 Task: Look for space in Kadi, India from 10th August, 2023 to 18th August, 2023 for 2 adults in price range Rs.10000 to Rs.14000. Place can be private room with 1  bedroom having 1 bed and 1 bathroom. Property type can be house, flat, guest house. Amenities needed are: wifi, TV, free parkinig on premises, gym, breakfast. Booking option can be shelf check-in. Required host language is English.
Action: Mouse pressed left at (578, 124)
Screenshot: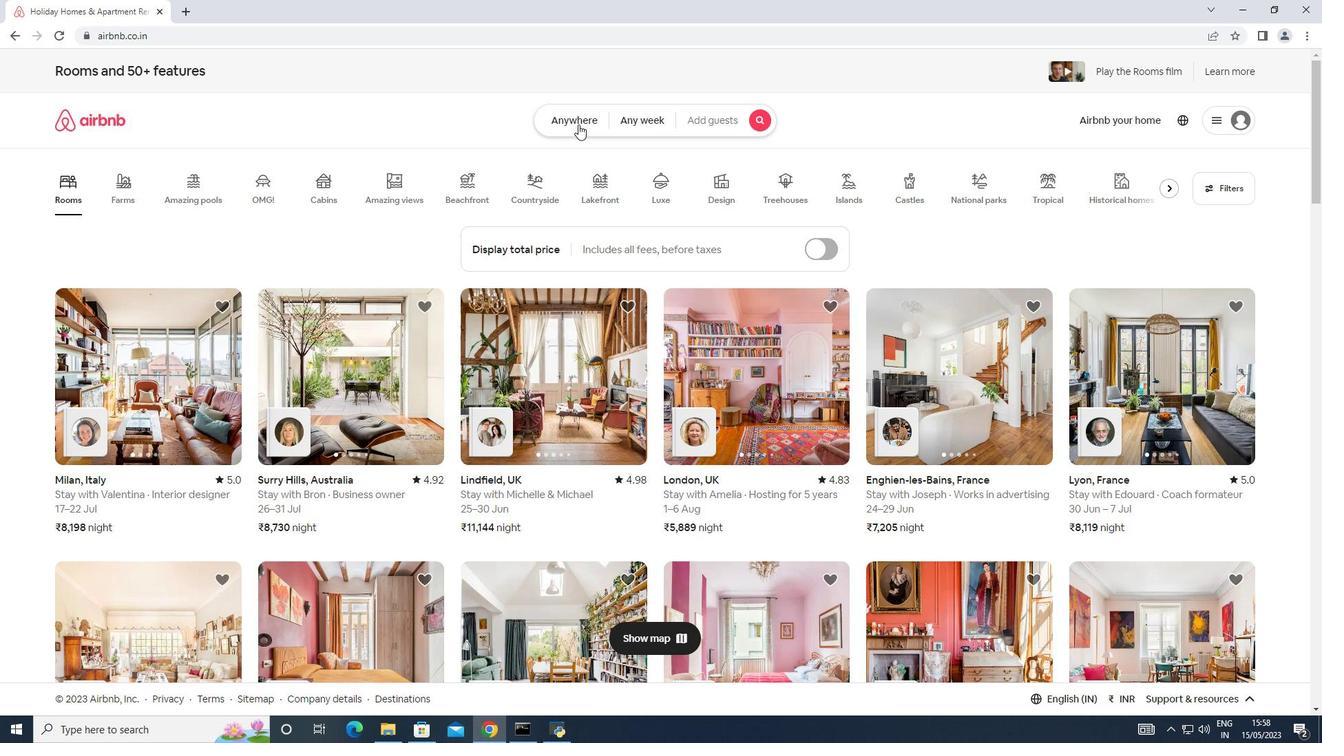 
Action: Mouse moved to (438, 170)
Screenshot: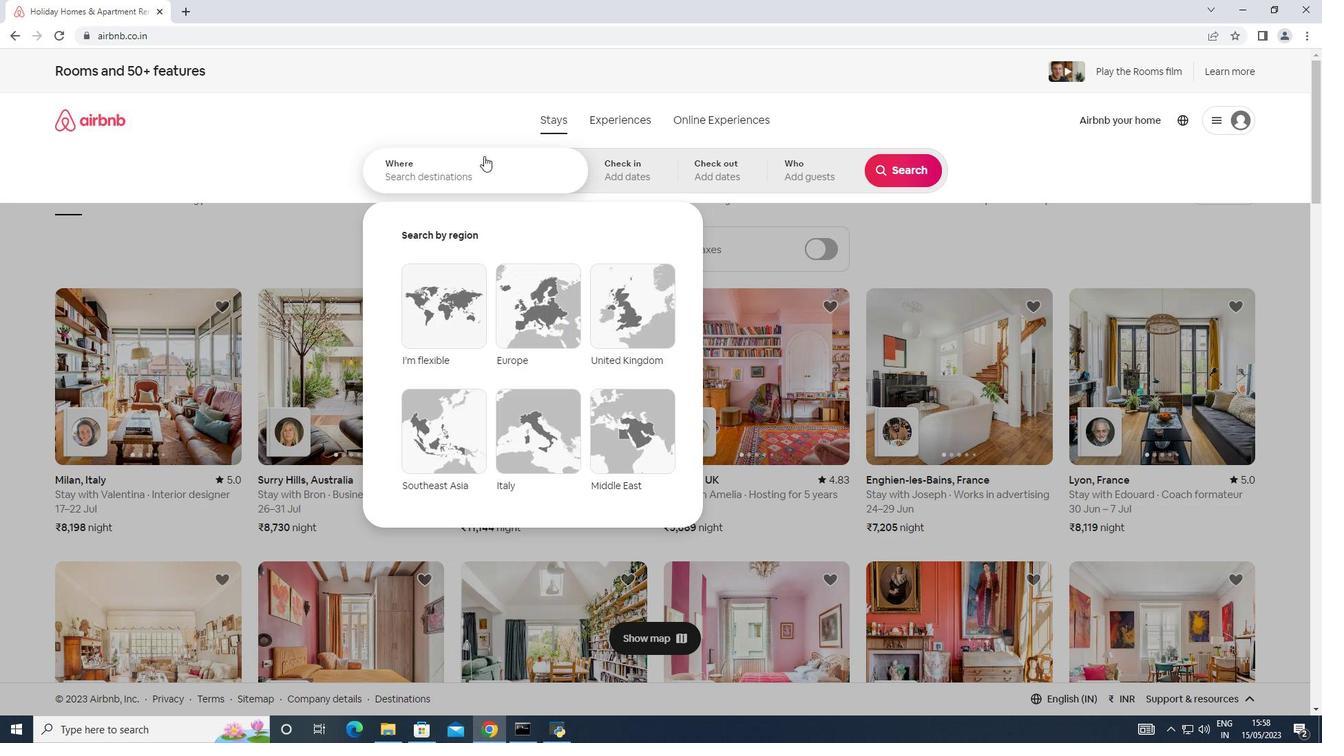 
Action: Mouse pressed left at (438, 170)
Screenshot: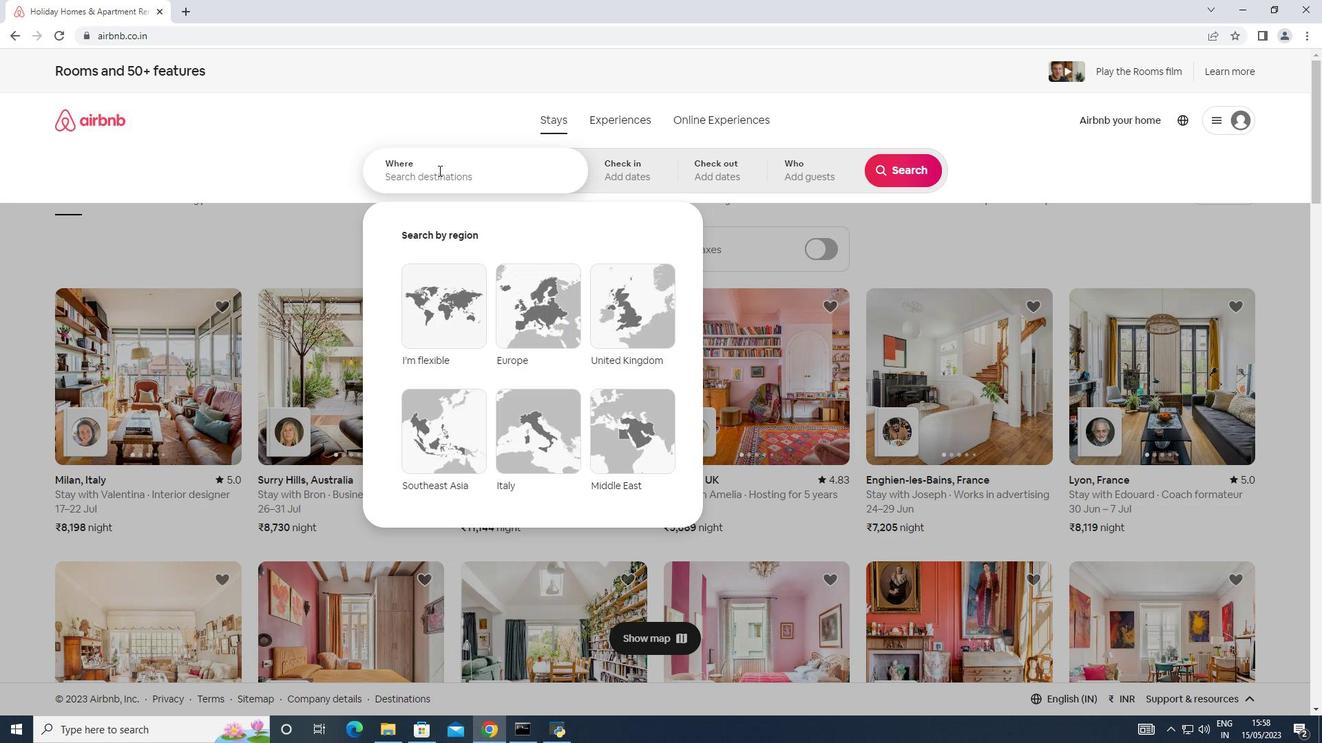 
Action: Key pressed <Key.shift><Key.shift><Key.shift><Key.shift><Key.shift>Kadi,<Key.shift><Key.shift><Key.shift>India
Screenshot: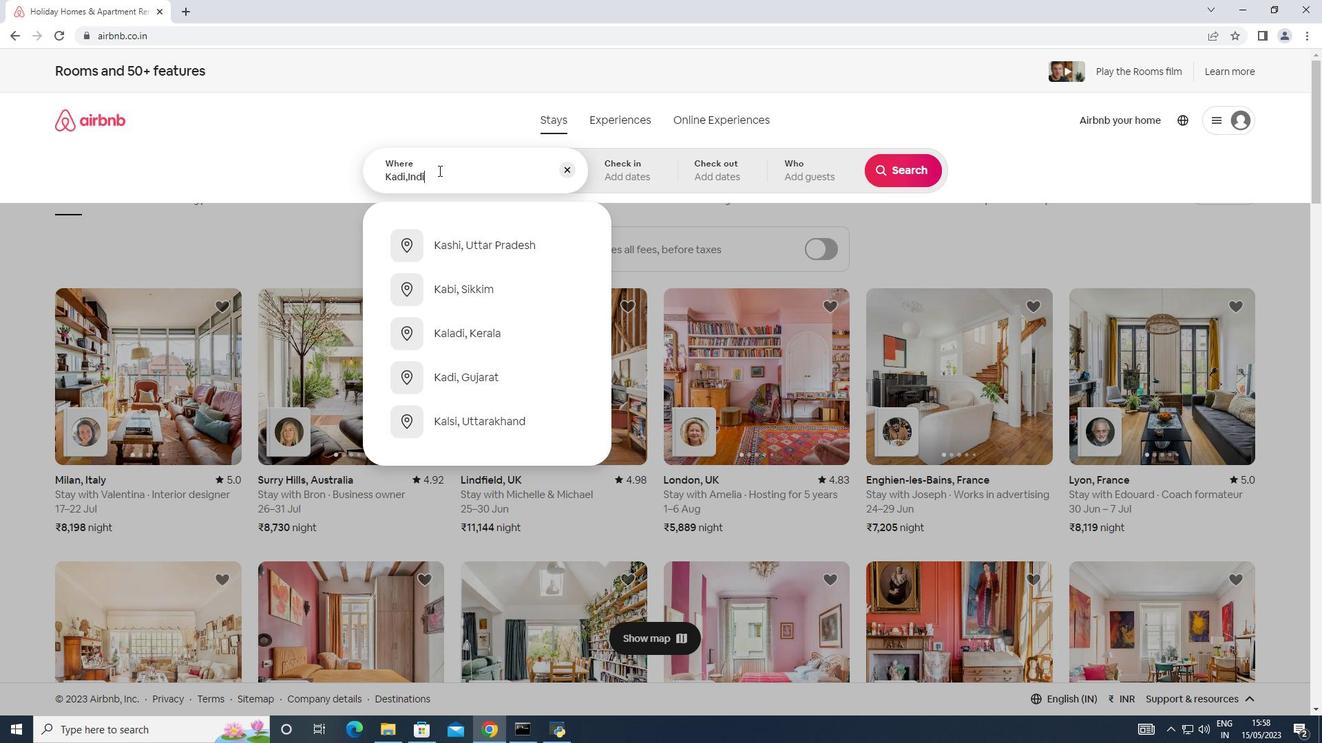 
Action: Mouse moved to (613, 160)
Screenshot: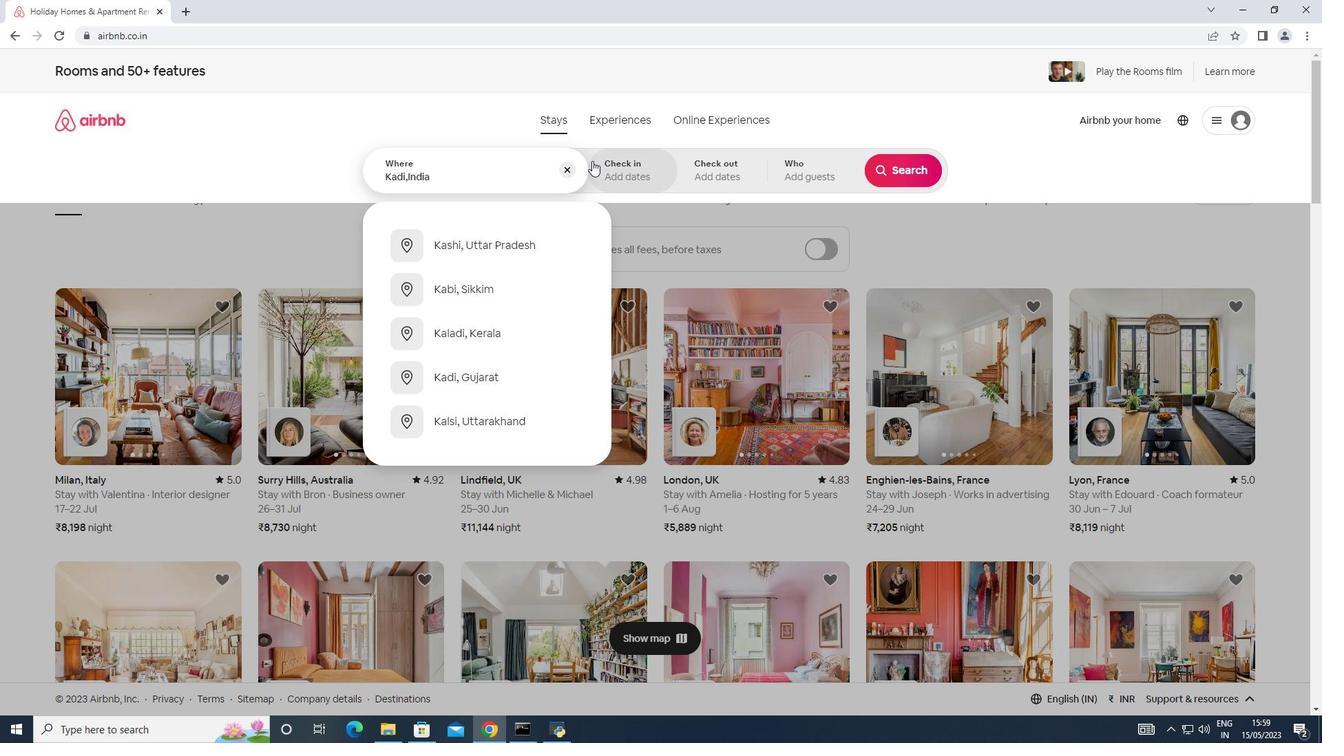 
Action: Mouse pressed left at (613, 160)
Screenshot: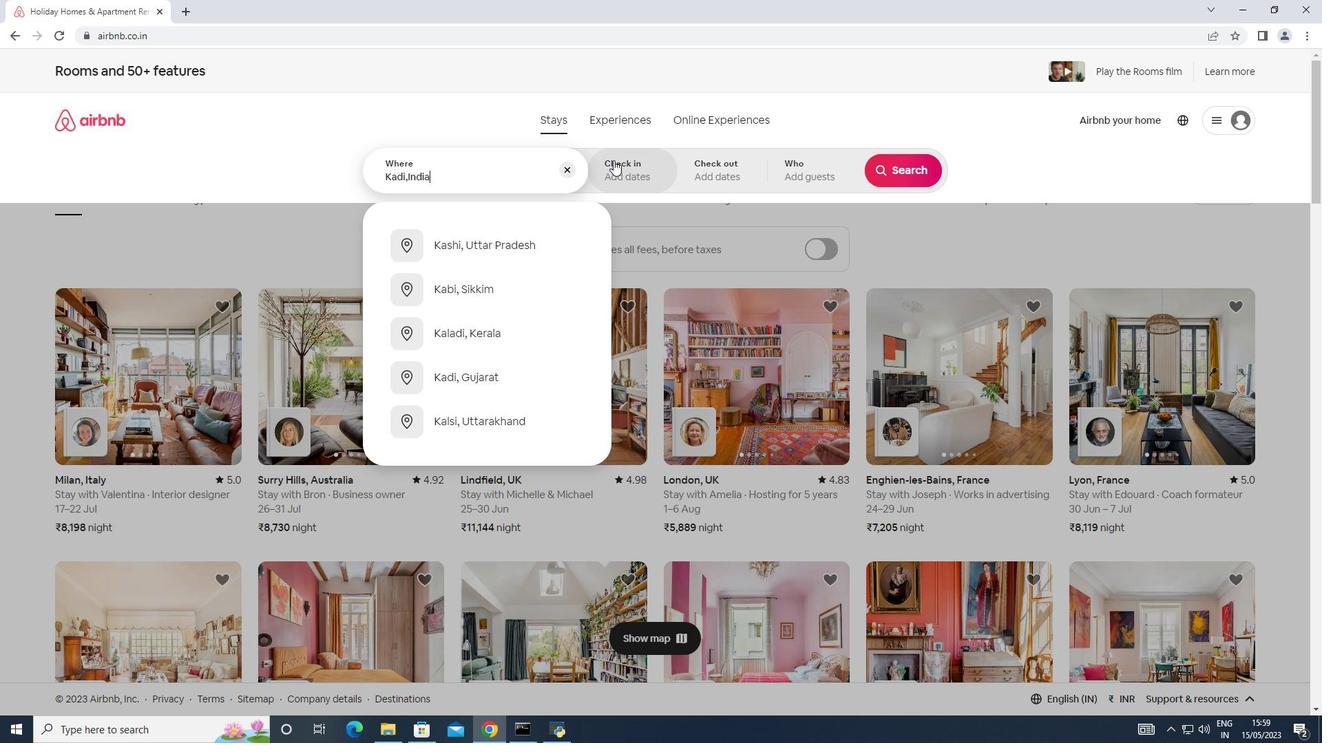 
Action: Mouse moved to (899, 282)
Screenshot: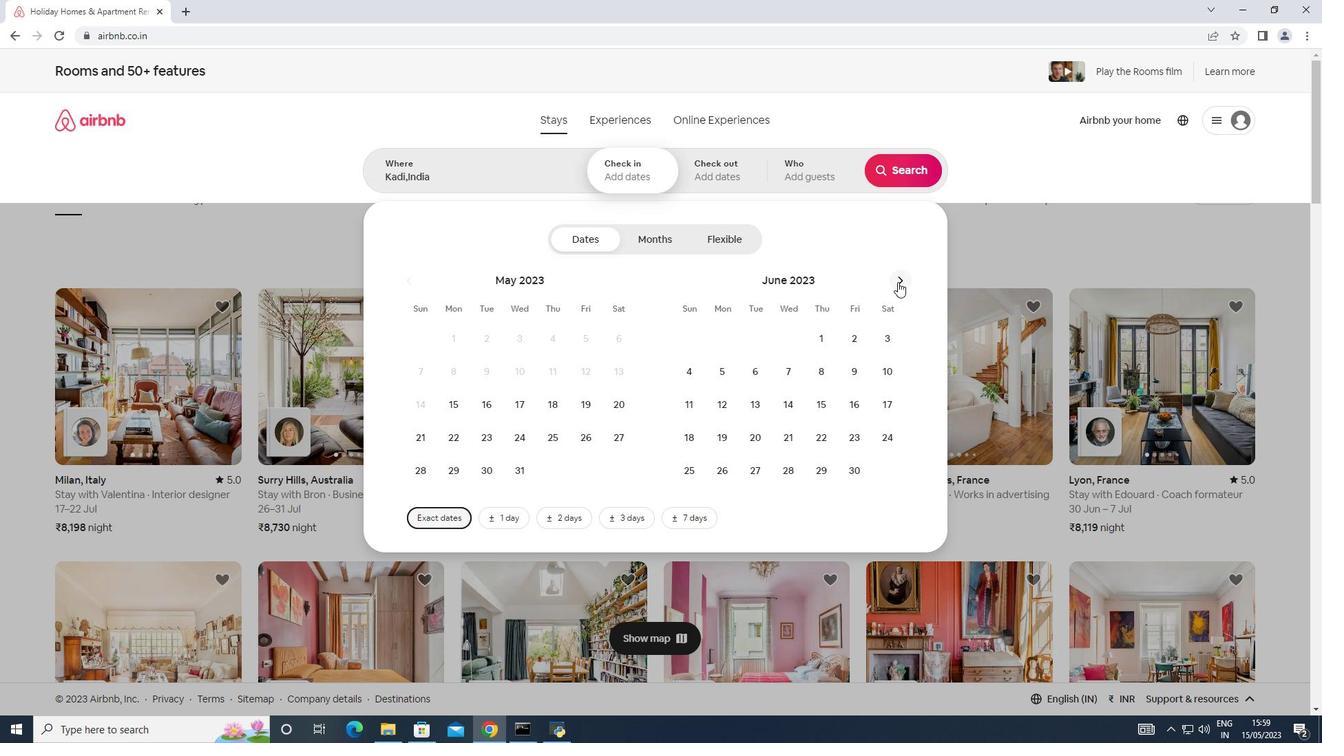 
Action: Mouse pressed left at (899, 282)
Screenshot: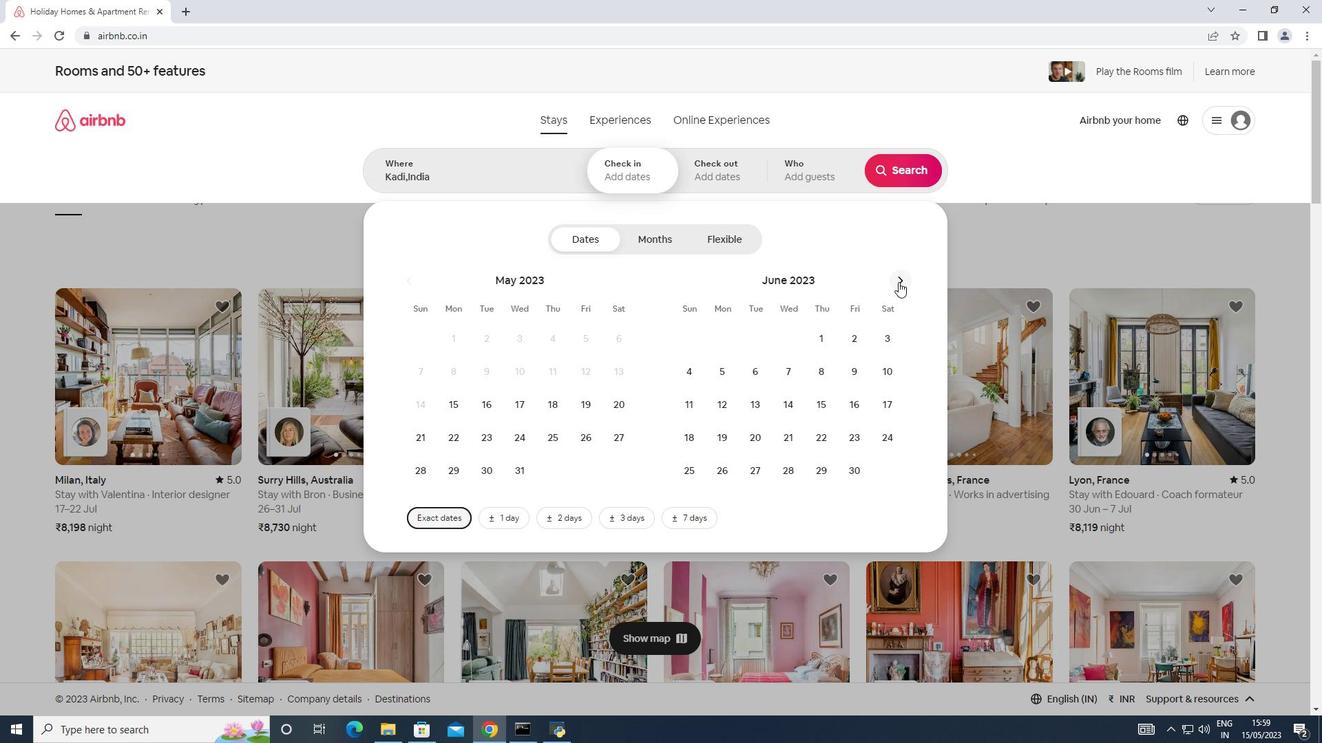 
Action: Mouse pressed left at (899, 282)
Screenshot: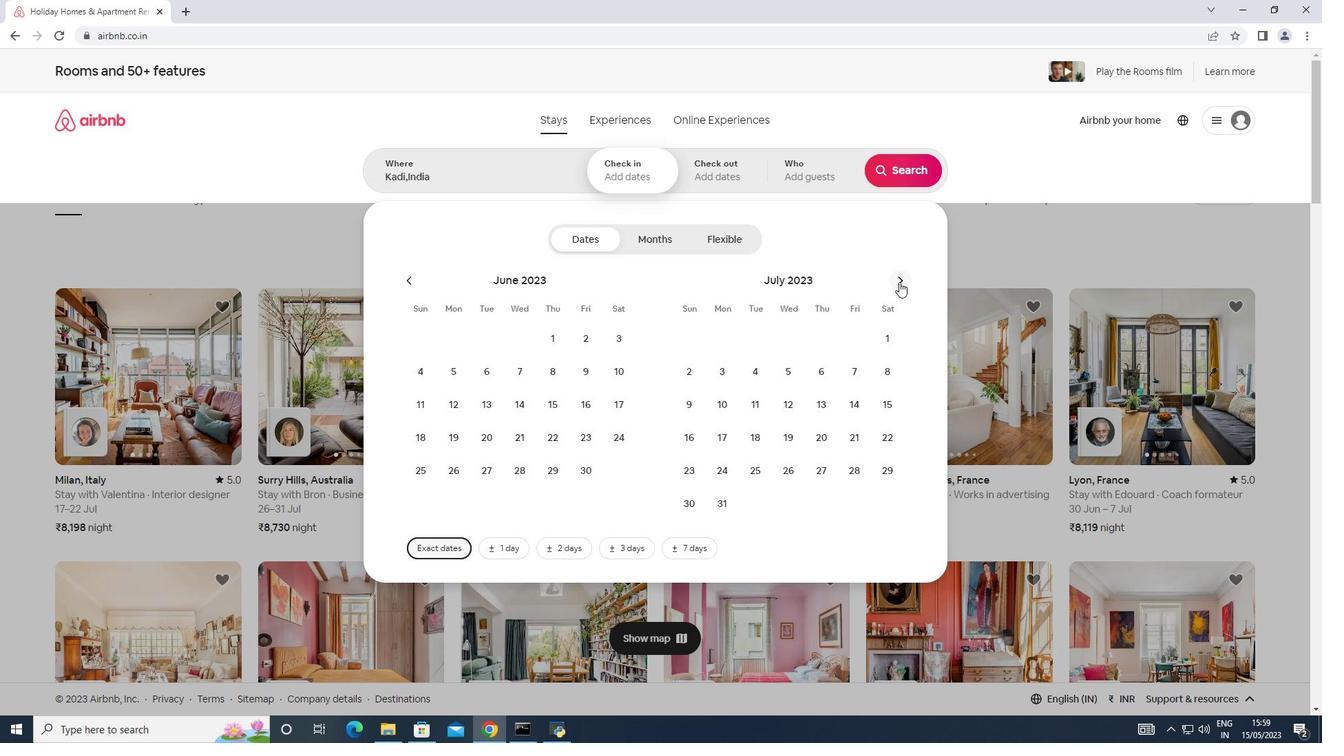 
Action: Mouse moved to (821, 370)
Screenshot: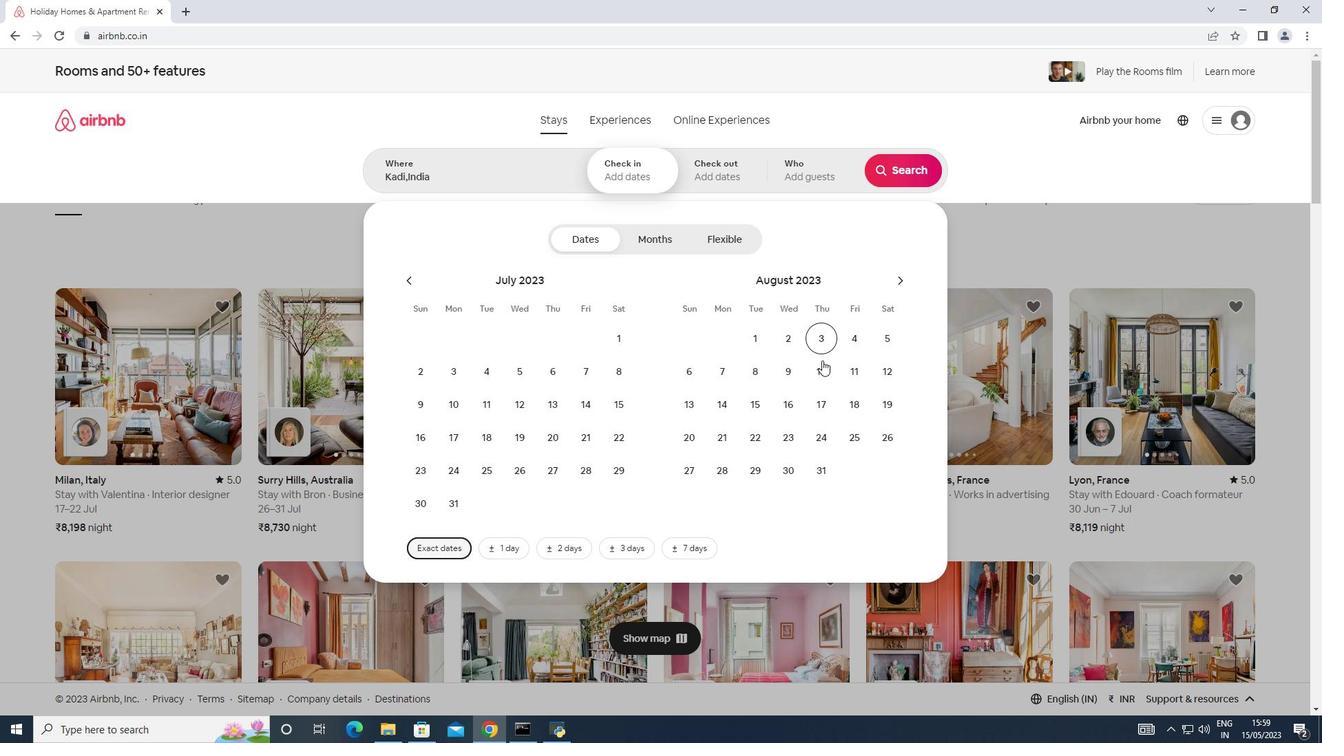 
Action: Mouse pressed left at (821, 370)
Screenshot: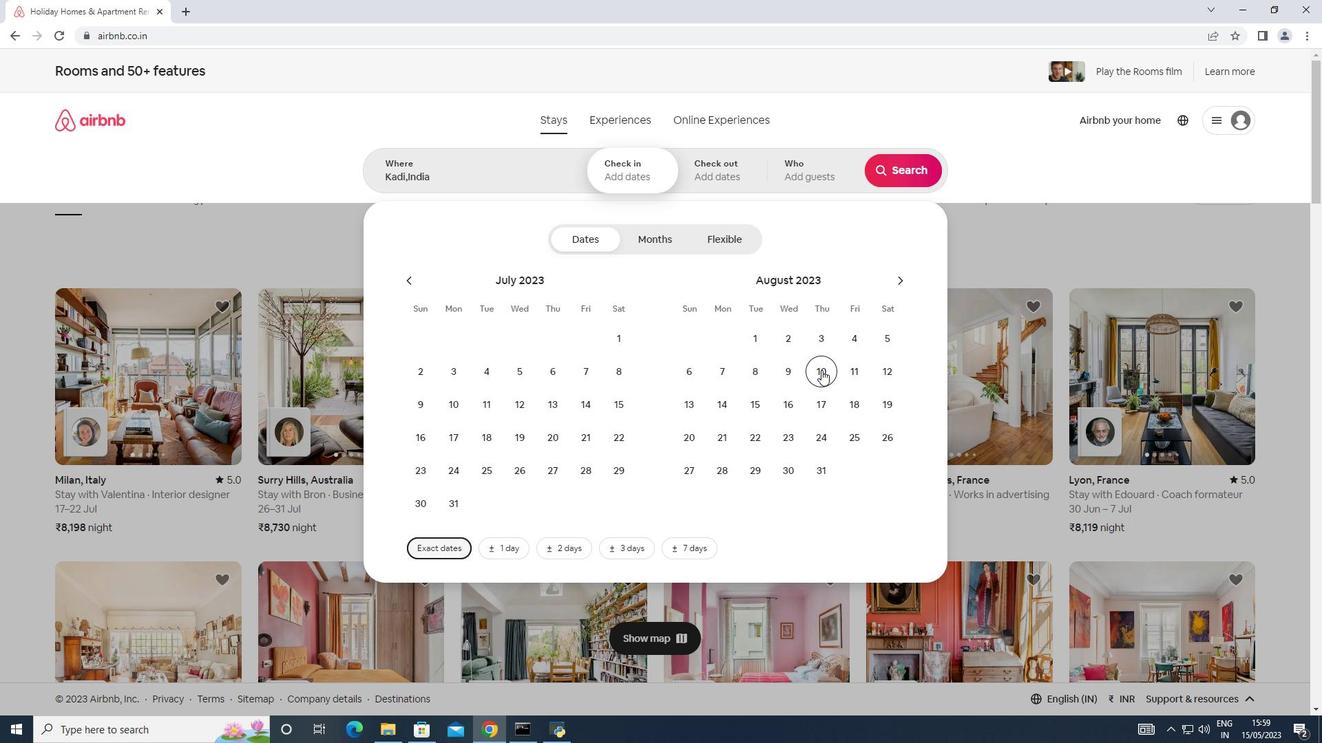 
Action: Mouse moved to (856, 400)
Screenshot: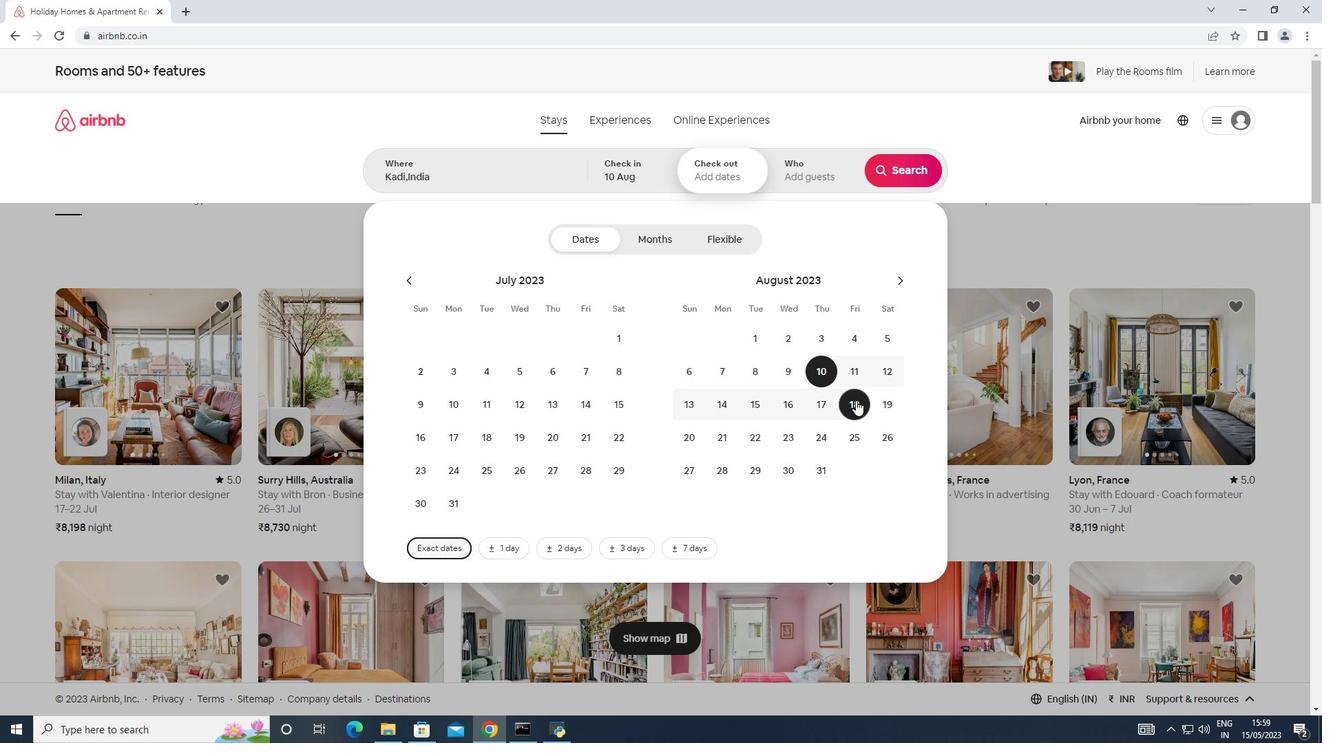 
Action: Mouse pressed left at (856, 400)
Screenshot: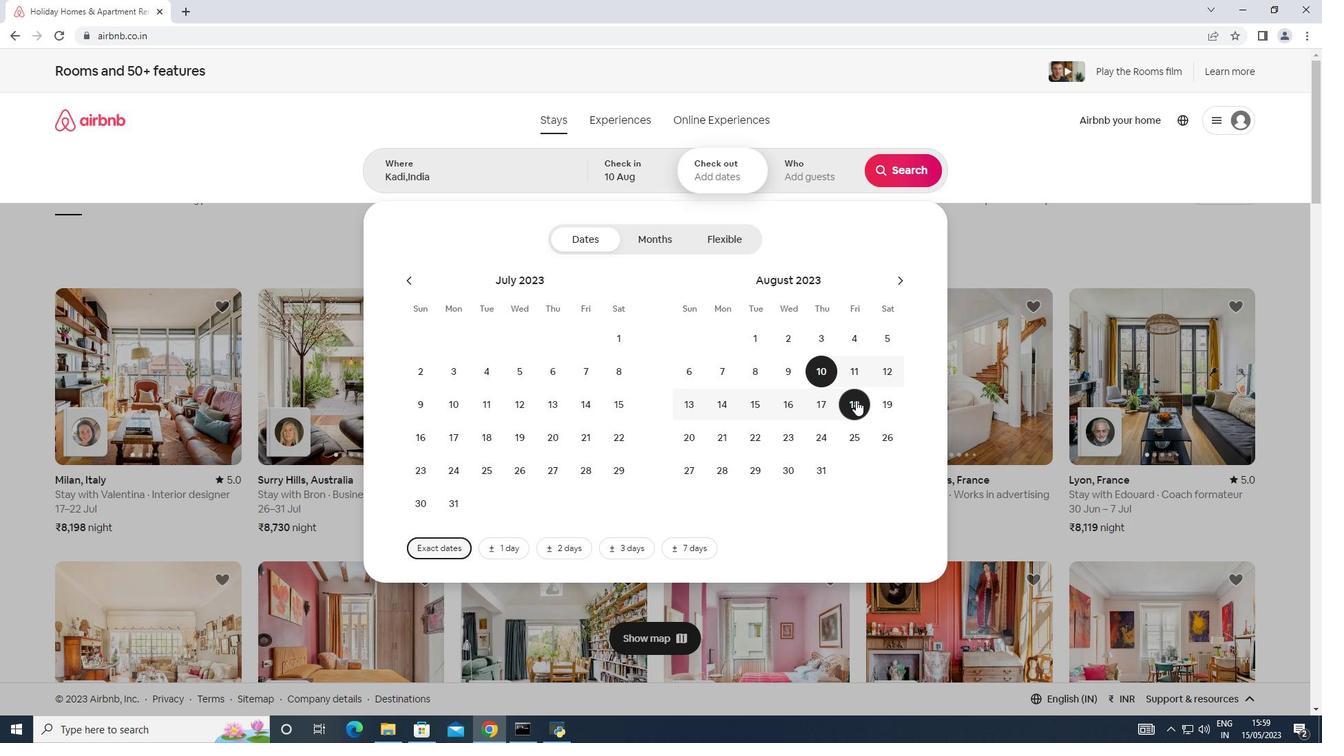 
Action: Mouse moved to (803, 177)
Screenshot: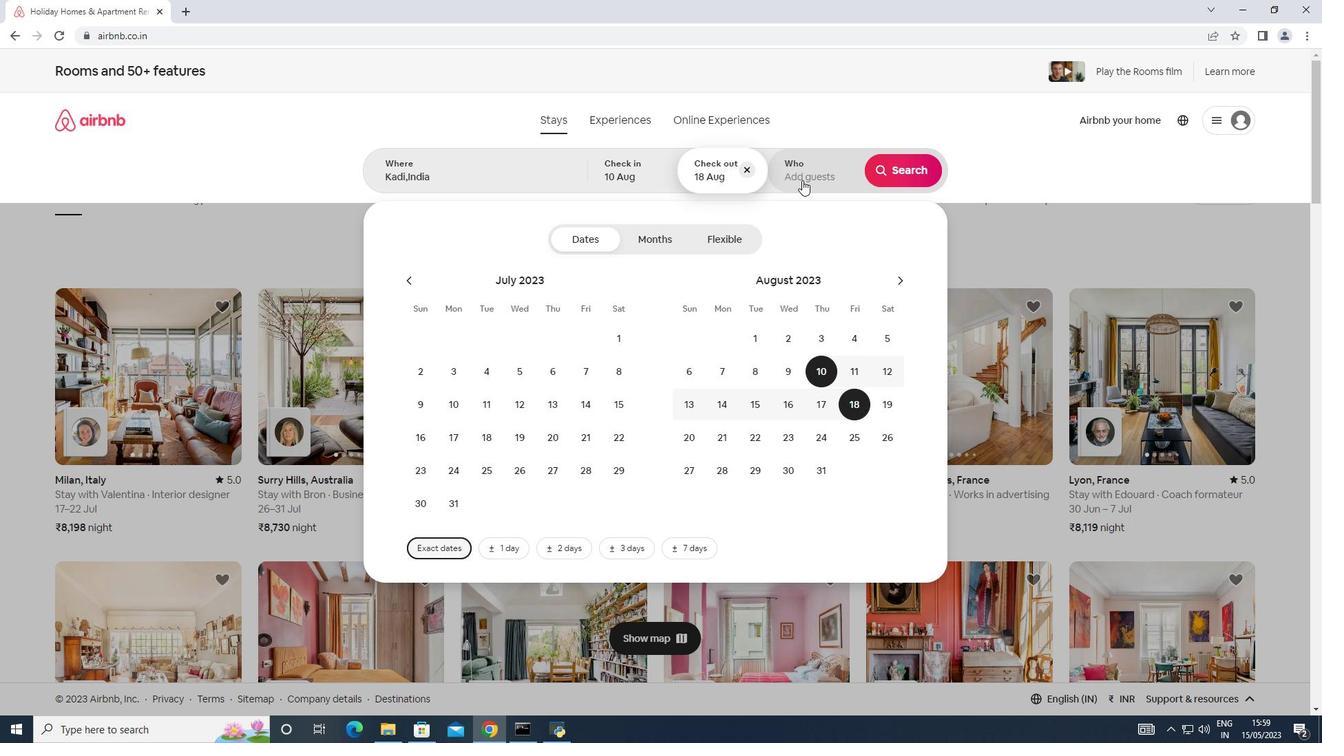 
Action: Mouse pressed left at (803, 177)
Screenshot: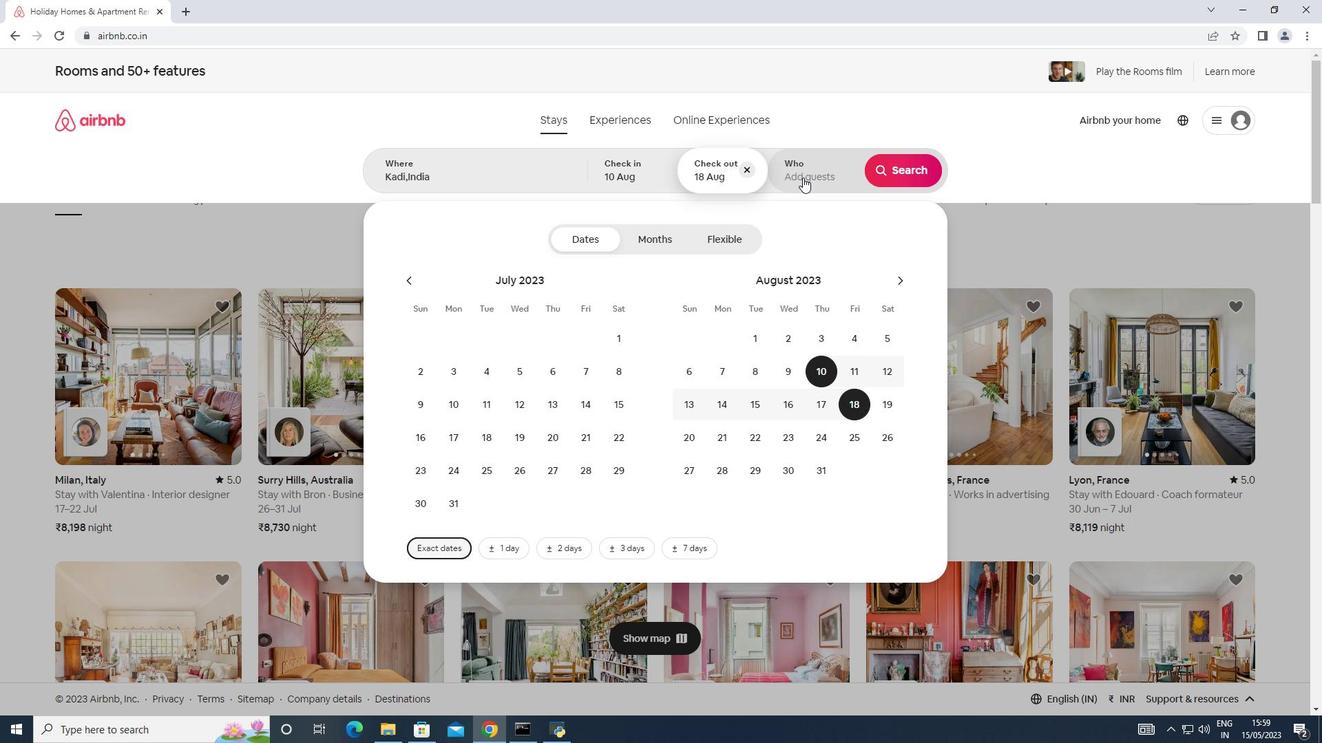 
Action: Mouse moved to (903, 235)
Screenshot: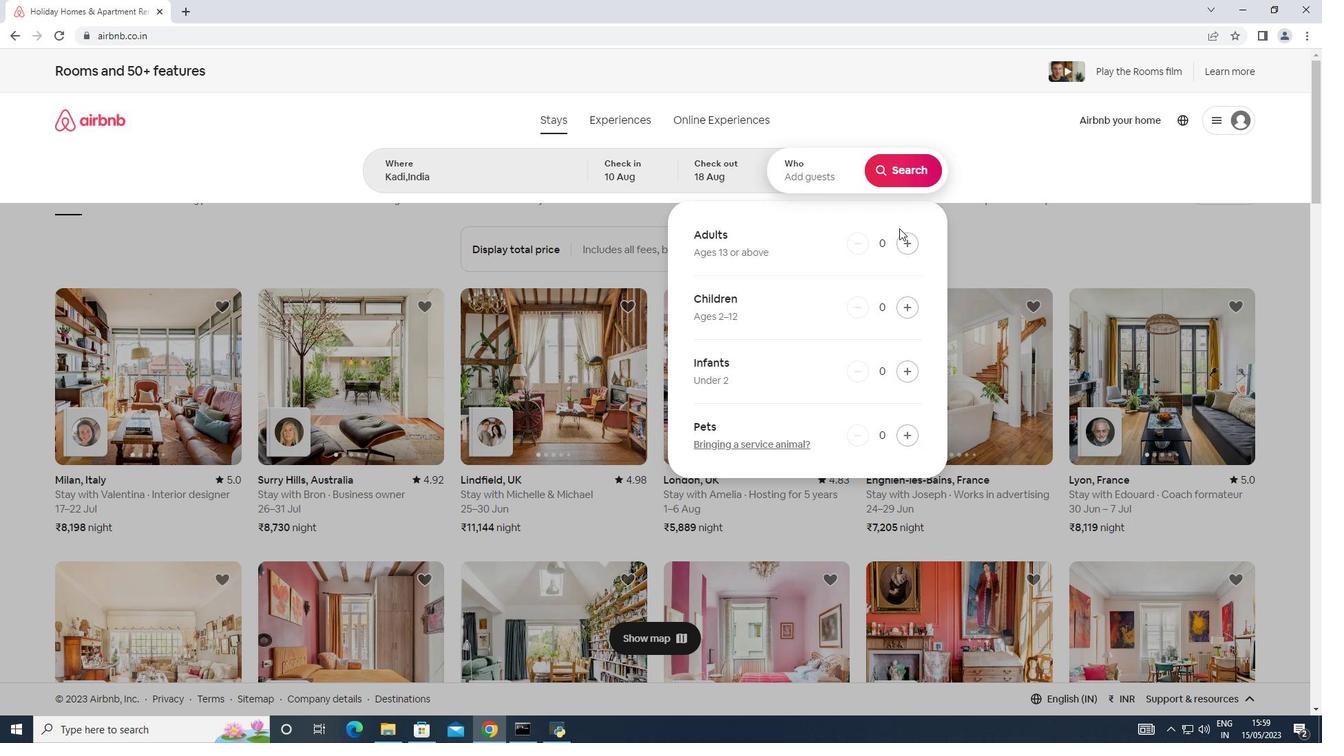 
Action: Mouse pressed left at (903, 235)
Screenshot: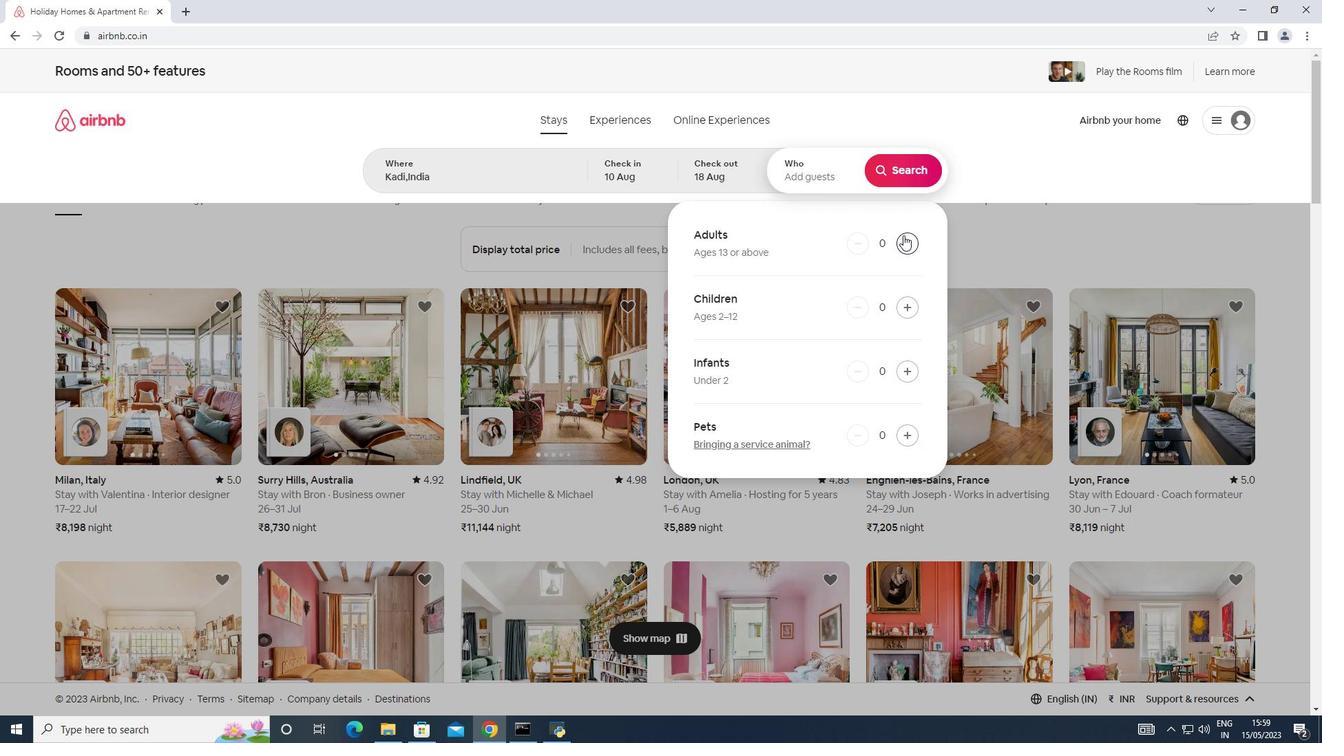 
Action: Mouse pressed left at (903, 235)
Screenshot: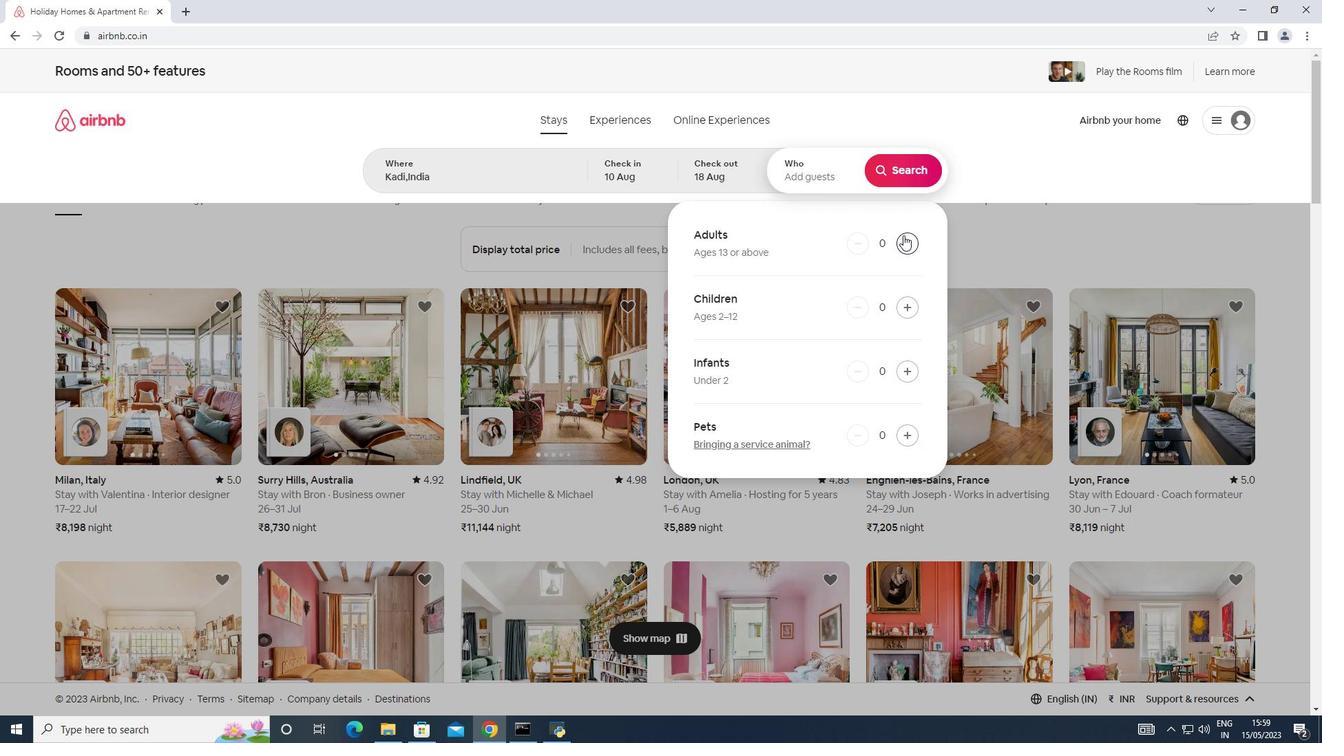 
Action: Mouse moved to (903, 172)
Screenshot: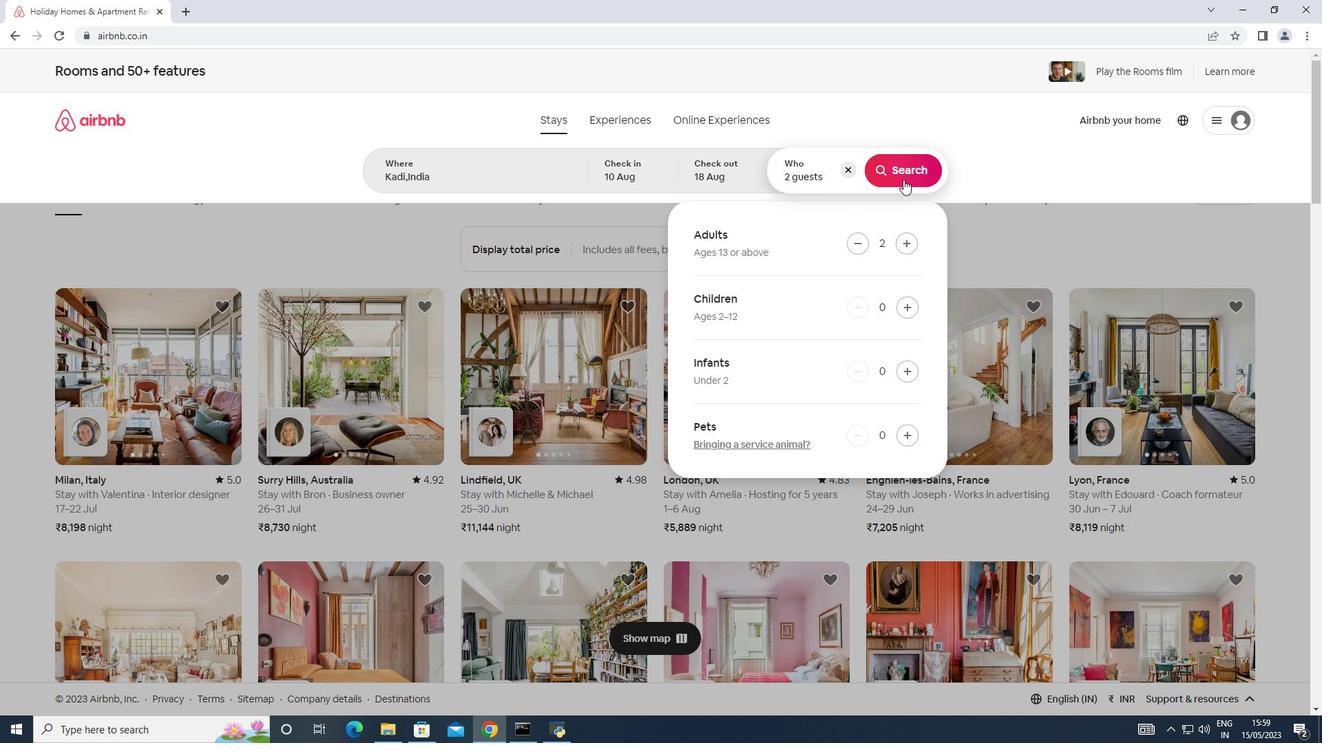 
Action: Mouse pressed left at (903, 172)
Screenshot: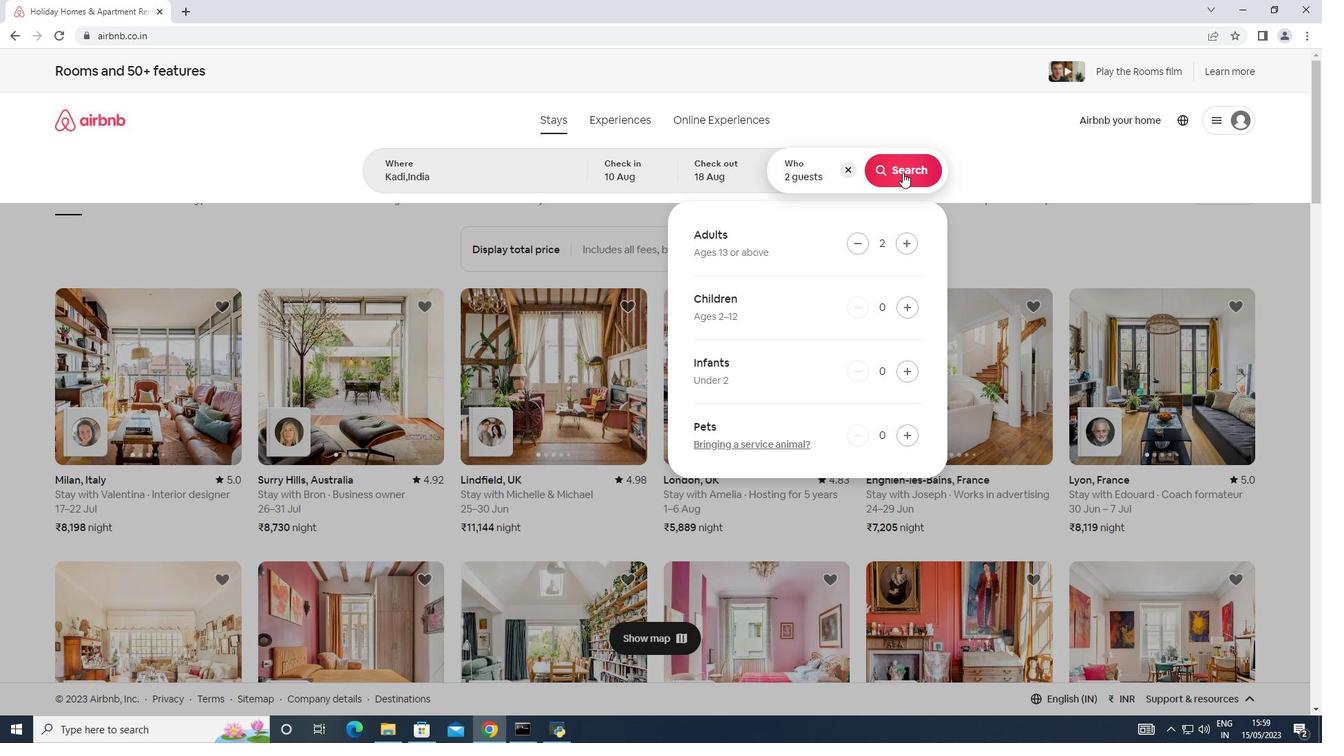 
Action: Mouse moved to (1257, 135)
Screenshot: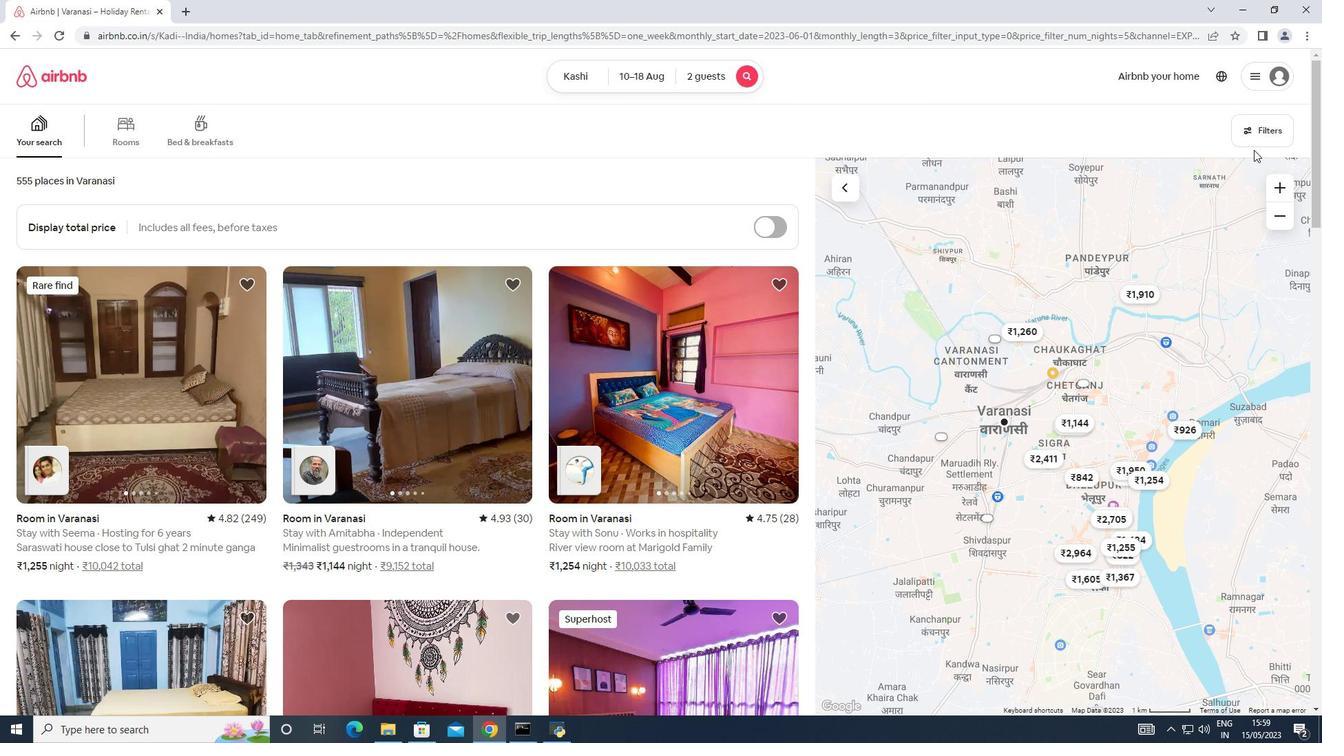 
Action: Mouse pressed left at (1257, 135)
Screenshot: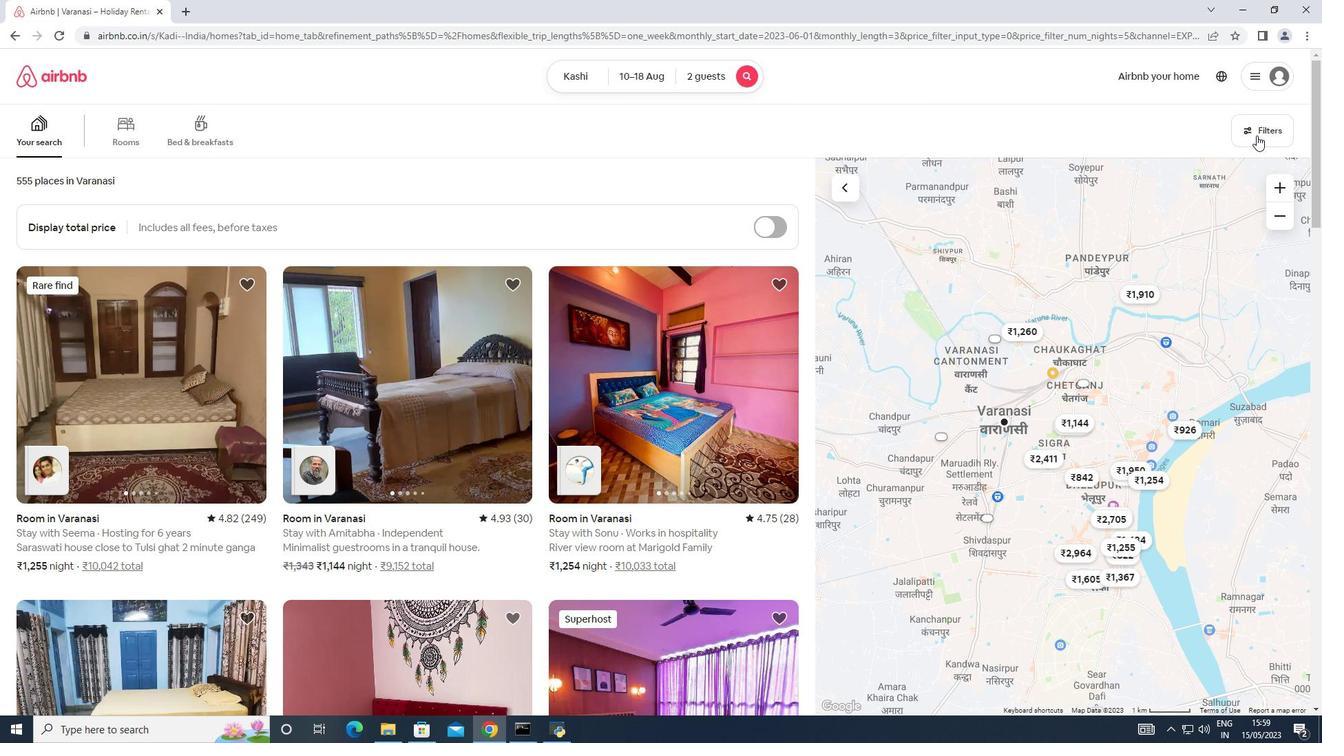 
Action: Mouse moved to (482, 473)
Screenshot: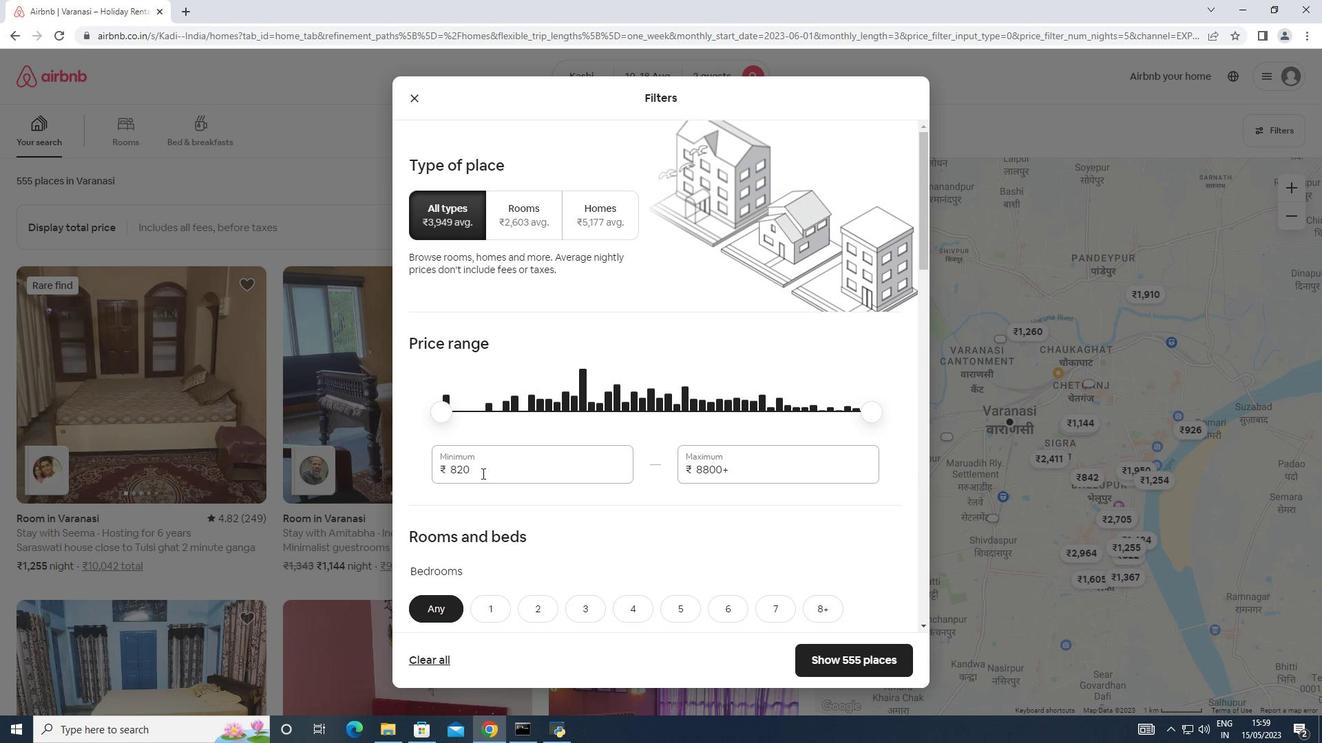 
Action: Mouse pressed left at (482, 473)
Screenshot: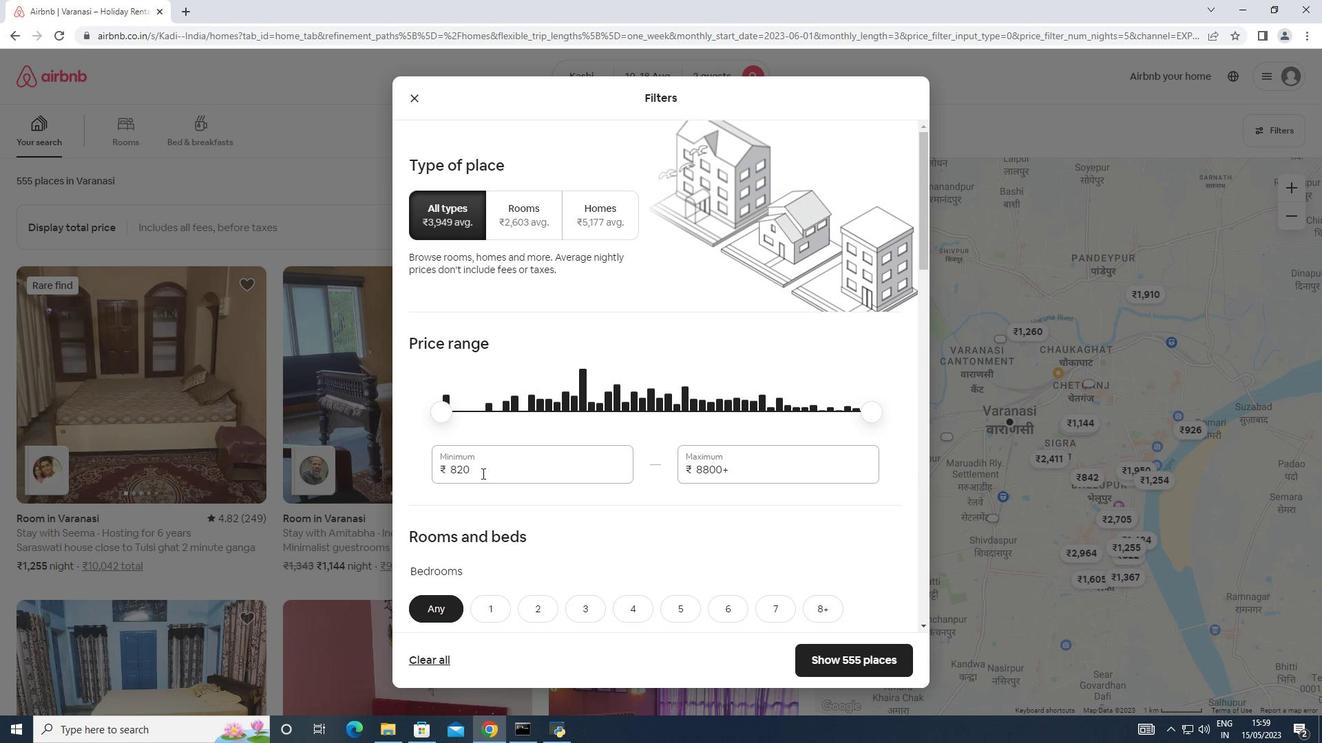 
Action: Mouse moved to (433, 464)
Screenshot: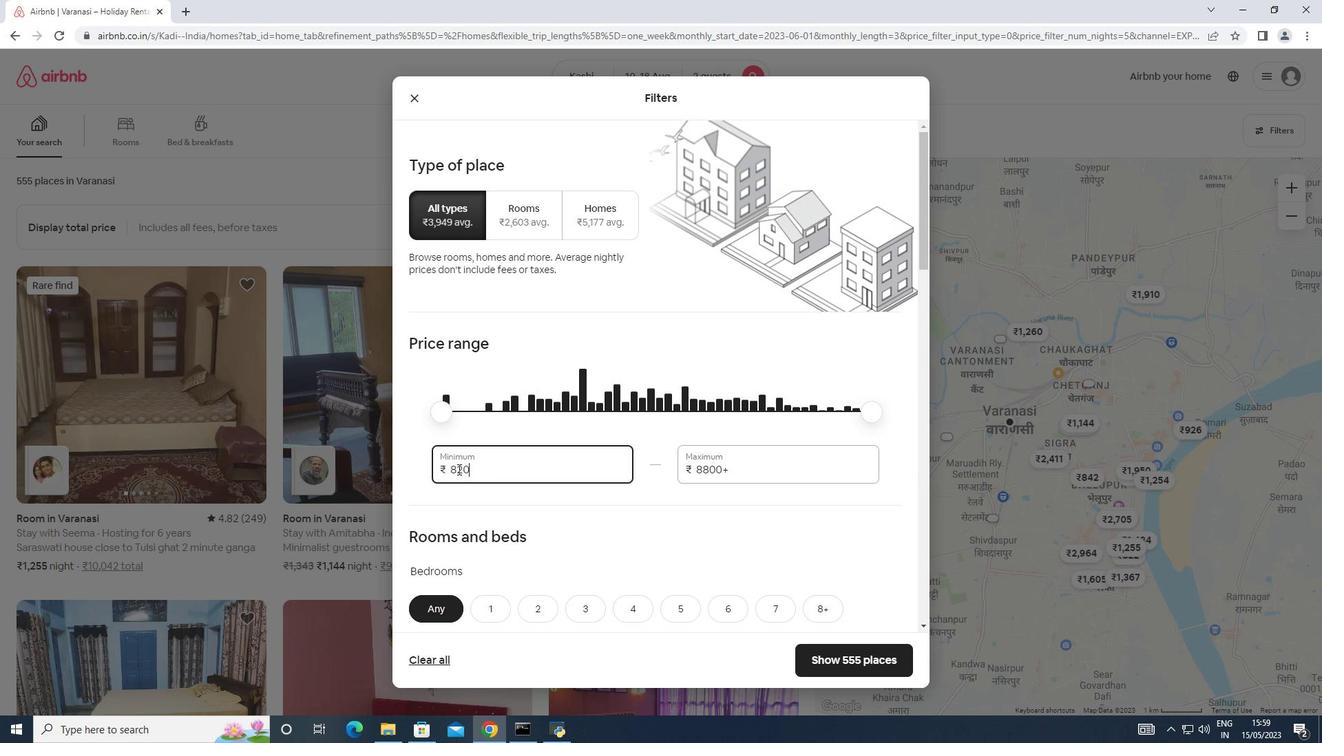 
Action: Key pressed 10000
Screenshot: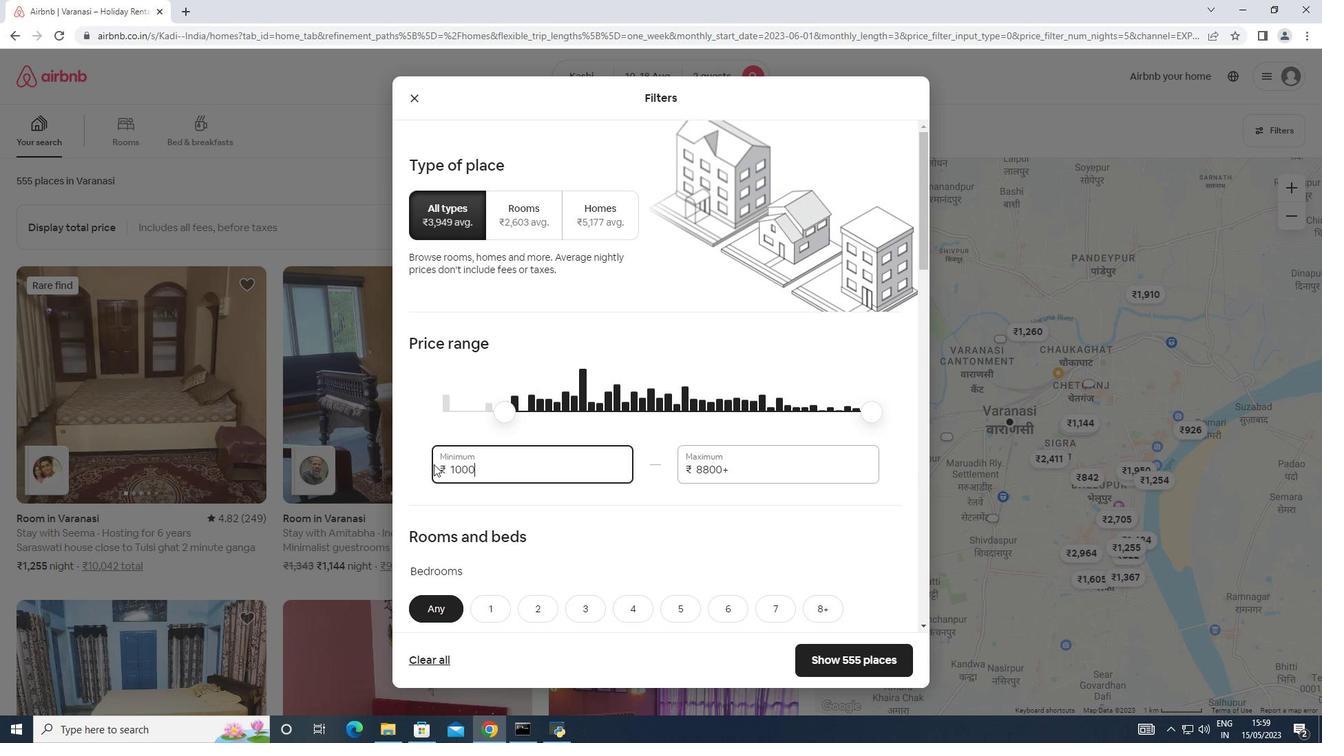 
Action: Mouse moved to (754, 470)
Screenshot: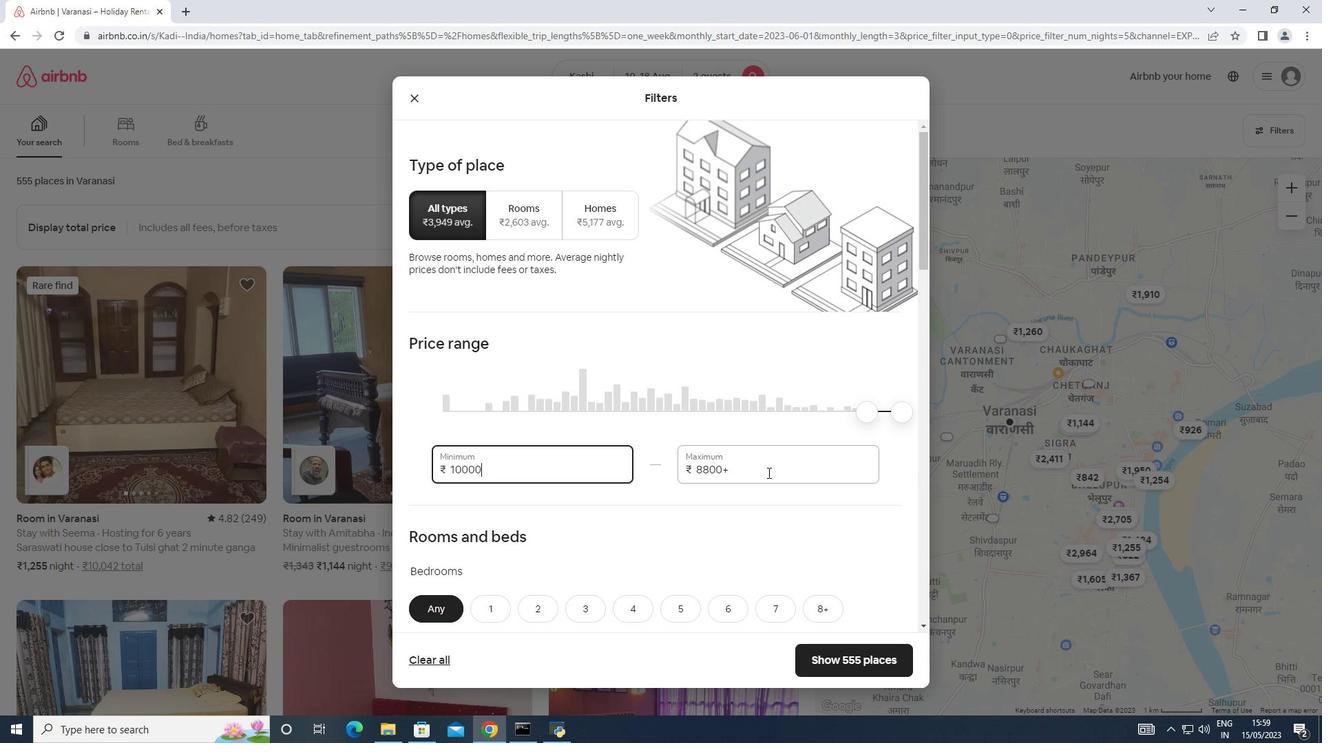 
Action: Mouse pressed left at (754, 470)
Screenshot: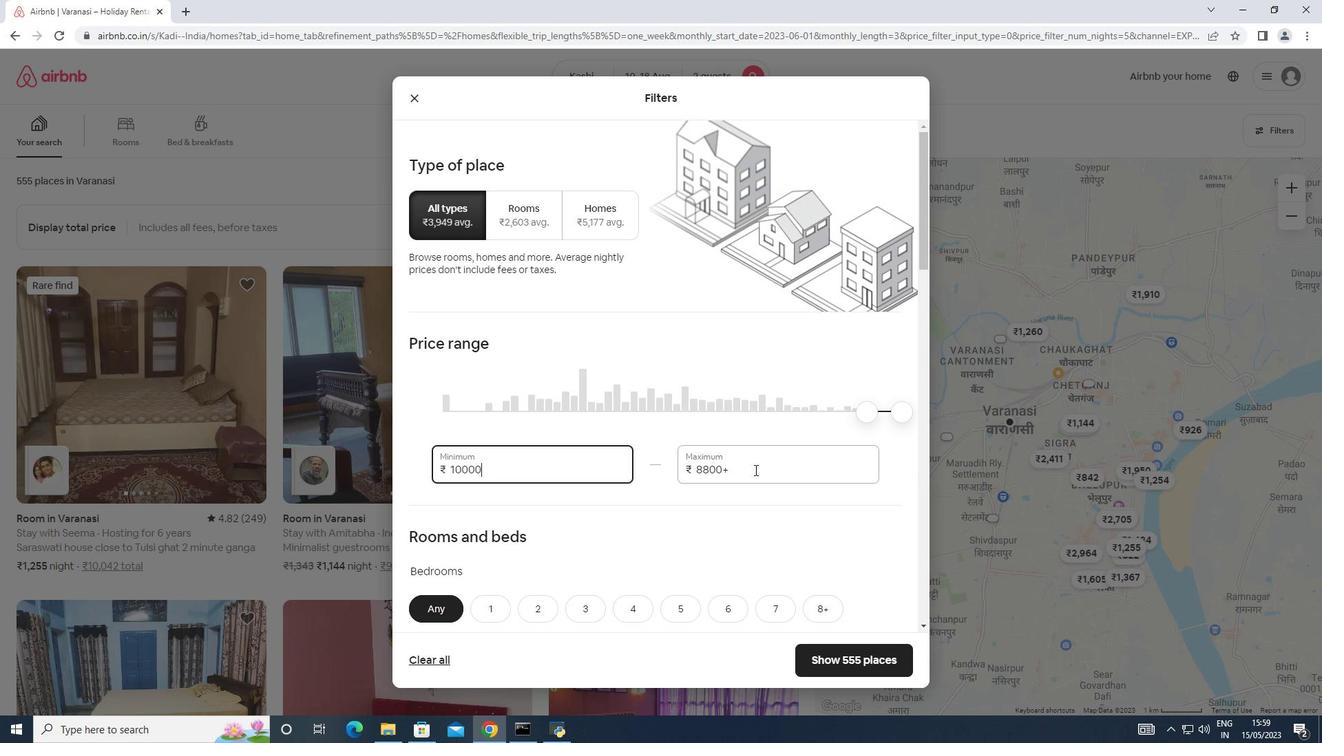 
Action: Mouse moved to (655, 452)
Screenshot: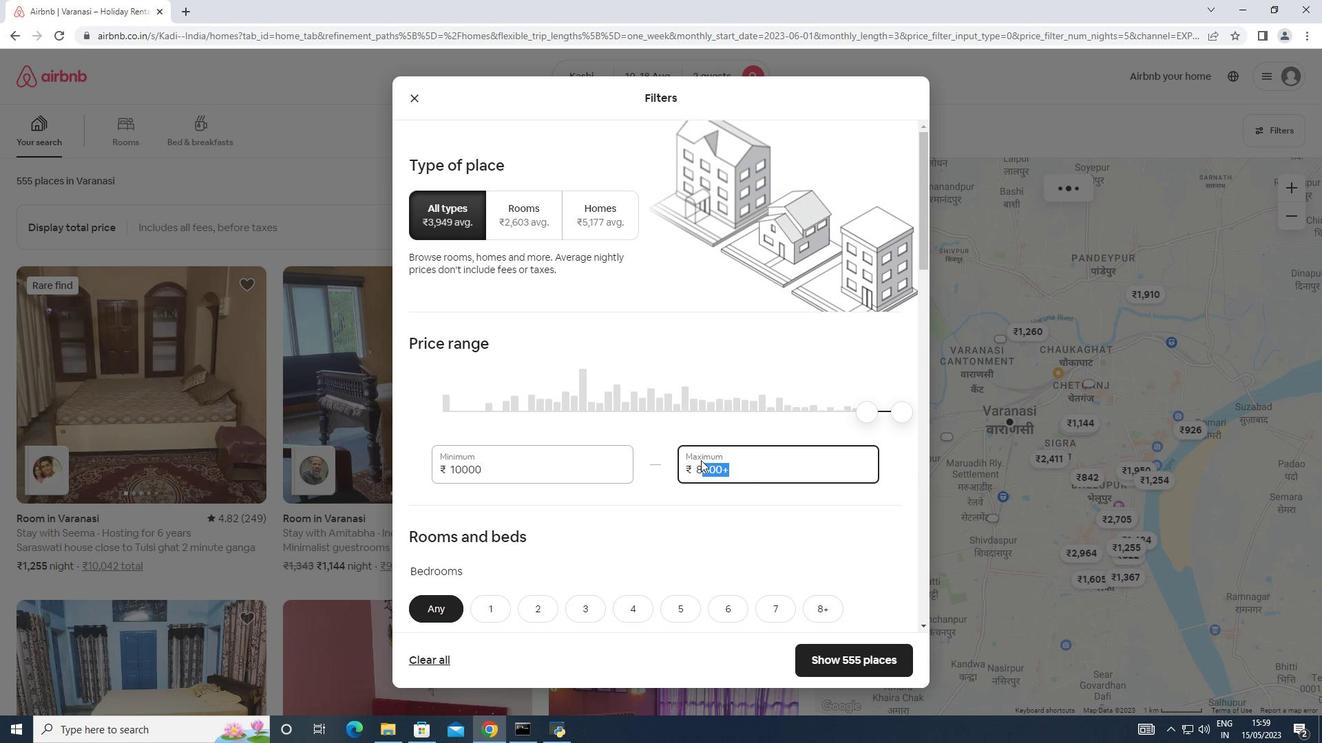 
Action: Key pressed 14000
Screenshot: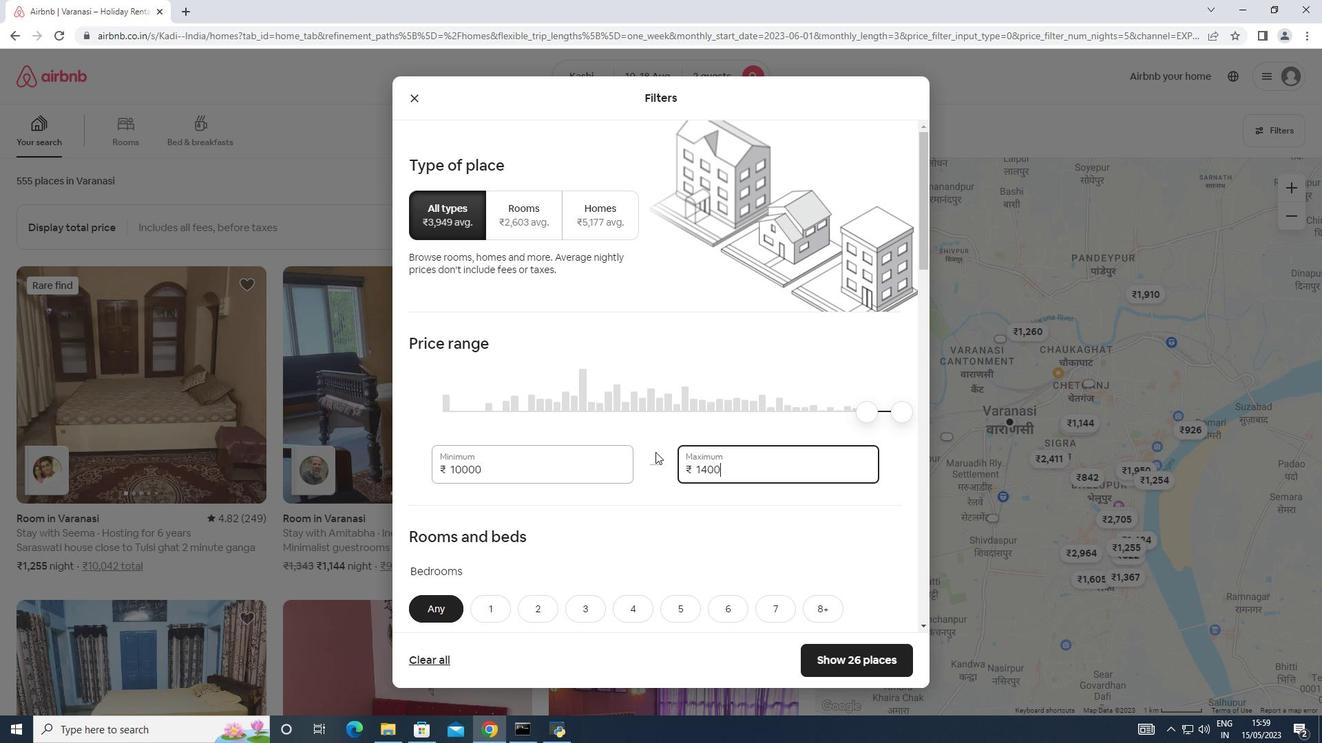 
Action: Mouse moved to (668, 468)
Screenshot: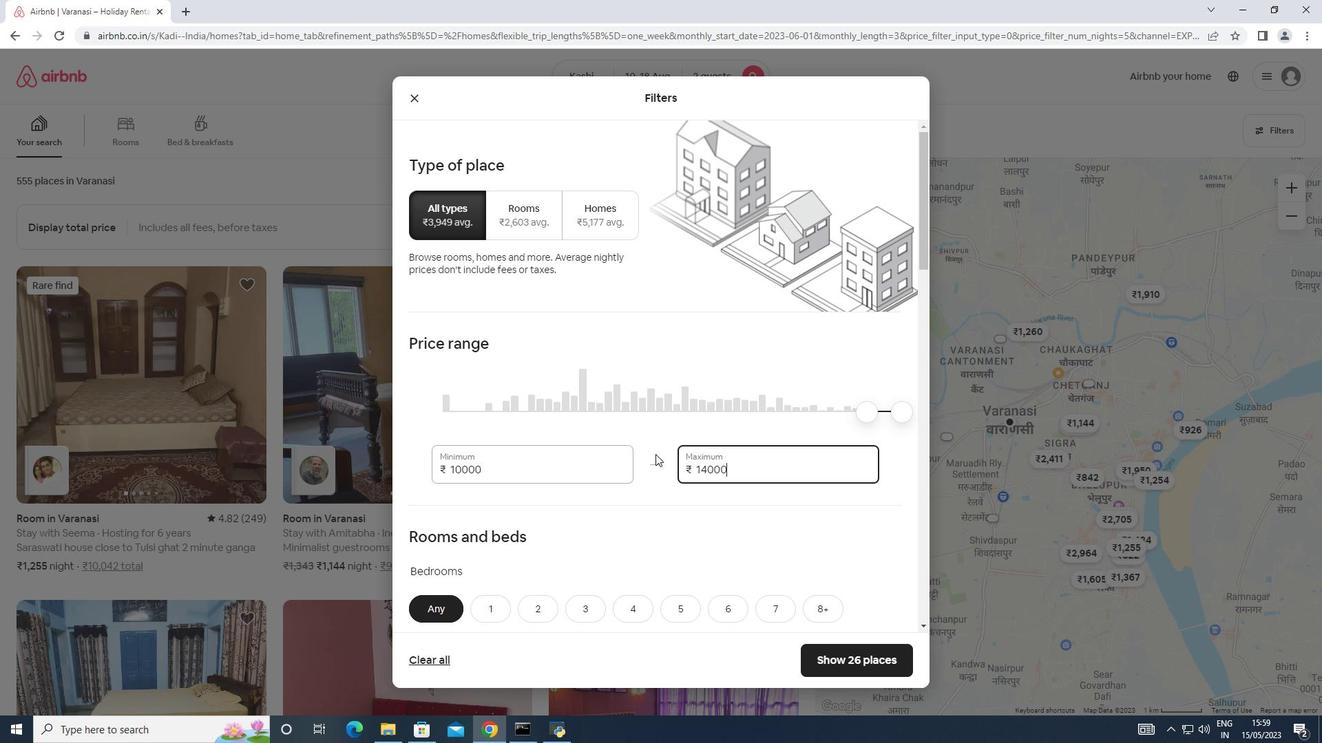 
Action: Mouse scrolled (668, 467) with delta (0, 0)
Screenshot: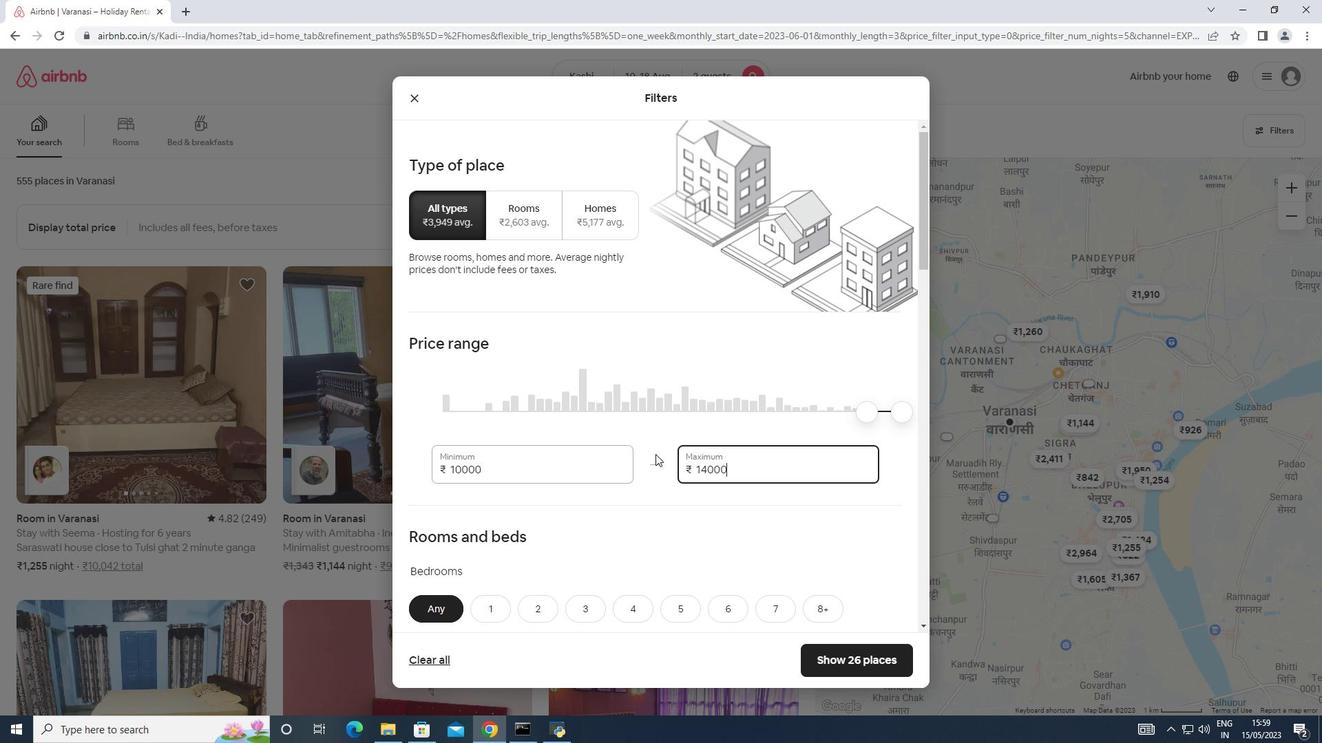 
Action: Mouse moved to (680, 479)
Screenshot: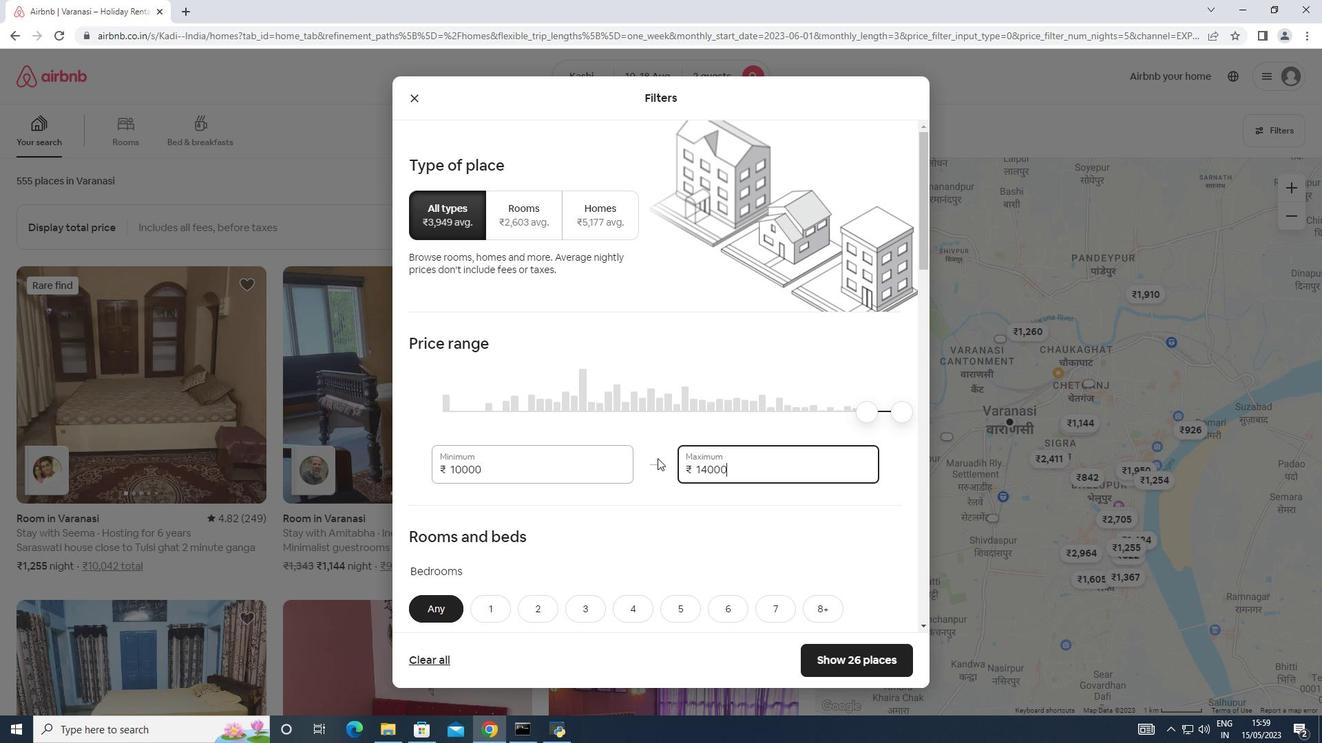 
Action: Mouse scrolled (680, 478) with delta (0, 0)
Screenshot: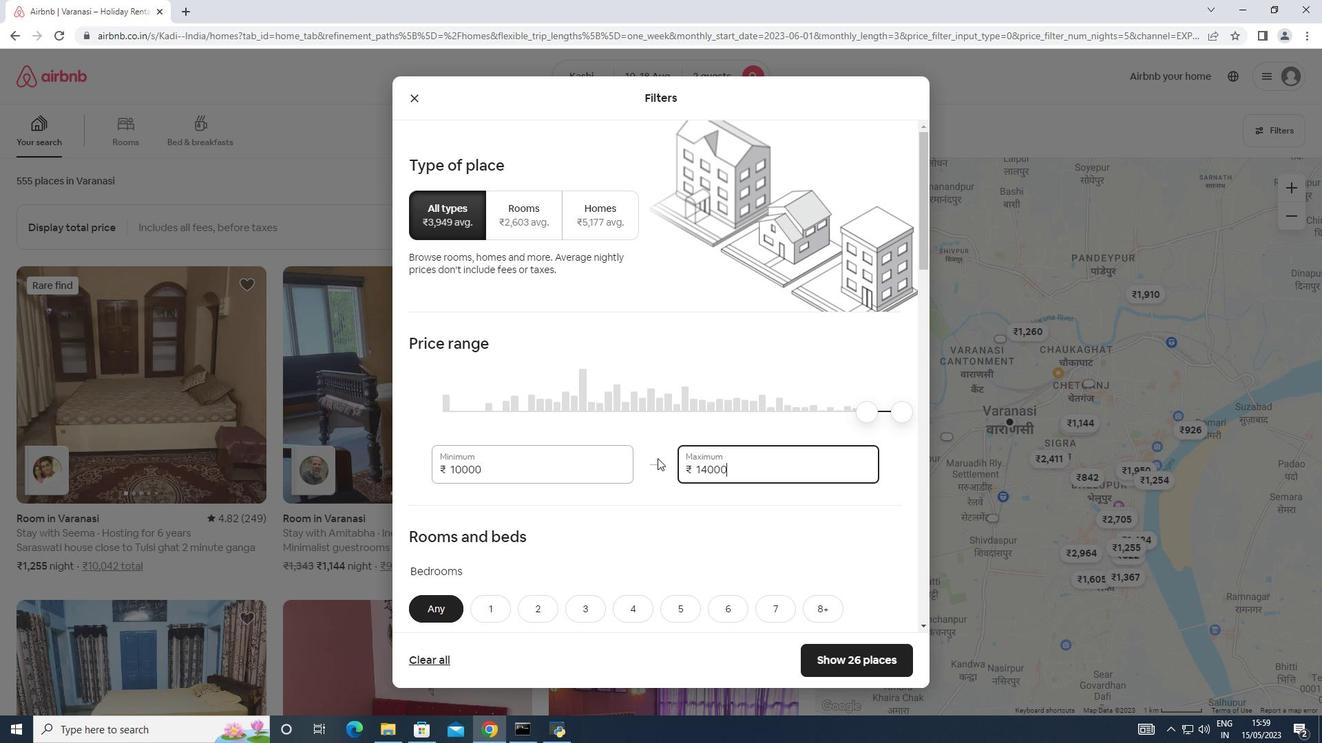 
Action: Mouse moved to (685, 476)
Screenshot: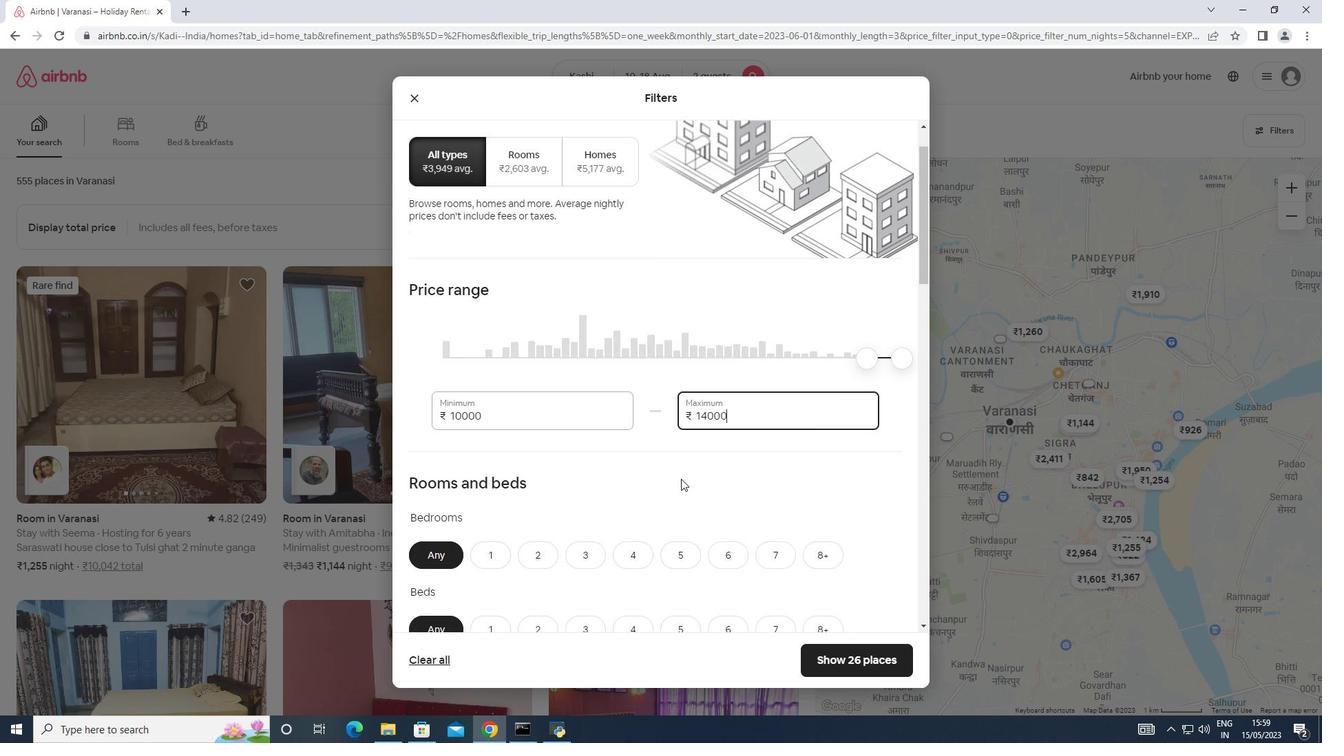 
Action: Mouse scrolled (685, 475) with delta (0, 0)
Screenshot: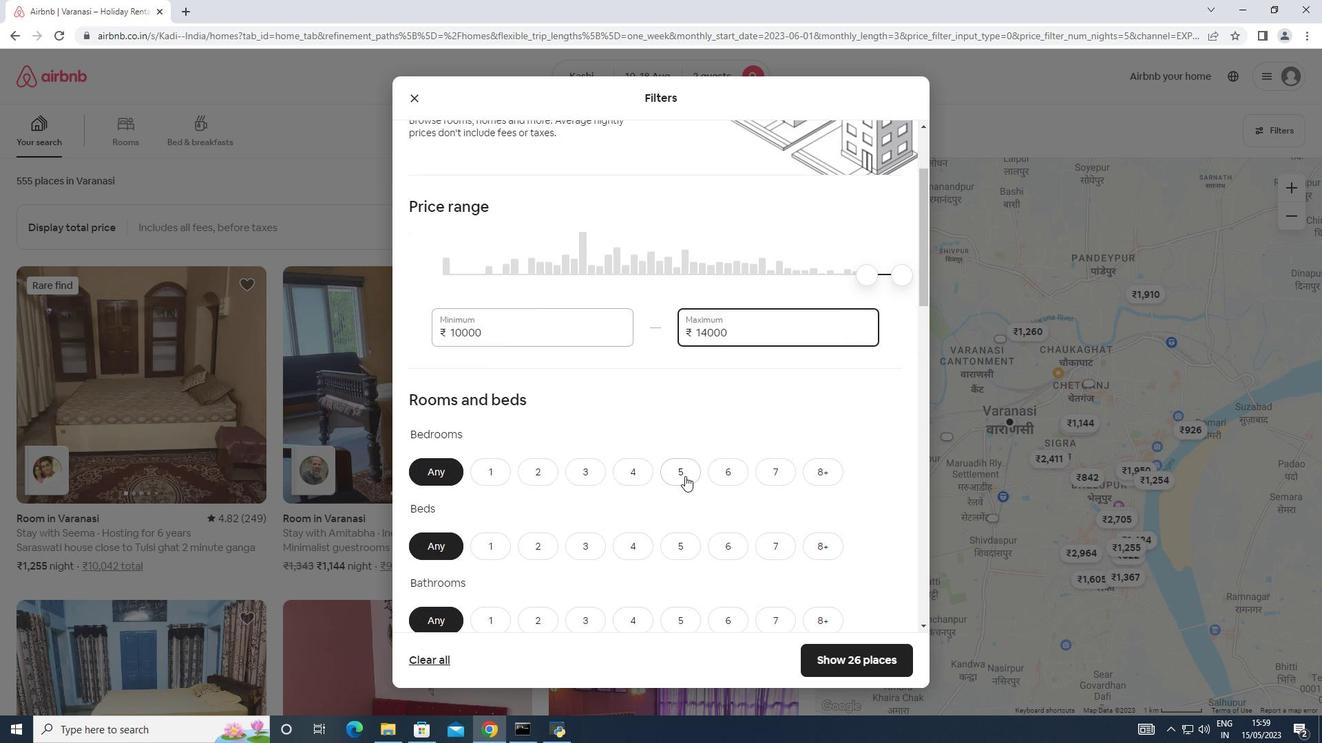 
Action: Mouse scrolled (685, 475) with delta (0, 0)
Screenshot: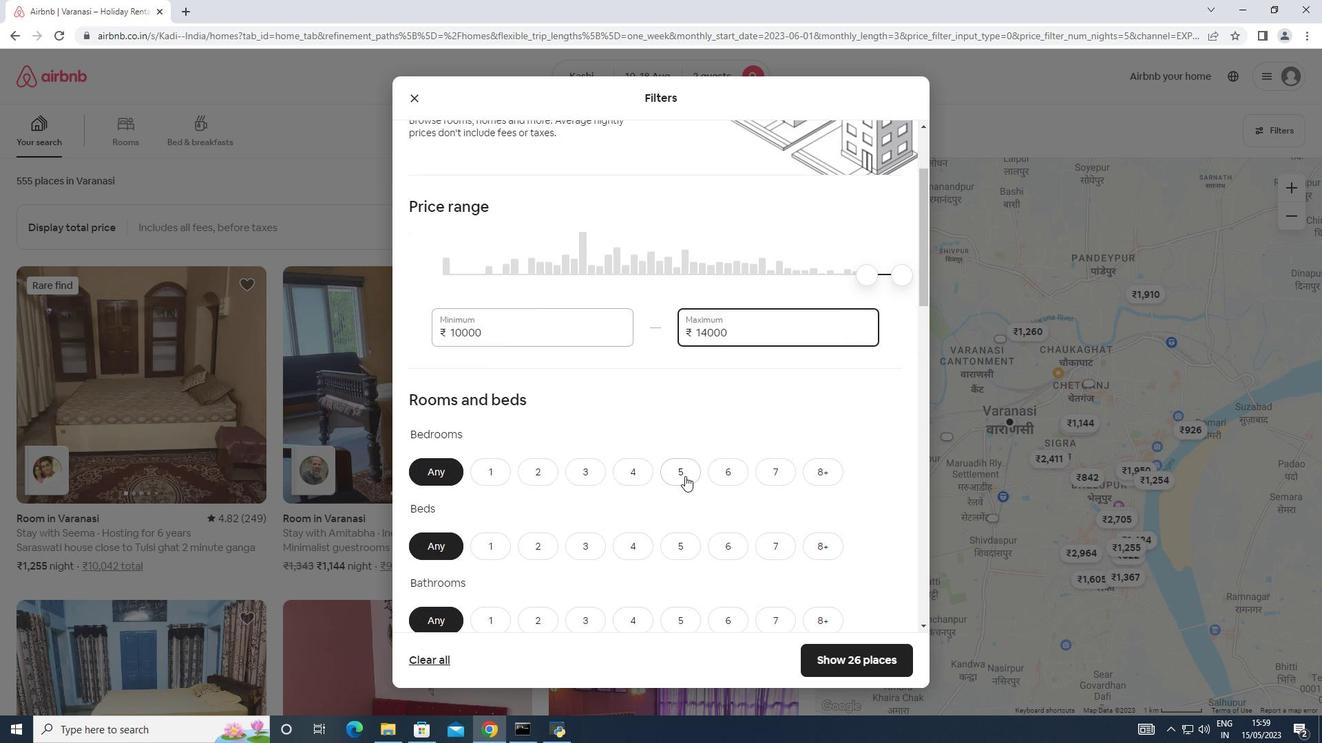 
Action: Mouse moved to (499, 332)
Screenshot: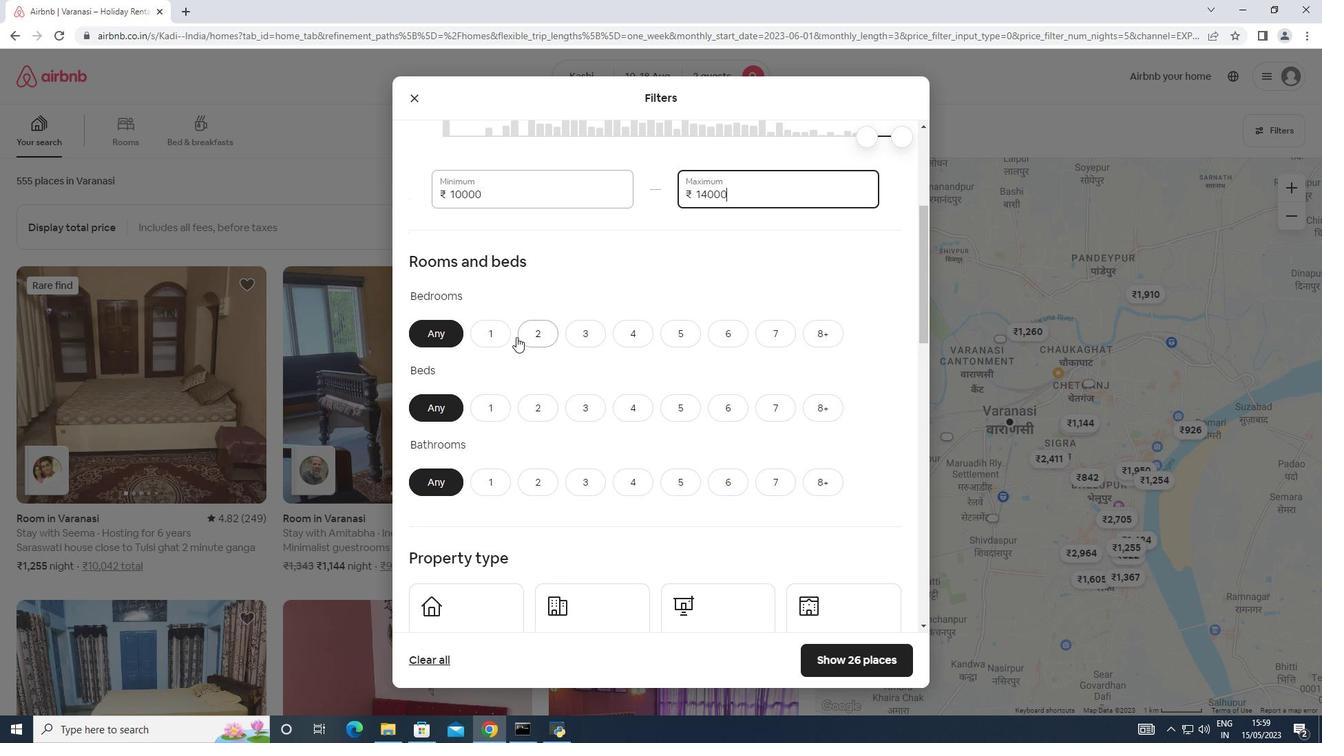 
Action: Mouse pressed left at (499, 332)
Screenshot: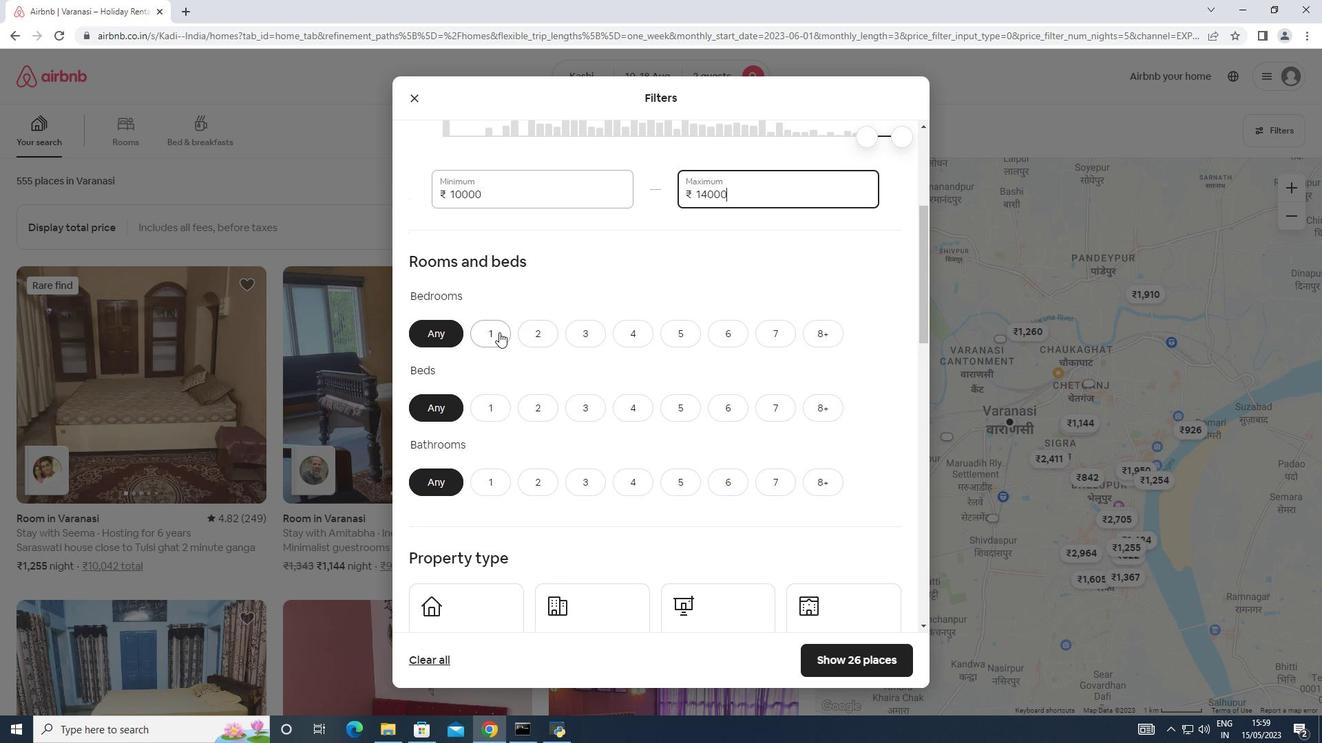
Action: Mouse moved to (497, 400)
Screenshot: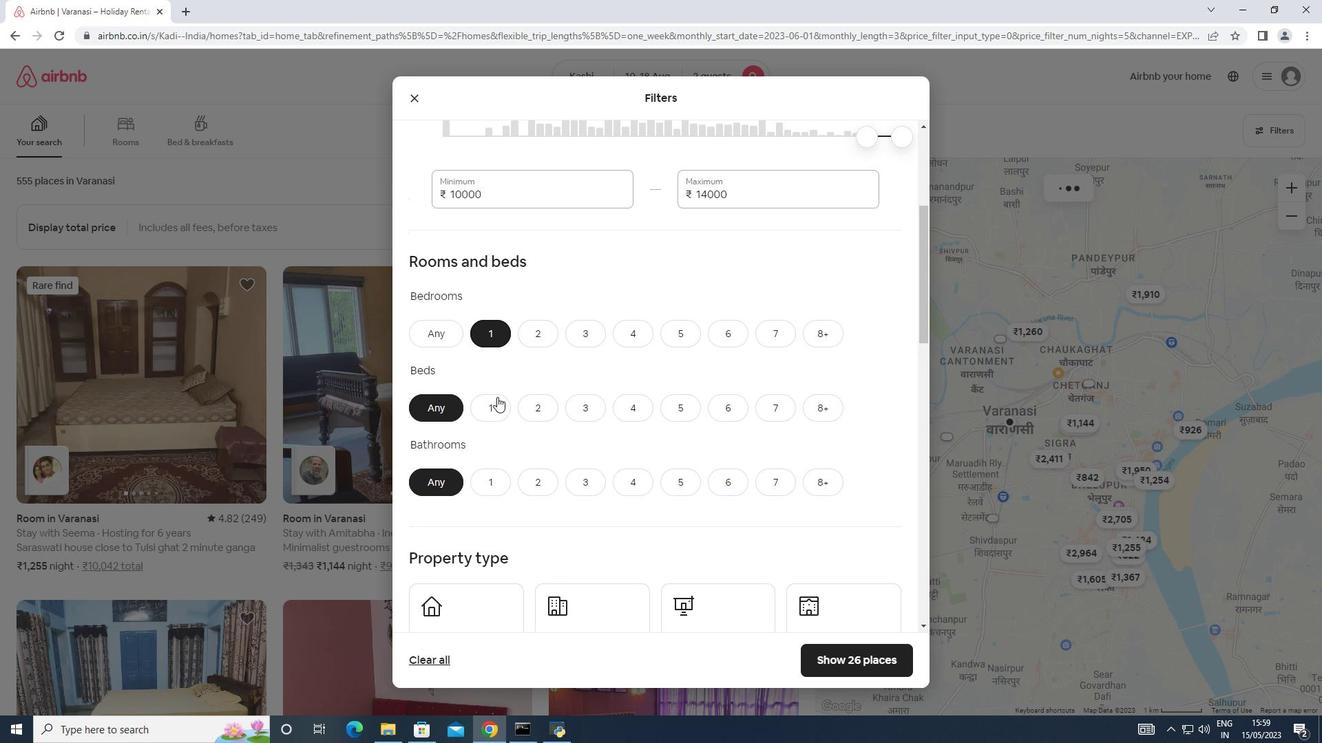 
Action: Mouse pressed left at (497, 400)
Screenshot: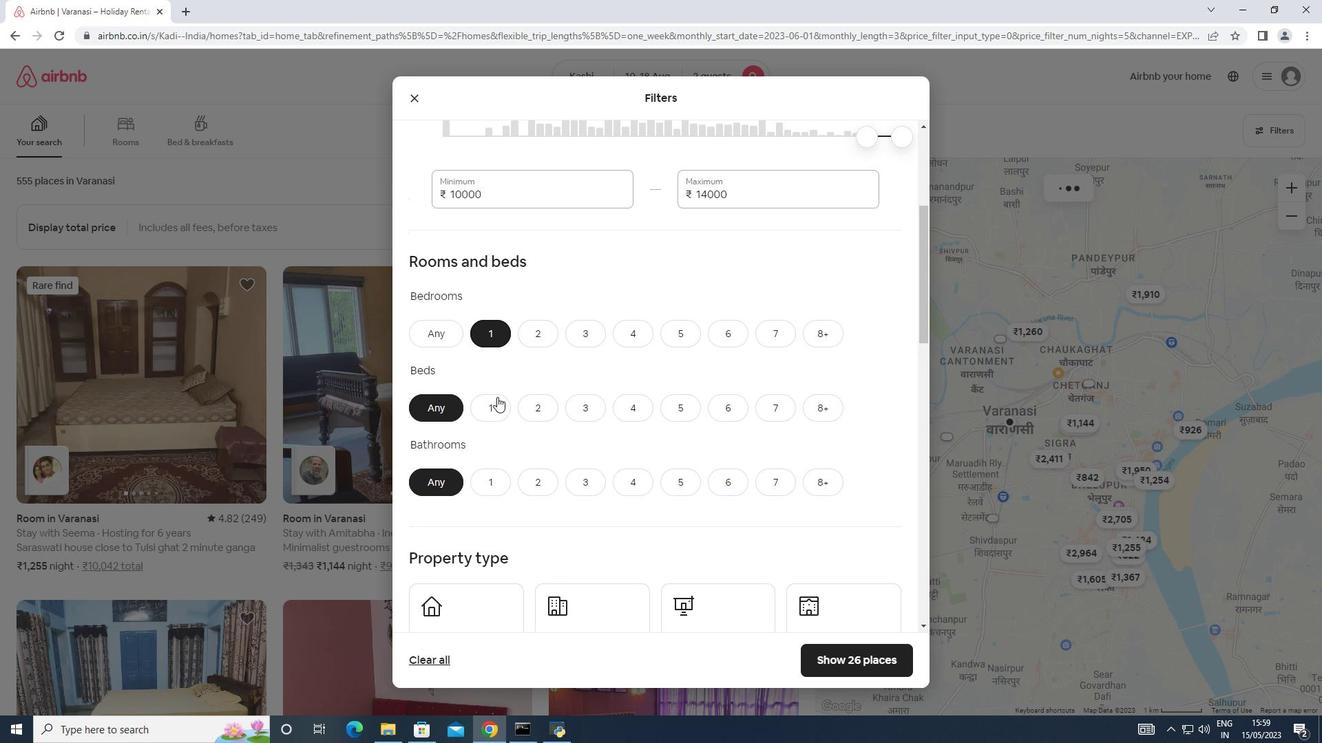 
Action: Mouse moved to (495, 482)
Screenshot: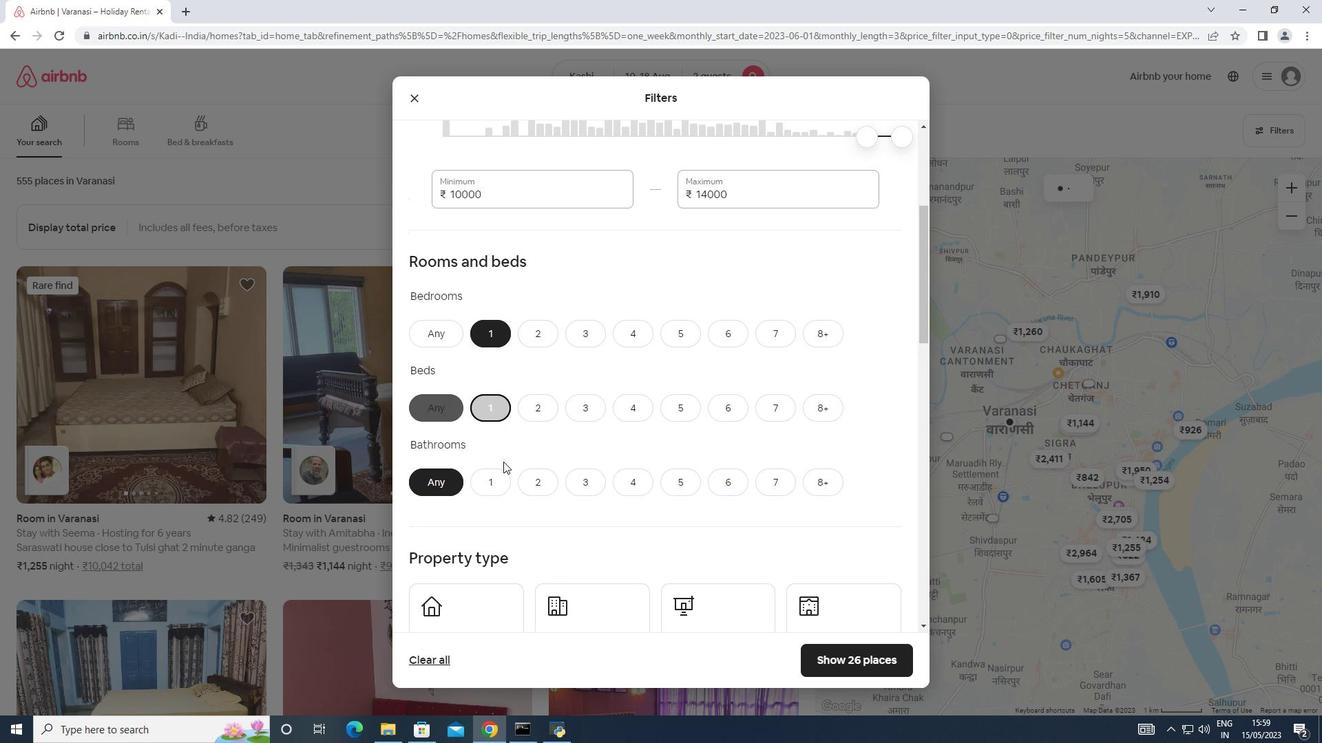 
Action: Mouse pressed left at (495, 482)
Screenshot: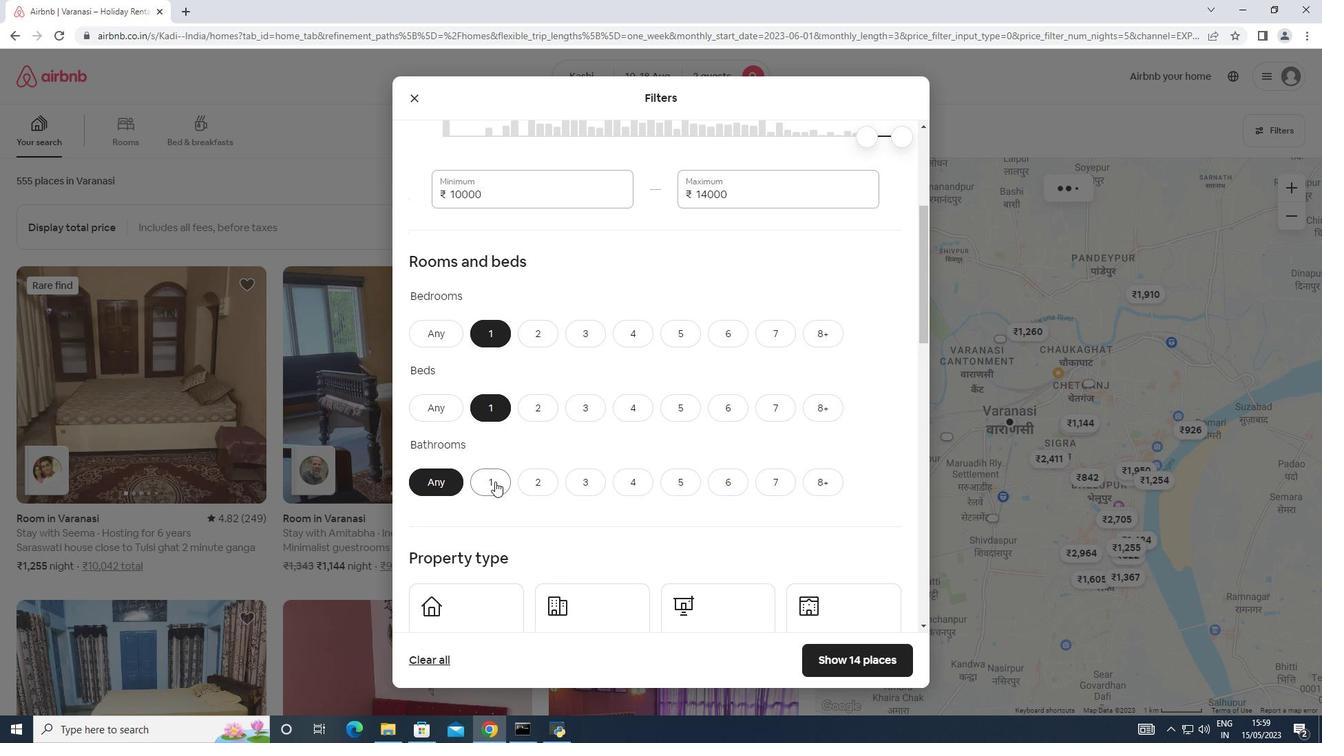 
Action: Mouse moved to (668, 377)
Screenshot: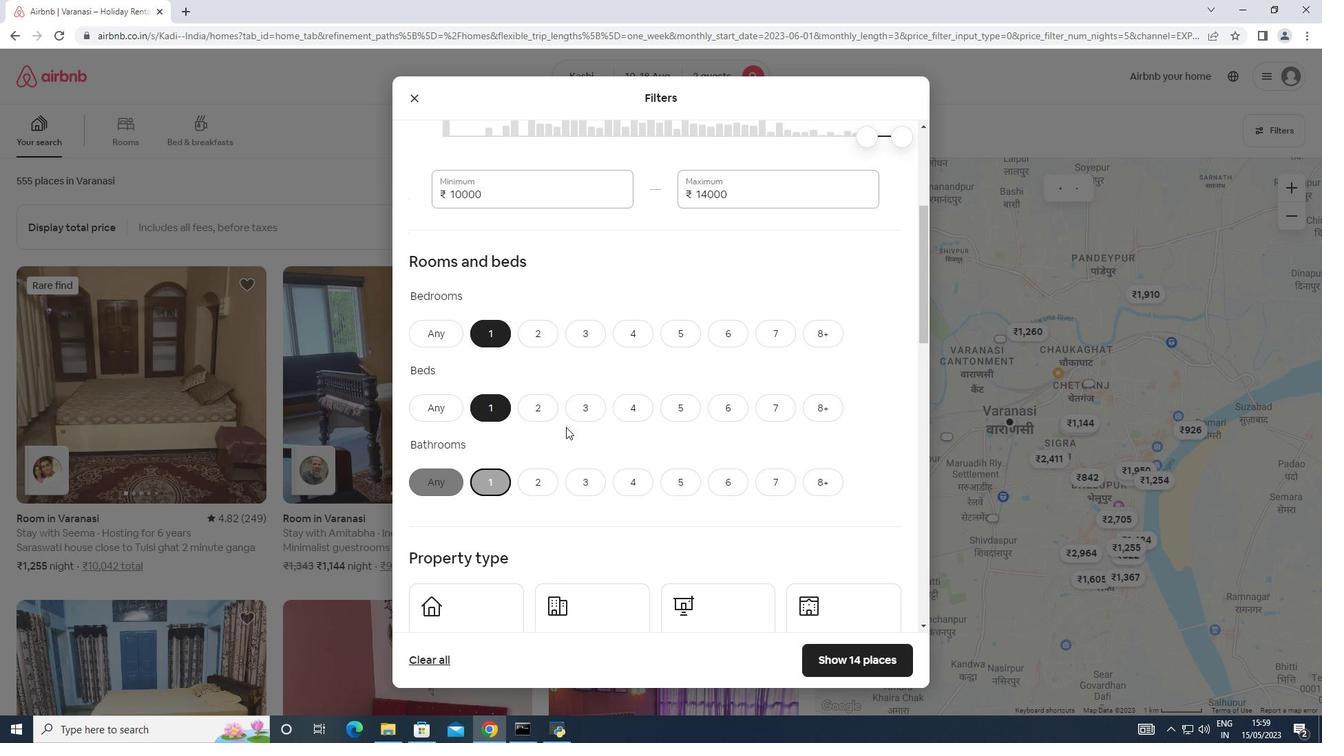 
Action: Mouse scrolled (668, 376) with delta (0, 0)
Screenshot: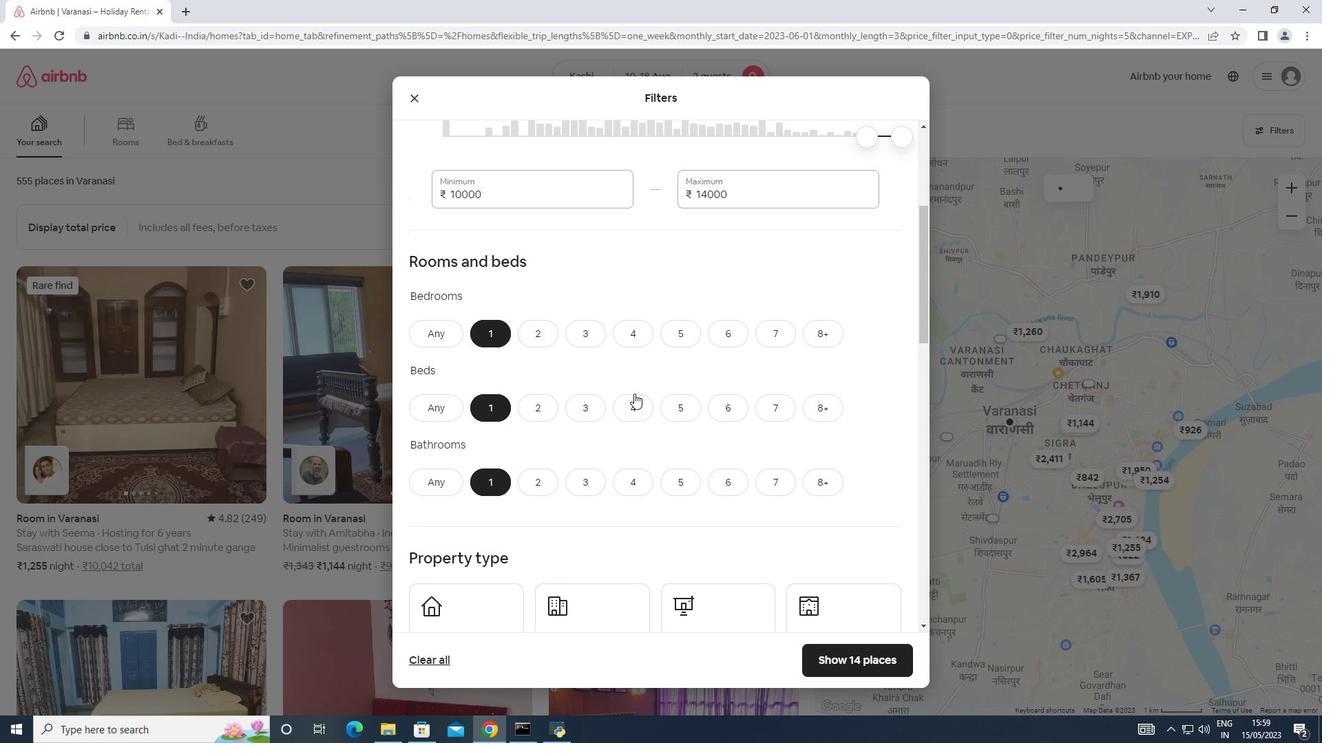 
Action: Mouse scrolled (668, 376) with delta (0, 0)
Screenshot: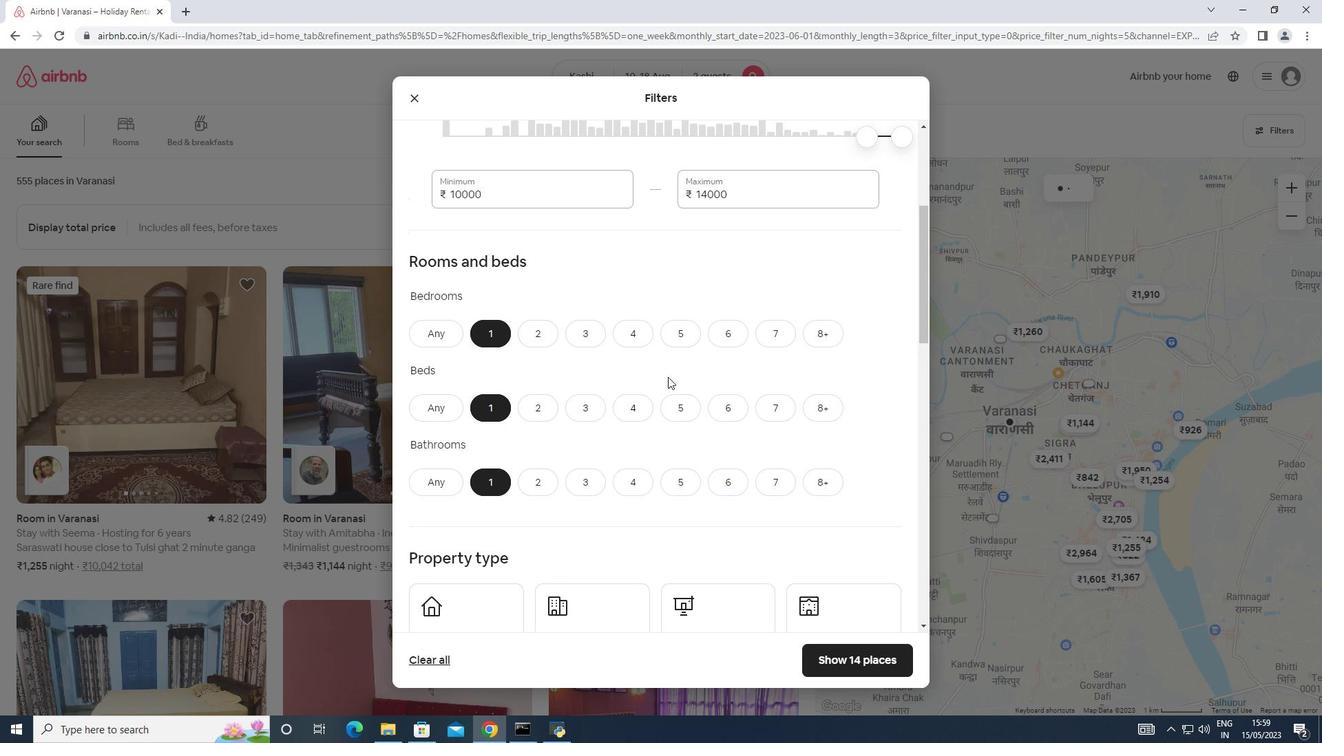 
Action: Mouse scrolled (668, 376) with delta (0, 0)
Screenshot: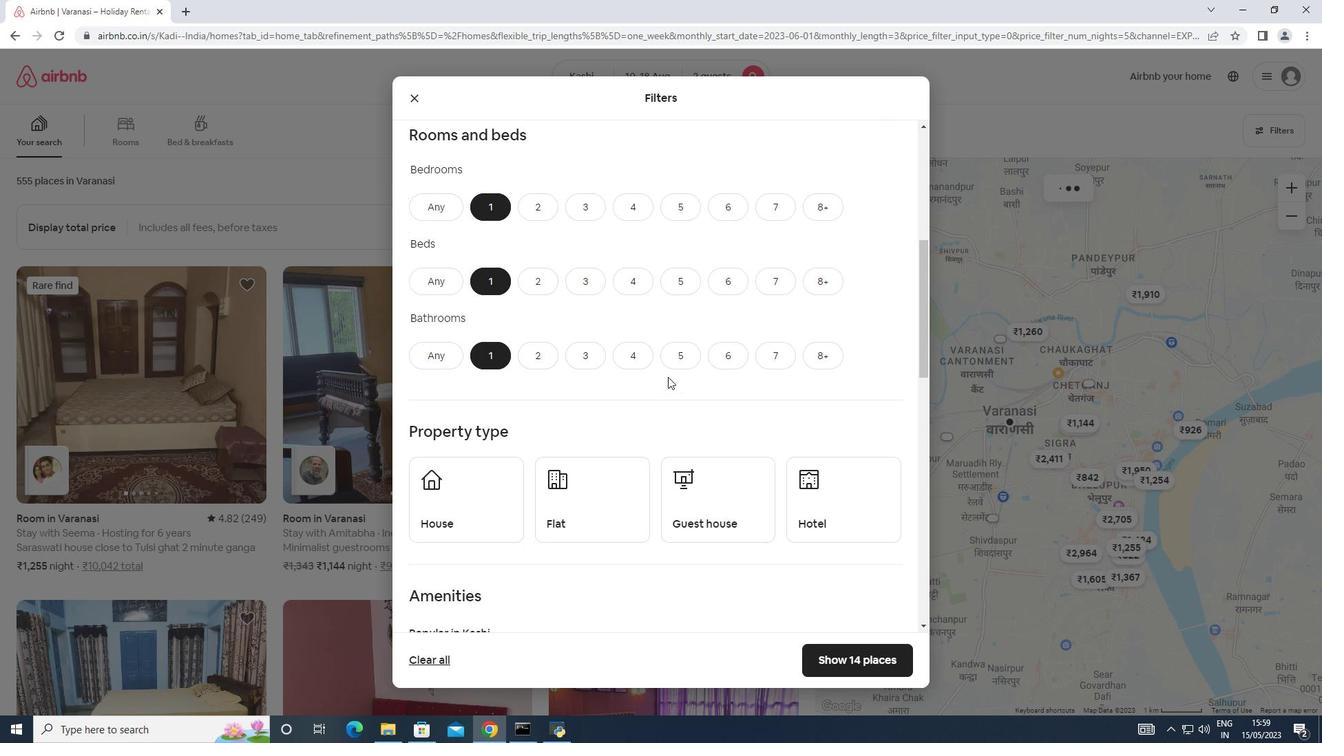 
Action: Mouse moved to (480, 402)
Screenshot: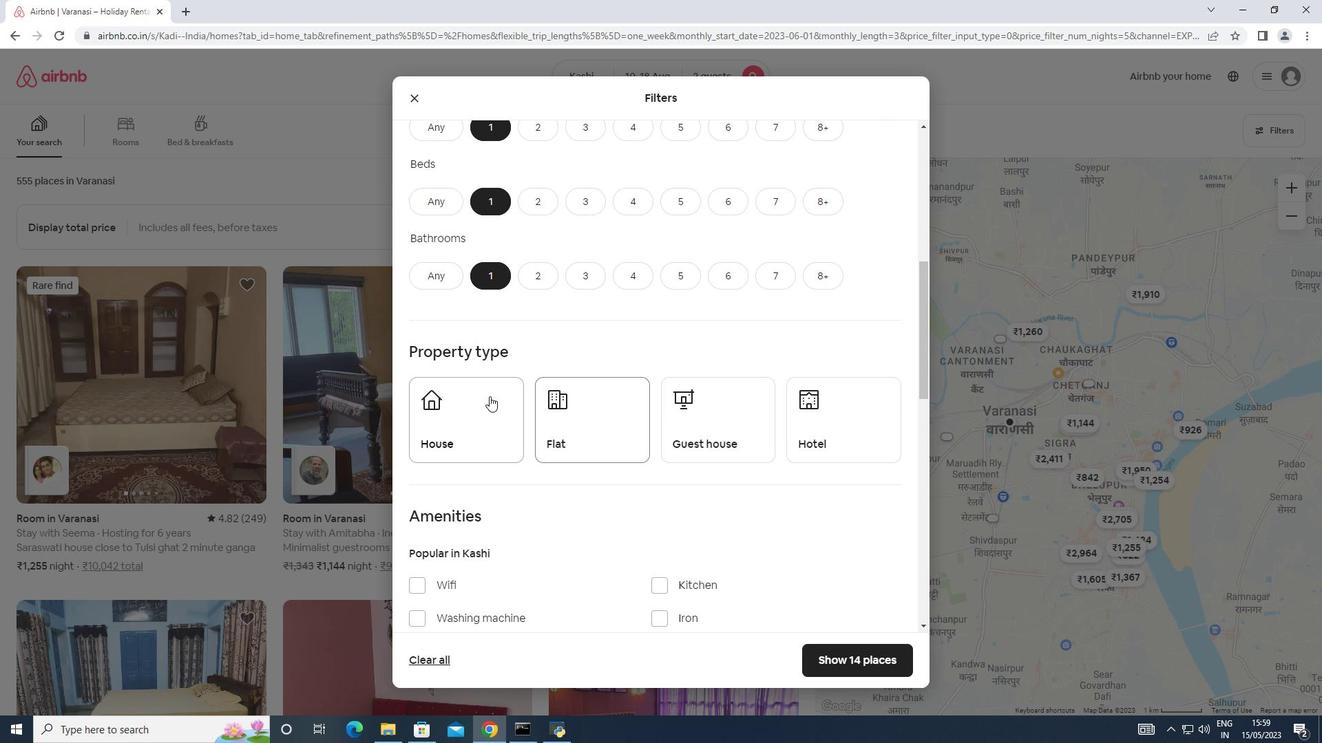 
Action: Mouse pressed left at (480, 402)
Screenshot: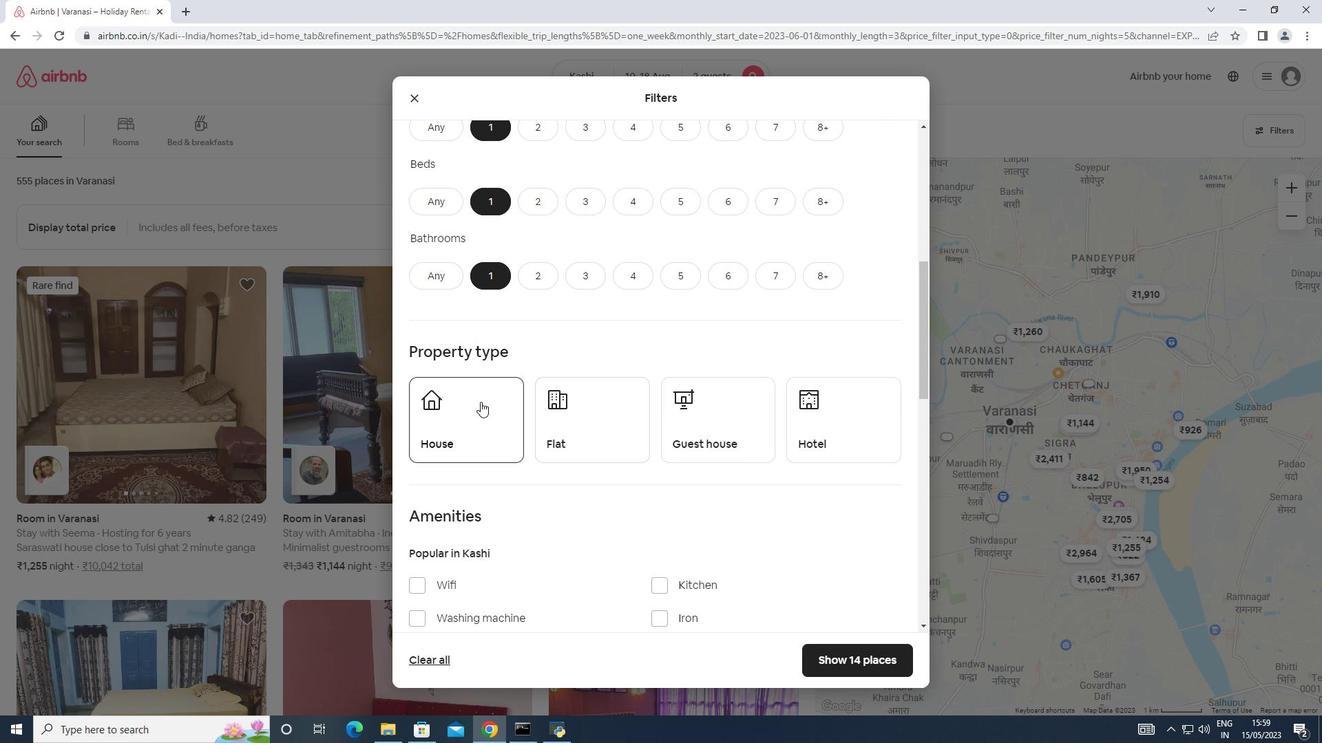 
Action: Mouse moved to (587, 418)
Screenshot: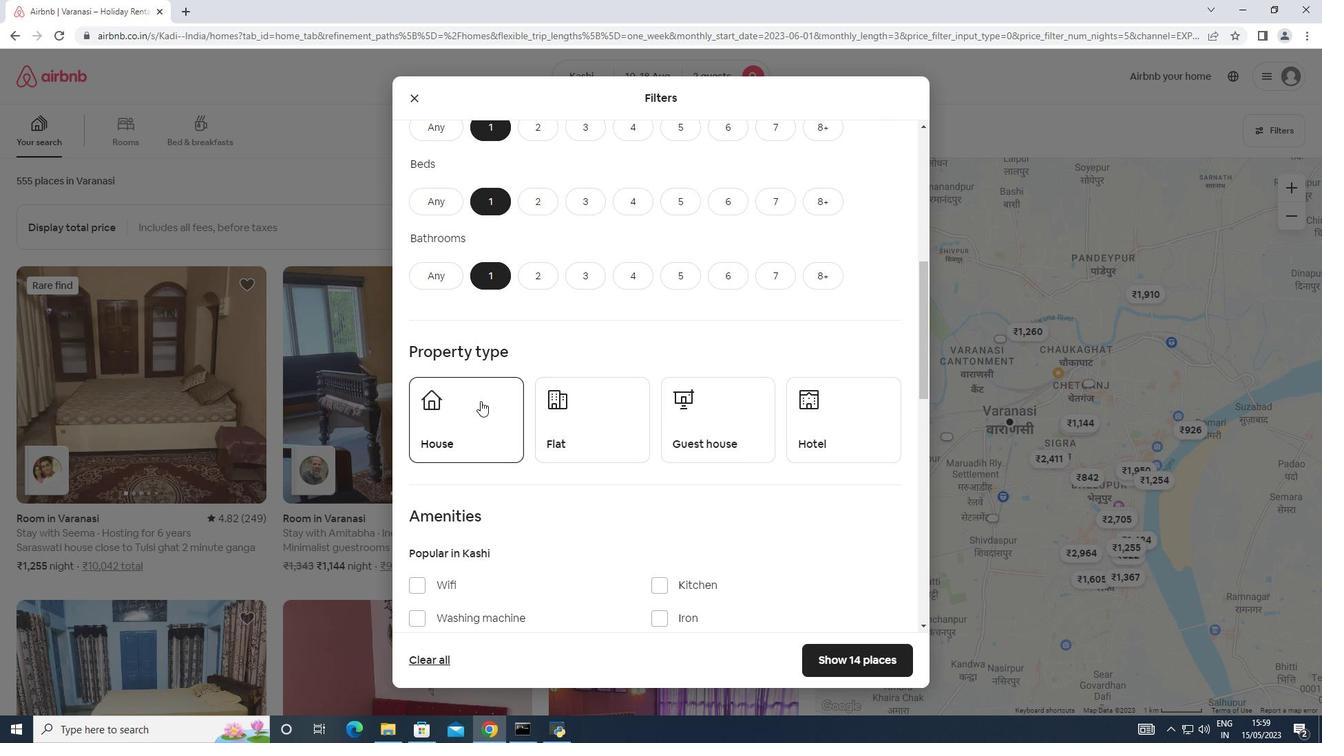 
Action: Mouse pressed left at (587, 418)
Screenshot: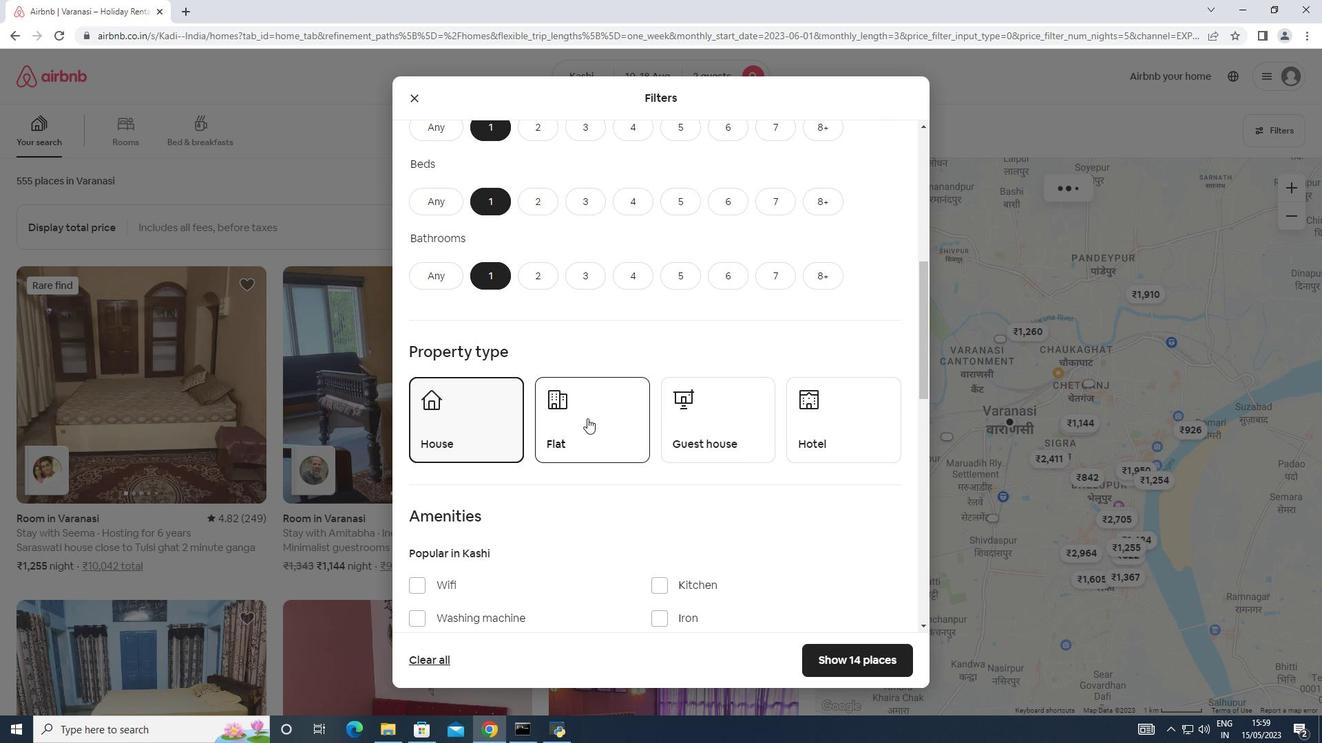 
Action: Mouse moved to (704, 418)
Screenshot: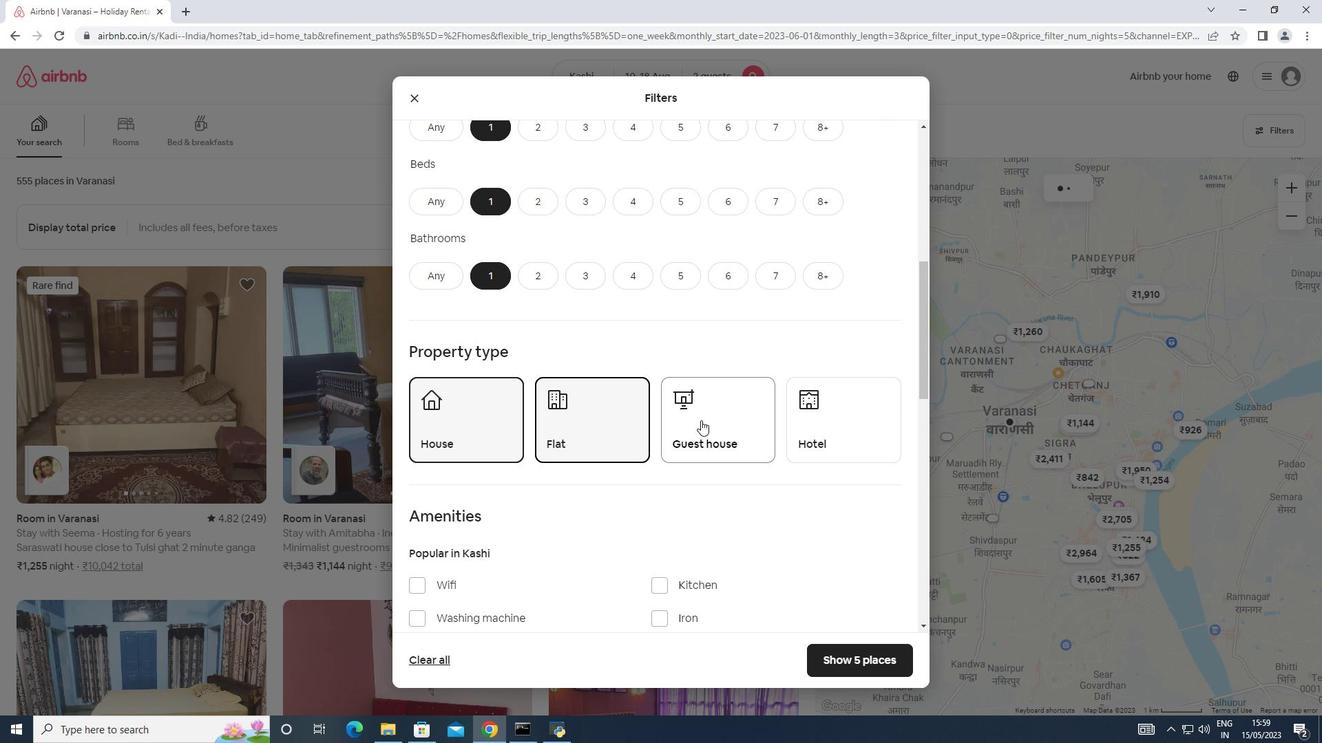 
Action: Mouse pressed left at (704, 418)
Screenshot: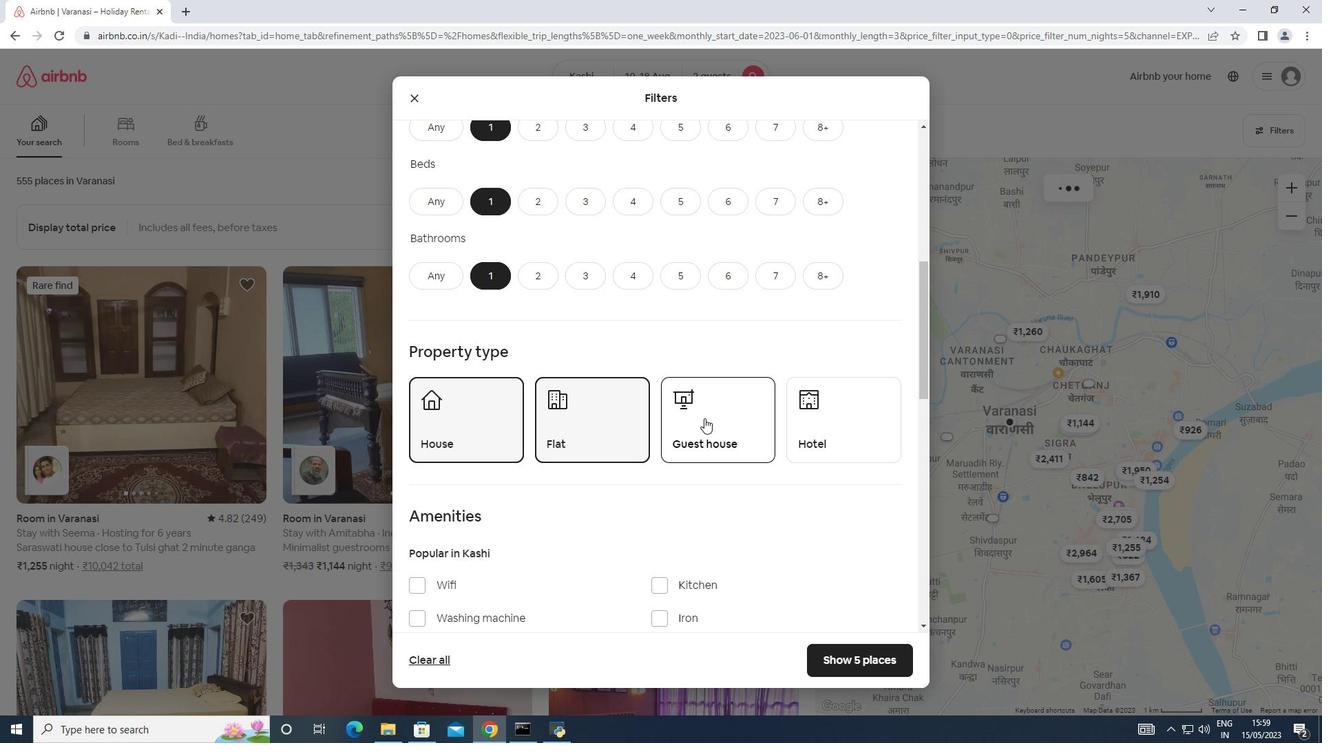 
Action: Mouse scrolled (704, 418) with delta (0, 0)
Screenshot: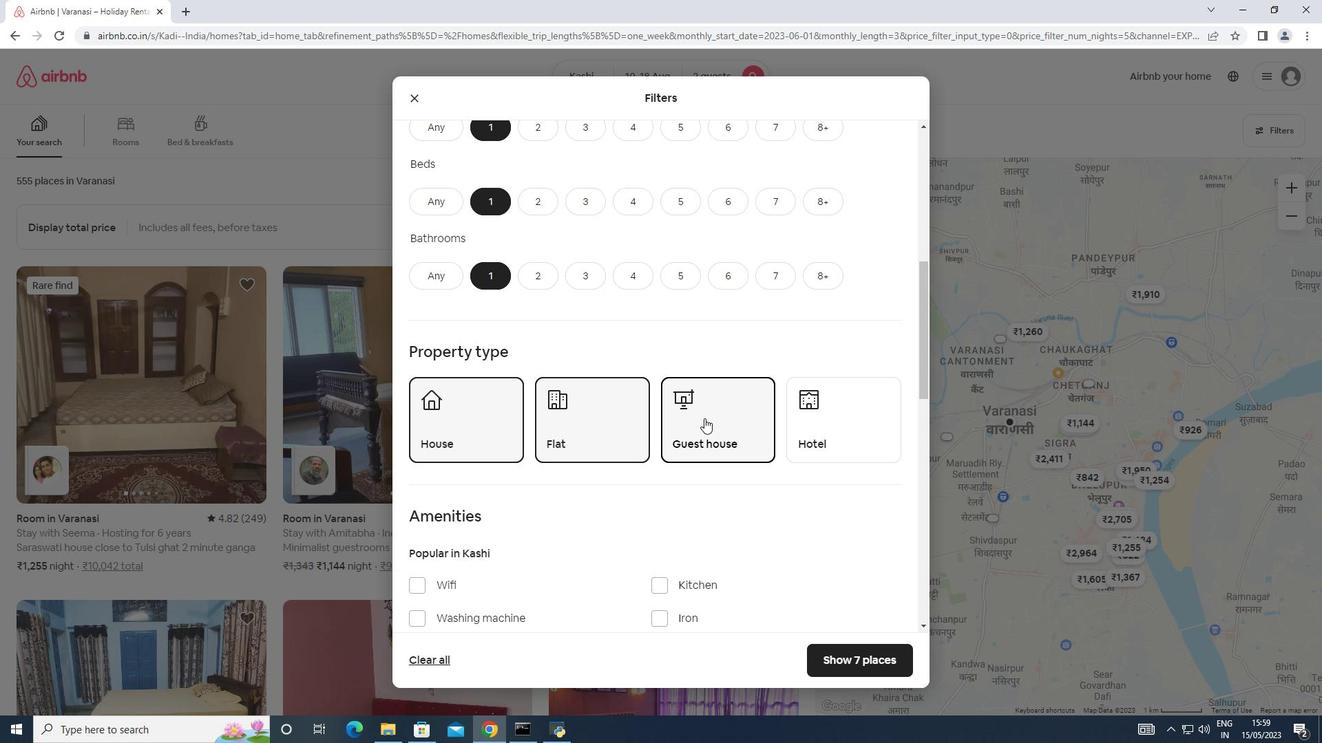
Action: Mouse scrolled (704, 418) with delta (0, 0)
Screenshot: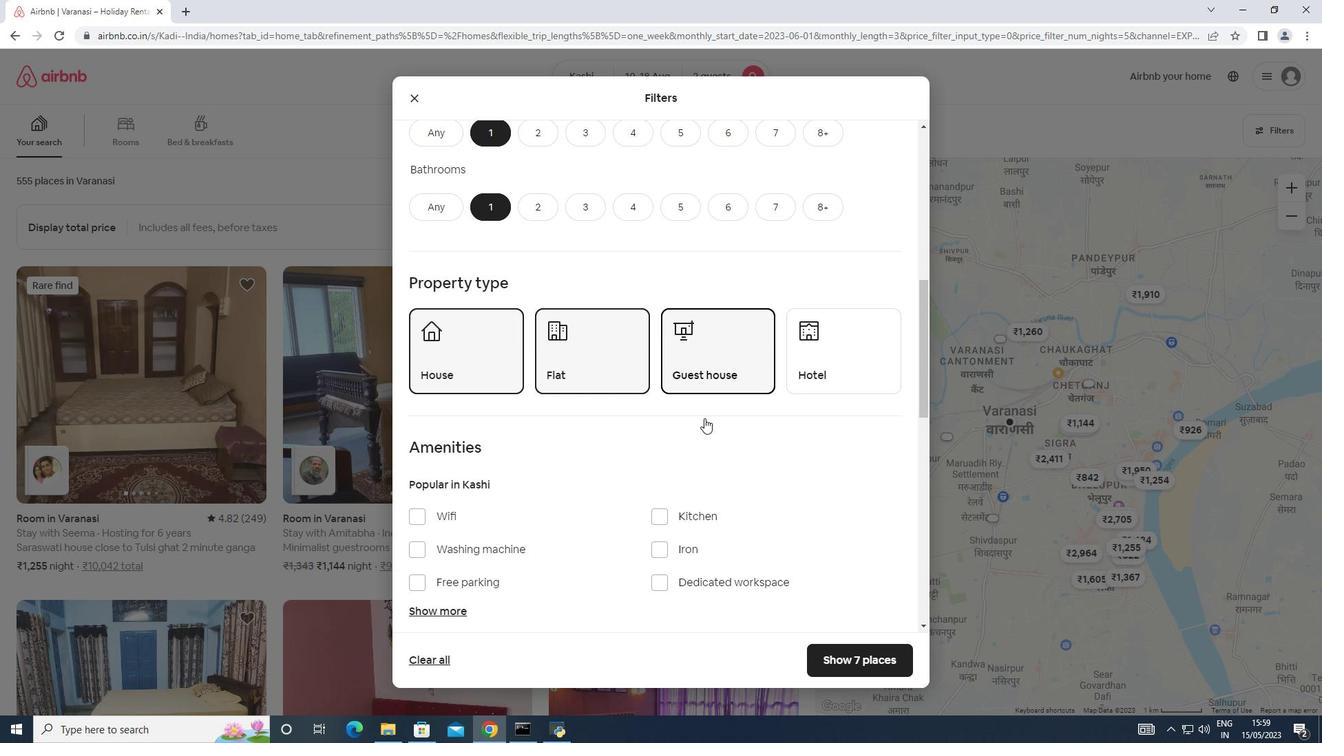 
Action: Mouse moved to (448, 444)
Screenshot: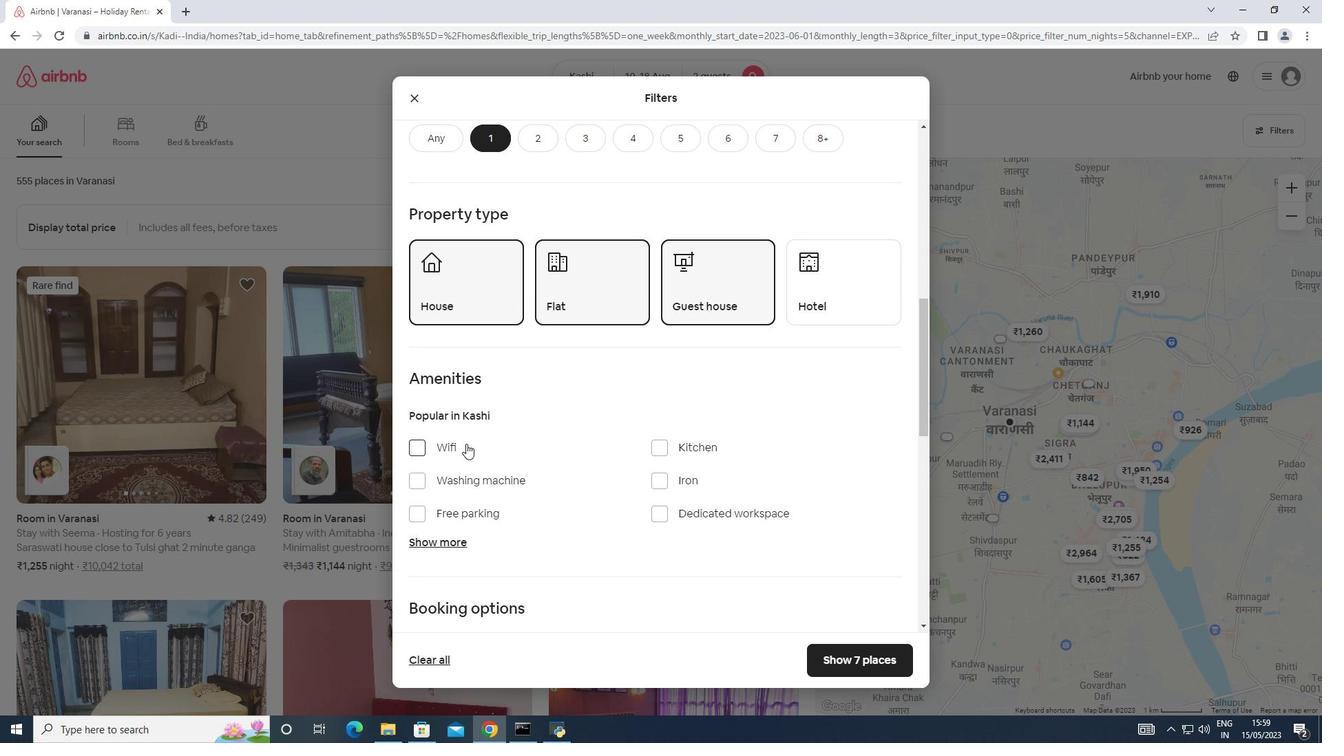 
Action: Mouse pressed left at (448, 444)
Screenshot: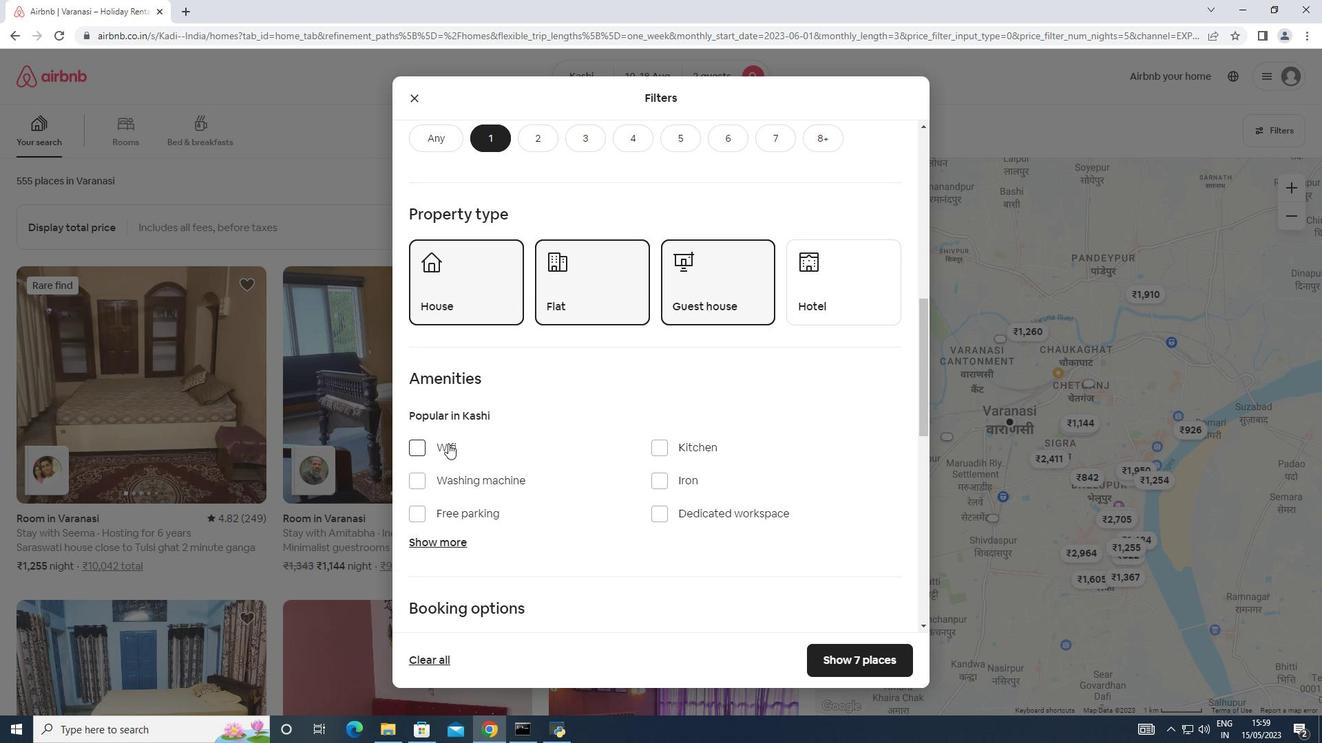 
Action: Mouse moved to (436, 539)
Screenshot: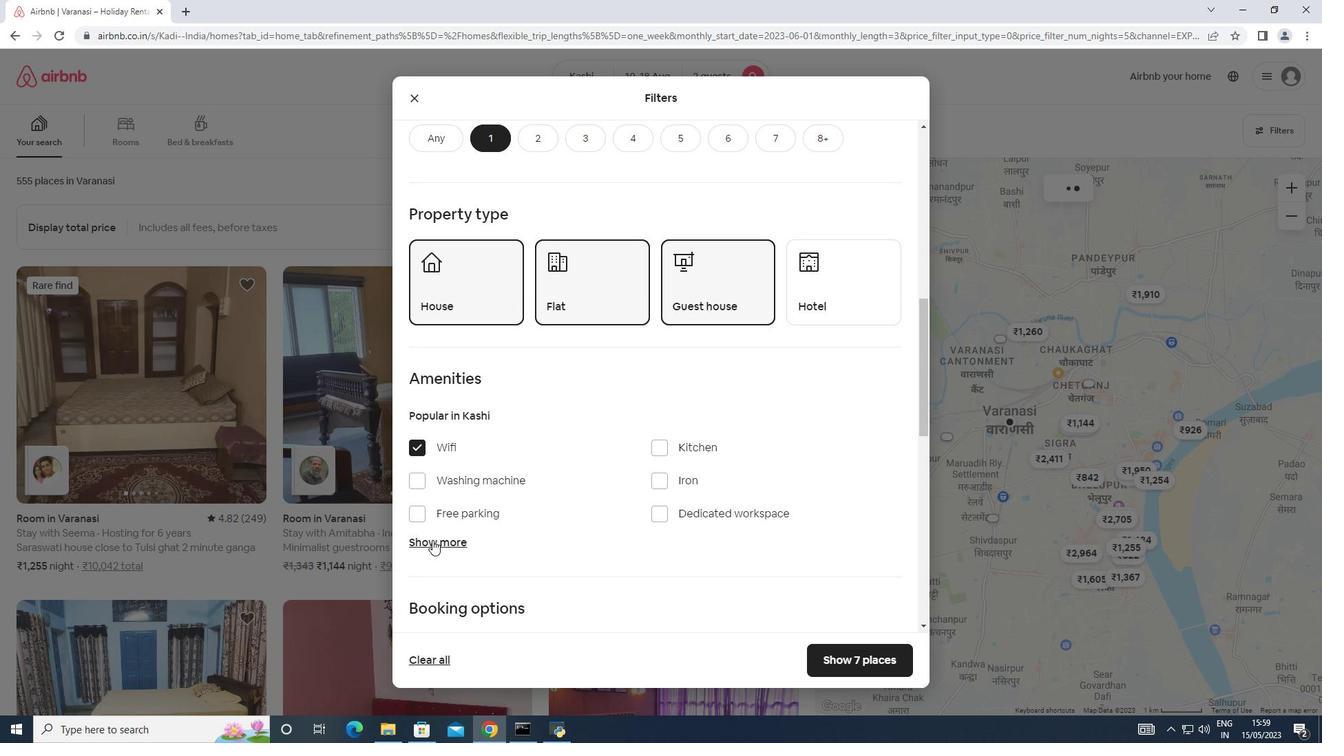 
Action: Mouse pressed left at (436, 539)
Screenshot: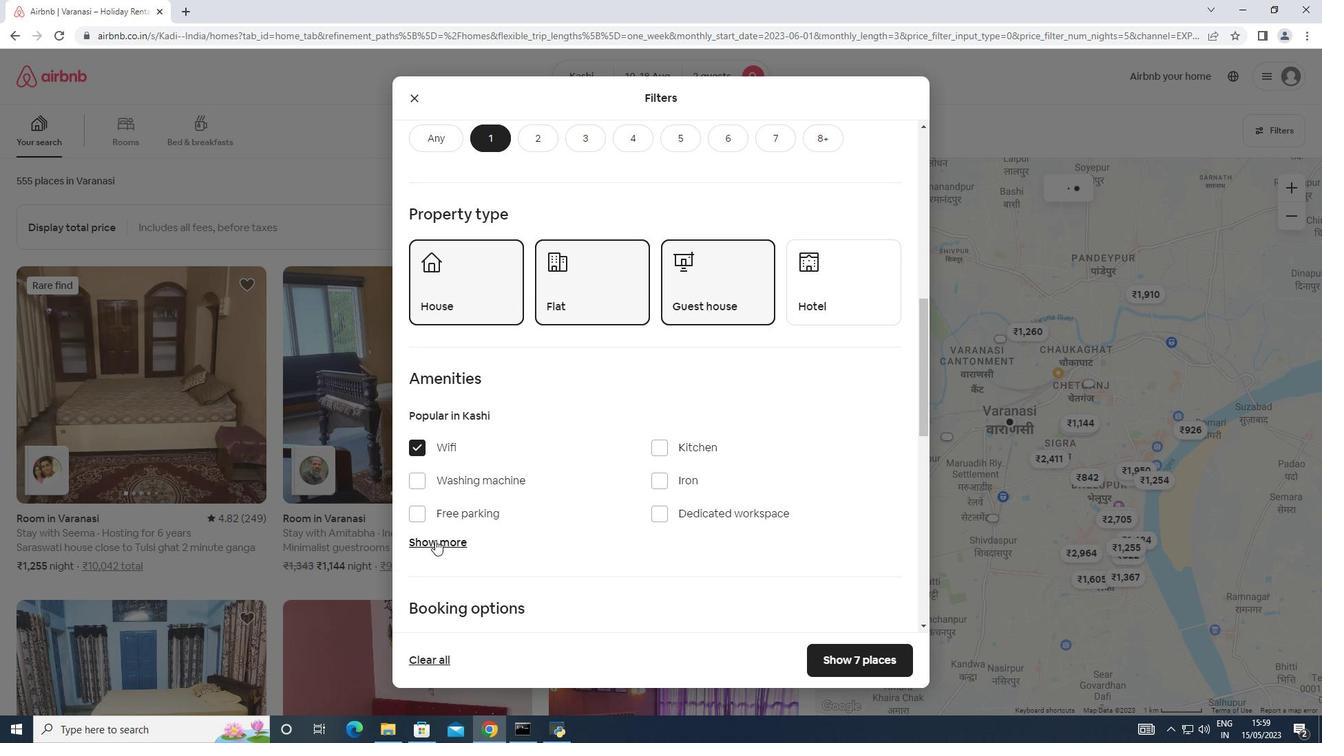 
Action: Mouse moved to (538, 489)
Screenshot: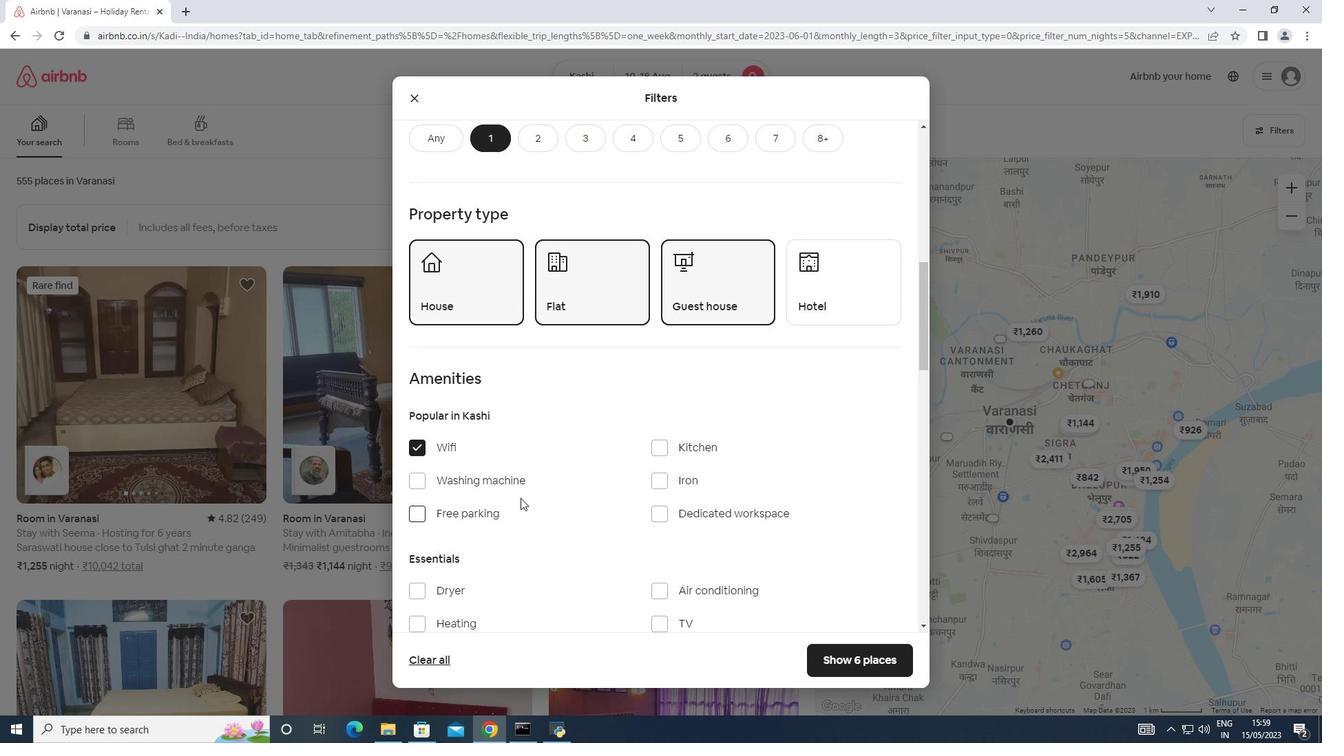
Action: Mouse scrolled (538, 489) with delta (0, 0)
Screenshot: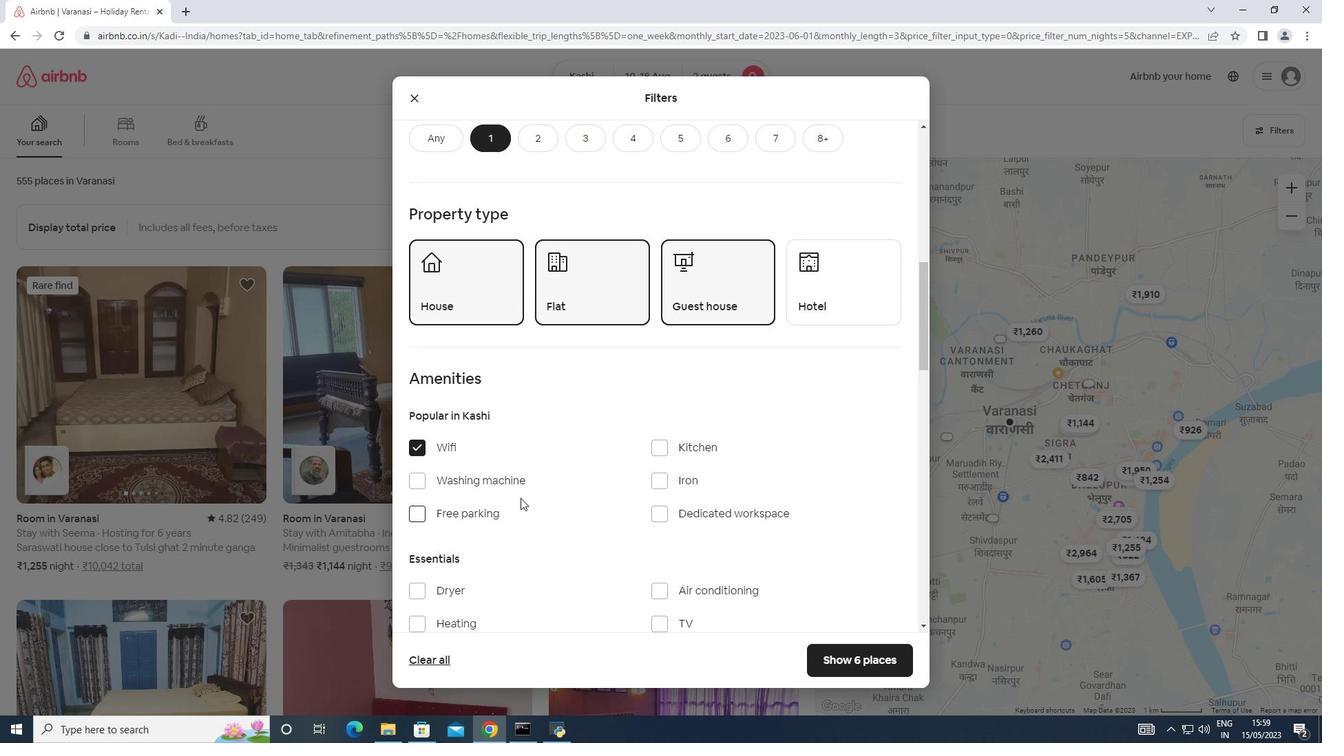 
Action: Mouse moved to (540, 489)
Screenshot: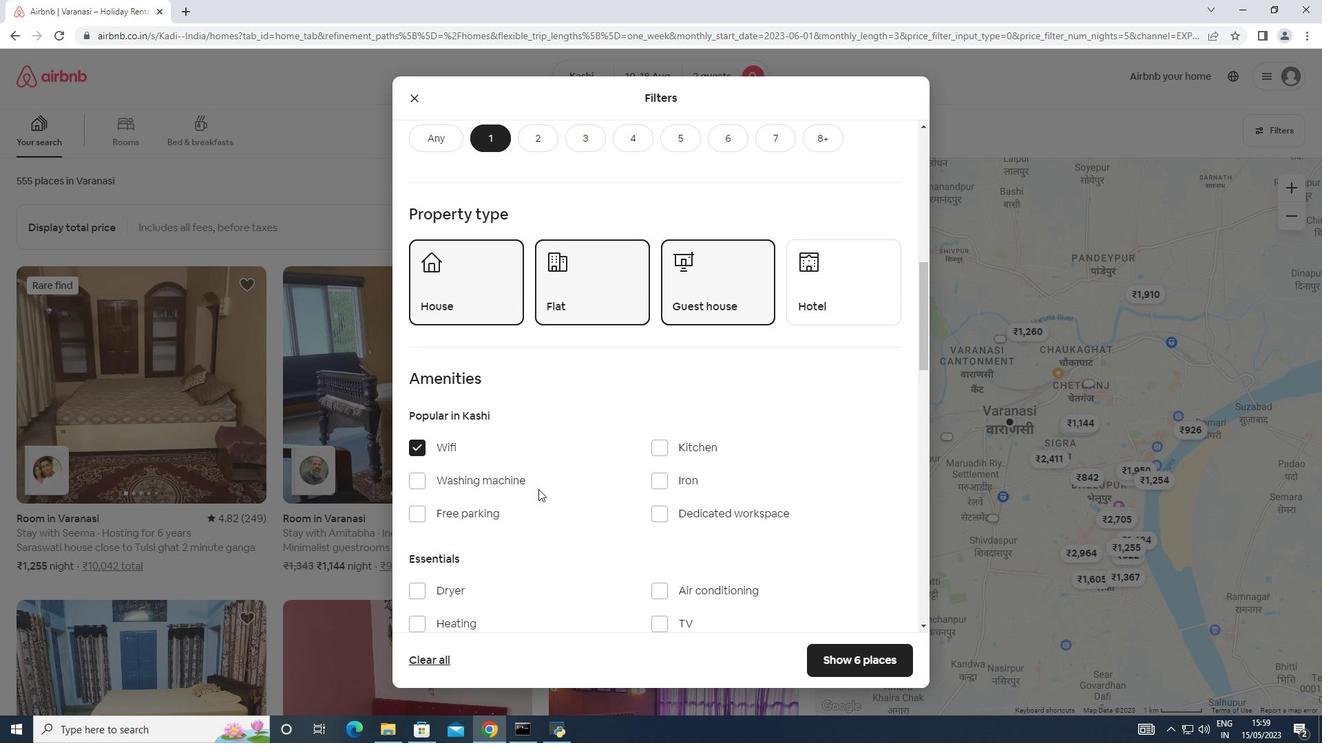 
Action: Mouse scrolled (540, 488) with delta (0, 0)
Screenshot: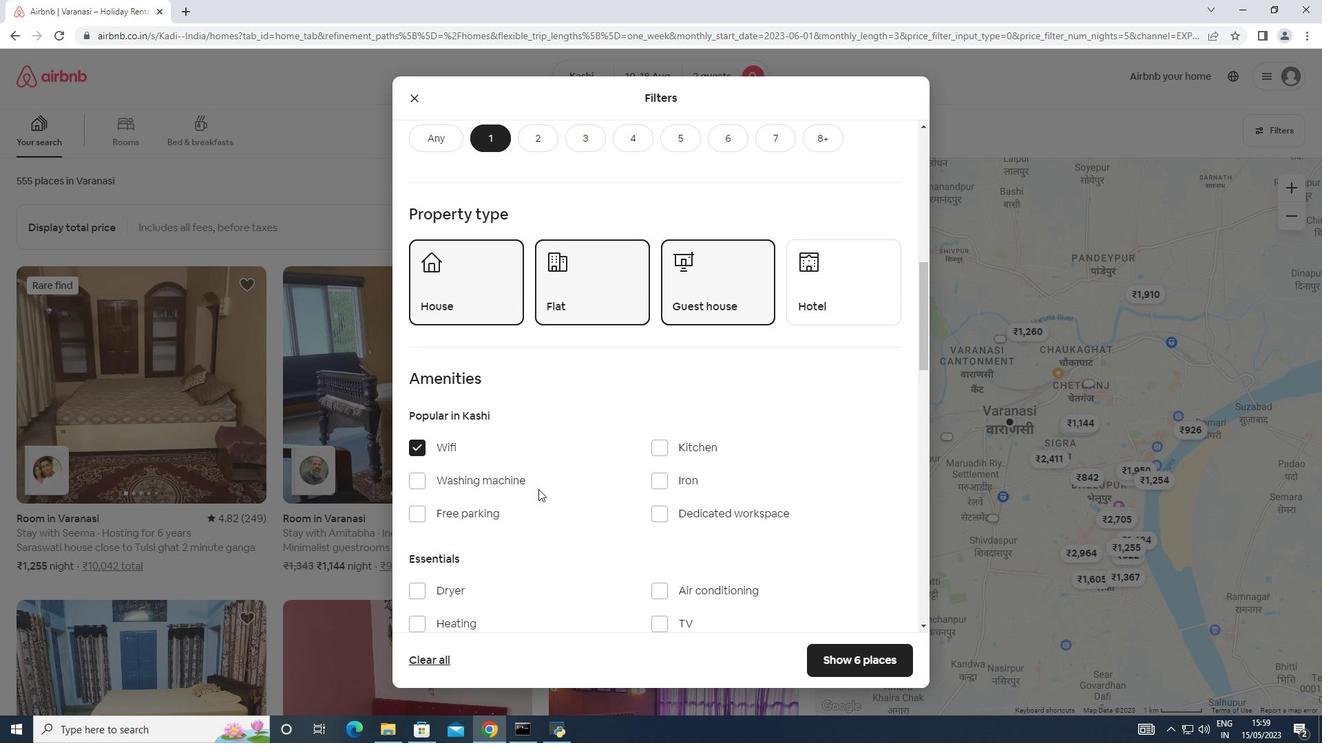 
Action: Mouse moved to (544, 486)
Screenshot: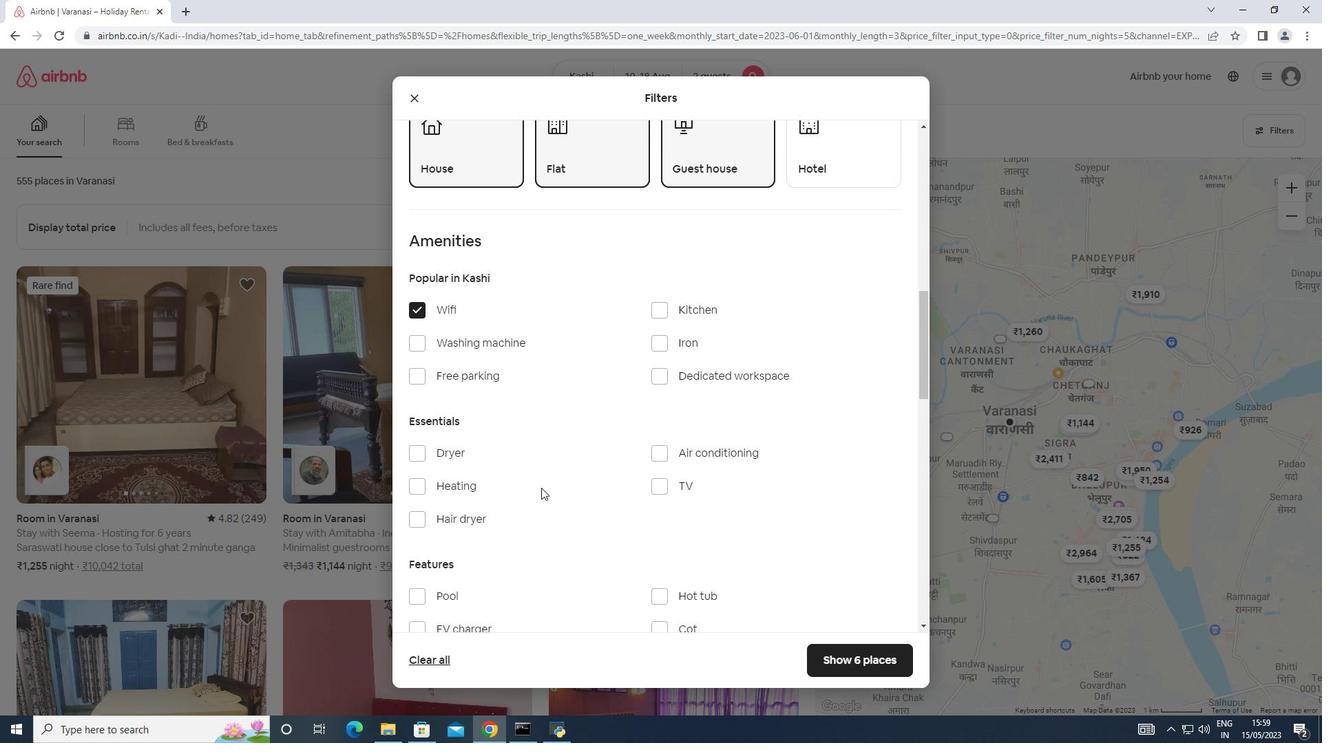 
Action: Mouse scrolled (544, 485) with delta (0, 0)
Screenshot: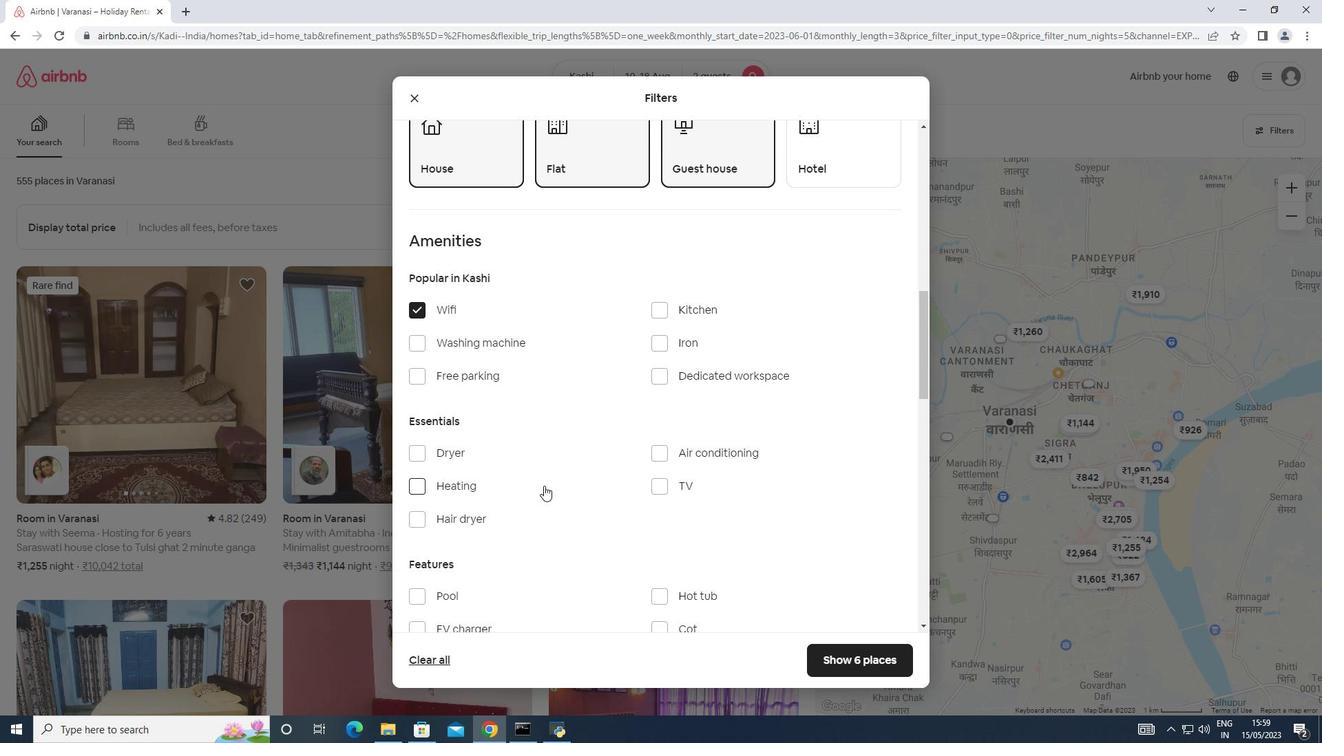 
Action: Mouse moved to (664, 420)
Screenshot: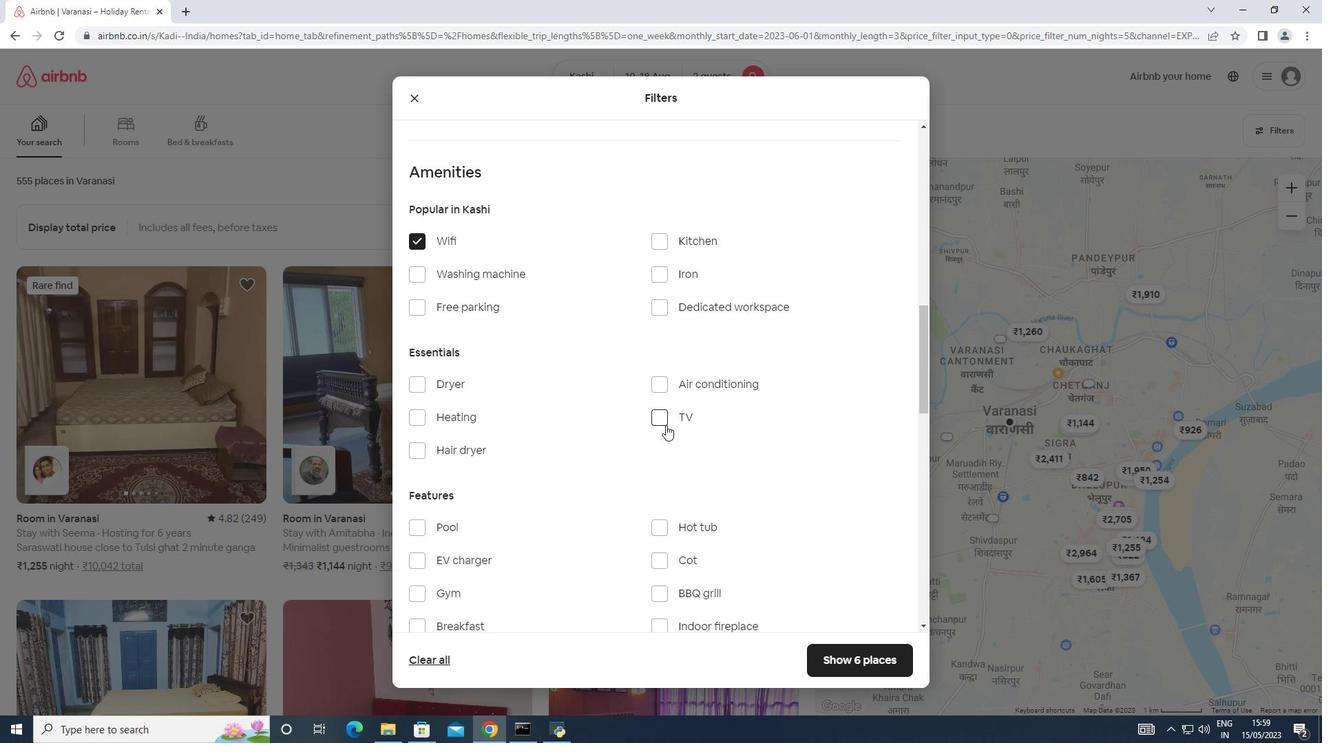 
Action: Mouse pressed left at (664, 420)
Screenshot: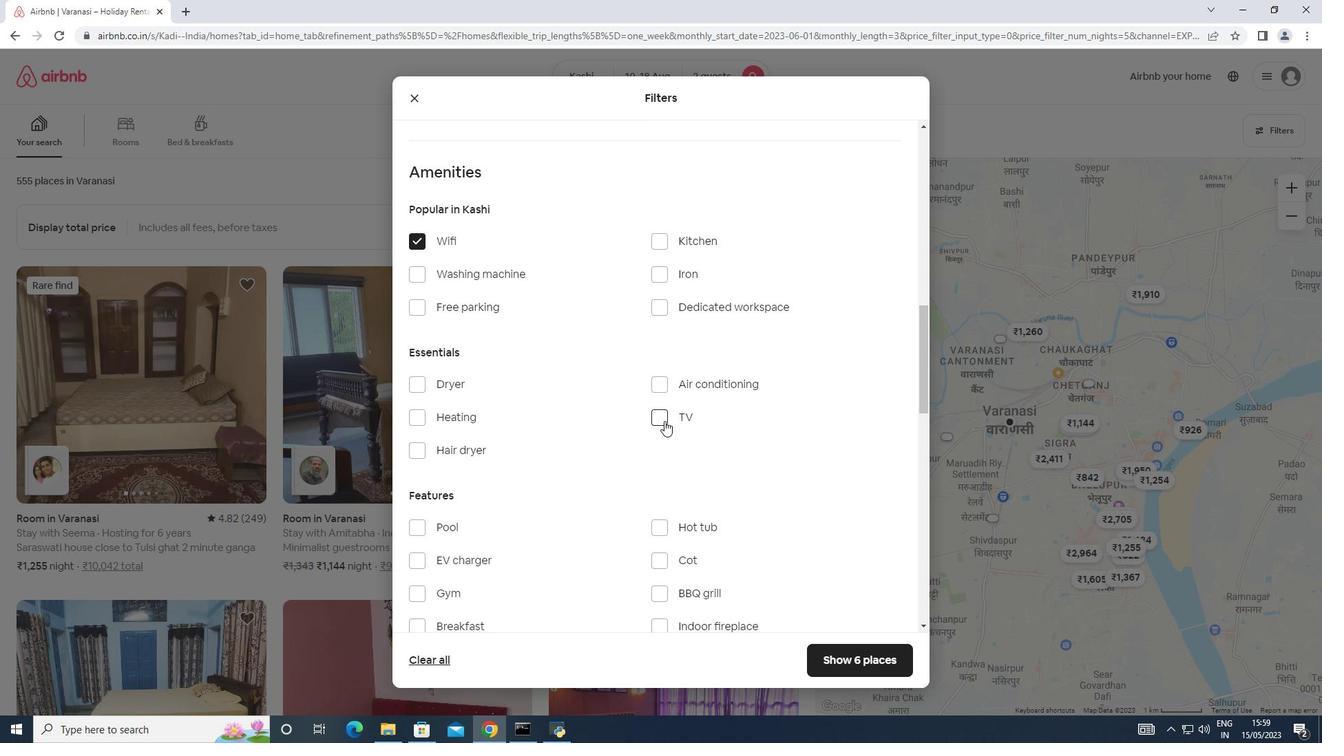 
Action: Mouse moved to (415, 310)
Screenshot: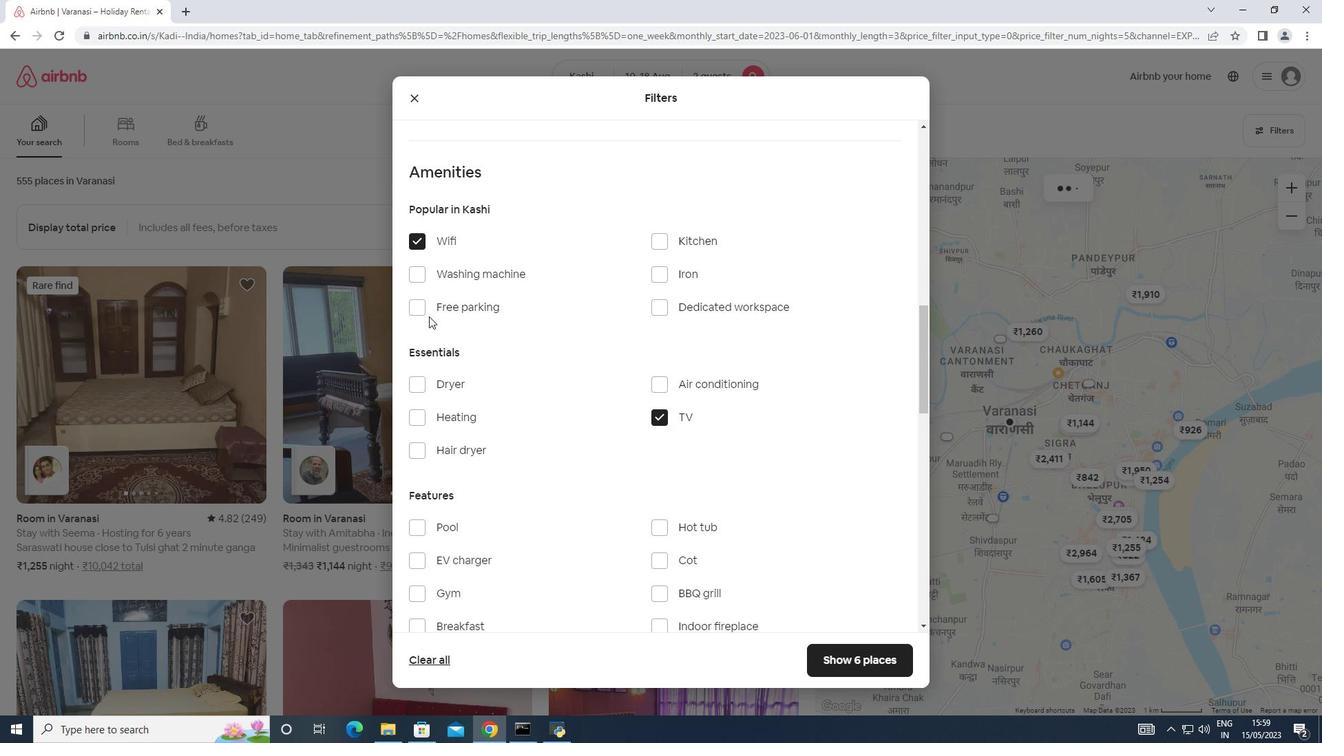 
Action: Mouse pressed left at (415, 310)
Screenshot: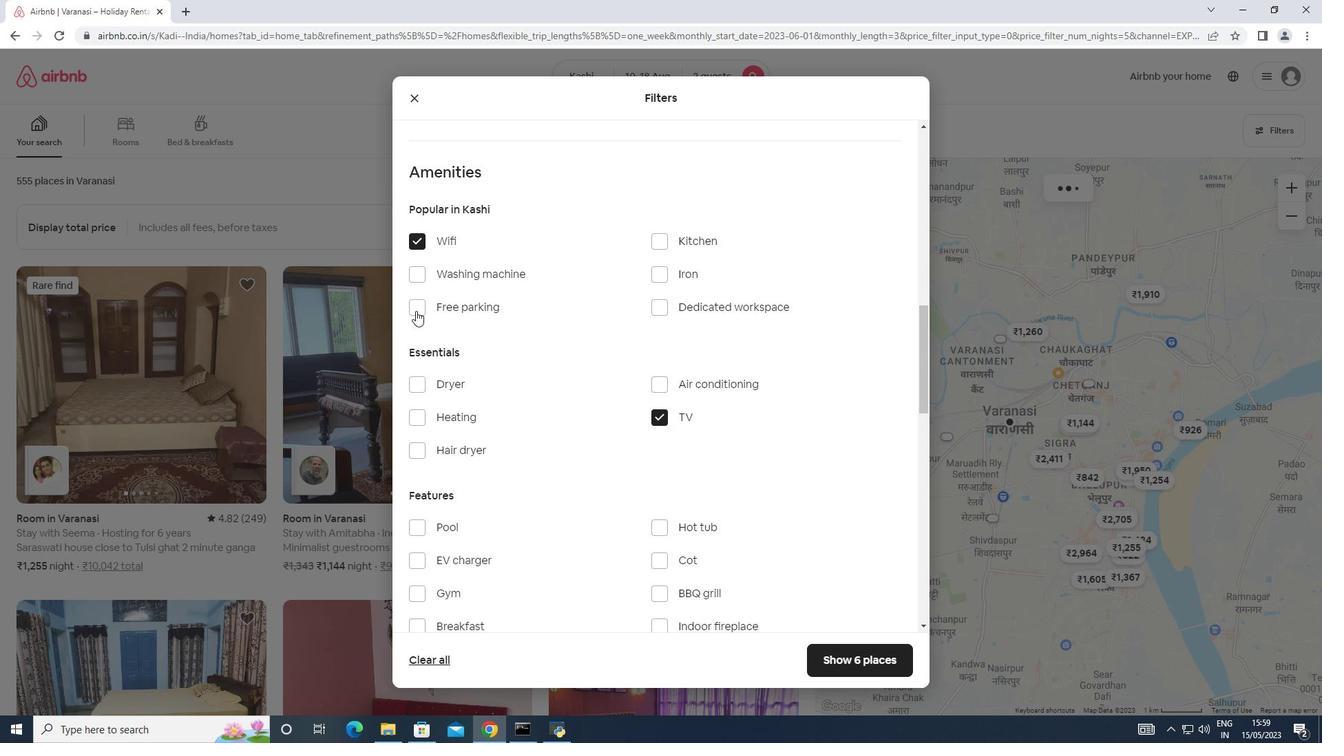 
Action: Mouse moved to (615, 396)
Screenshot: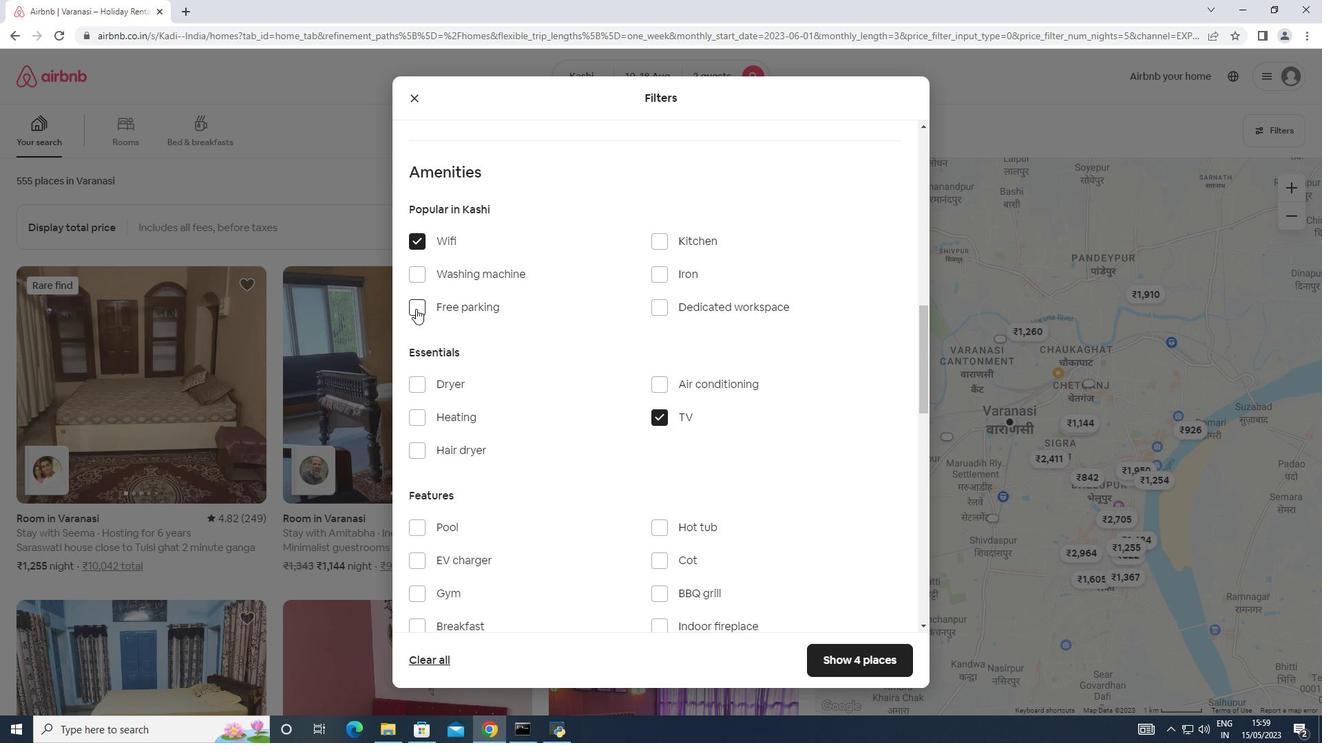 
Action: Mouse scrolled (615, 396) with delta (0, 0)
Screenshot: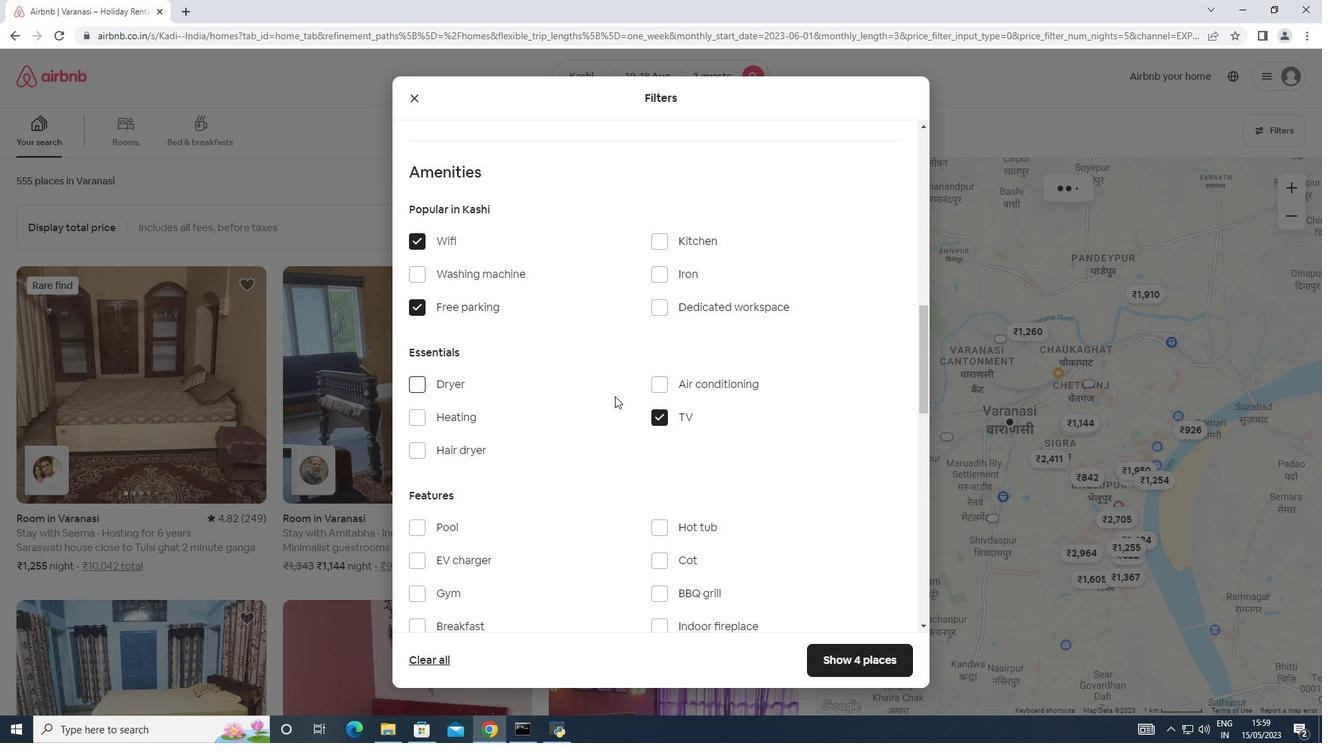
Action: Mouse scrolled (615, 396) with delta (0, 0)
Screenshot: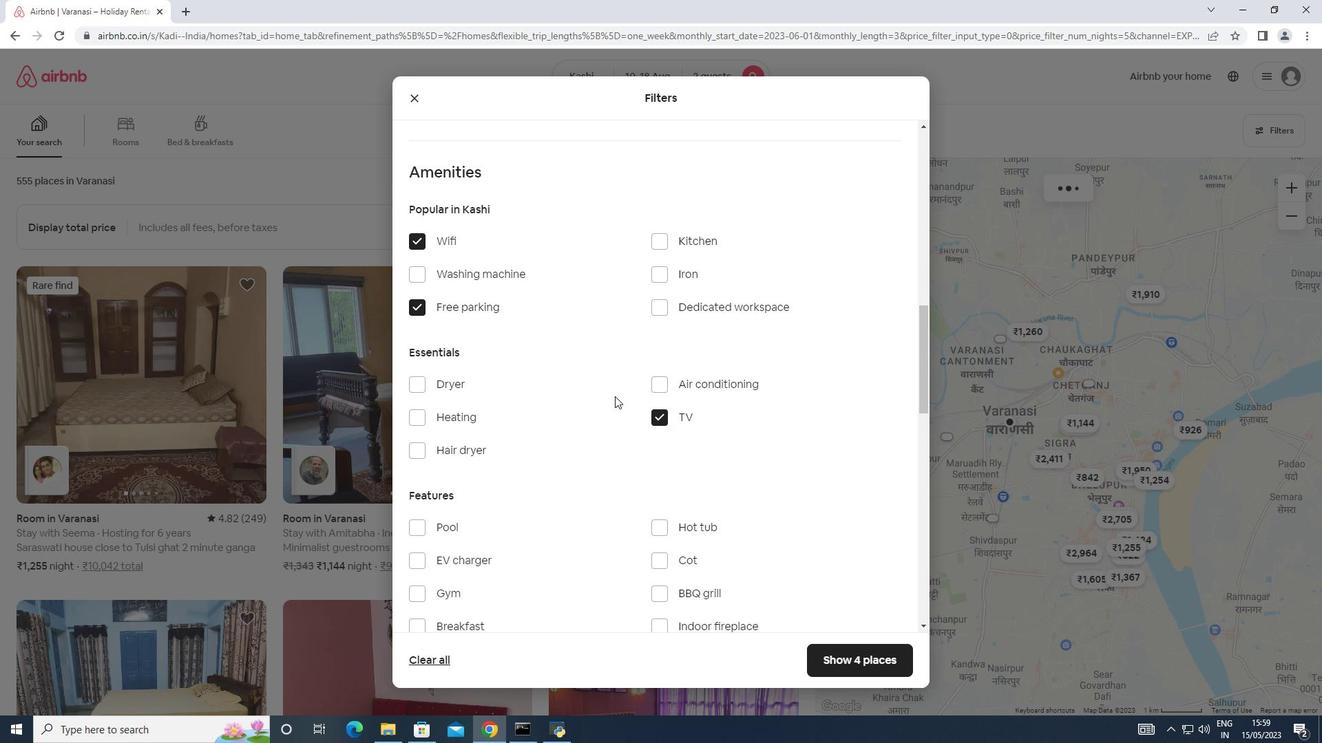 
Action: Mouse moved to (460, 451)
Screenshot: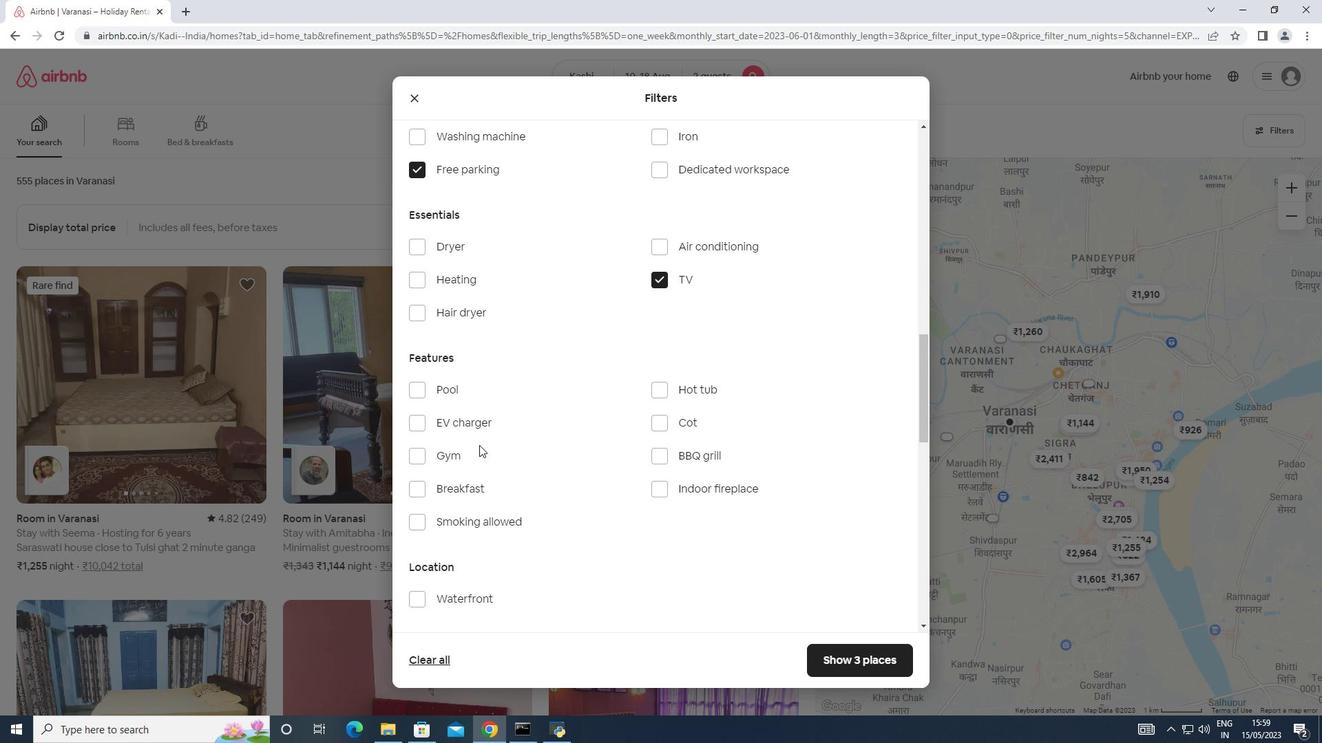 
Action: Mouse pressed left at (460, 451)
Screenshot: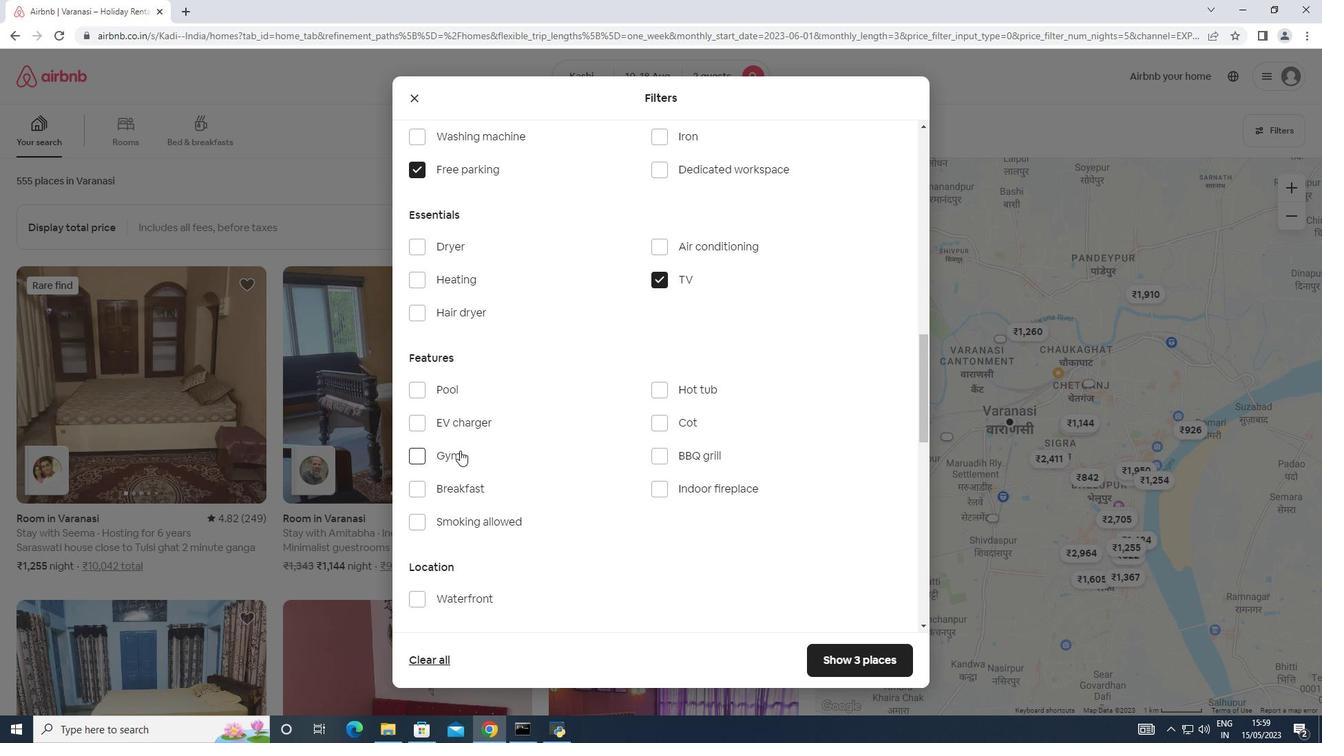 
Action: Mouse moved to (456, 488)
Screenshot: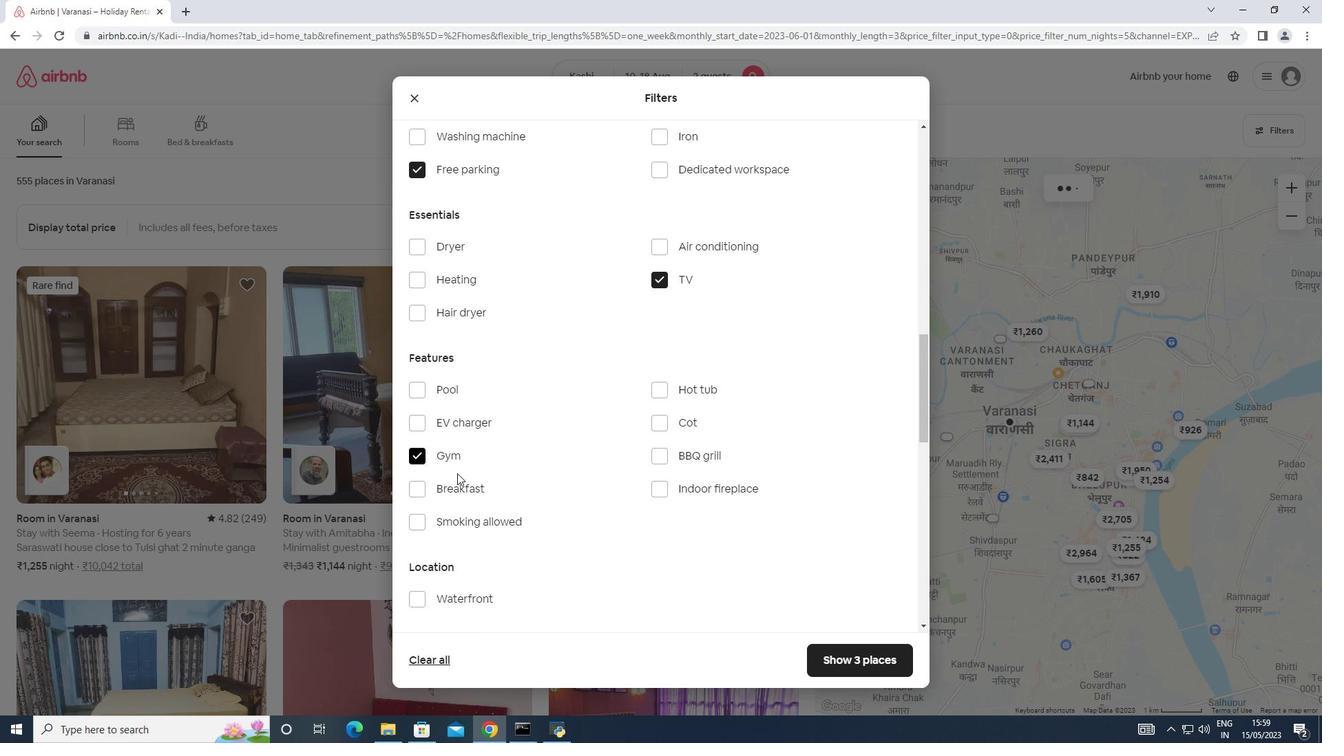 
Action: Mouse pressed left at (456, 488)
Screenshot: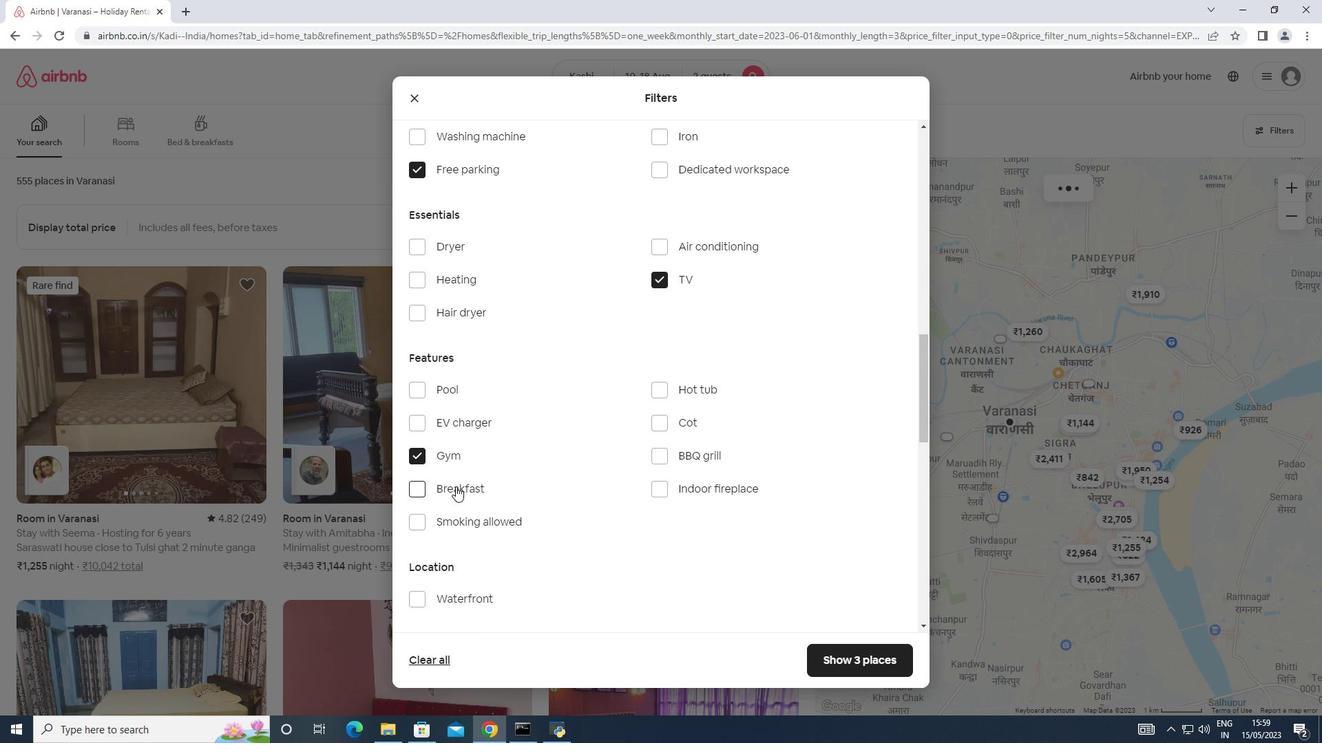 
Action: Mouse moved to (659, 440)
Screenshot: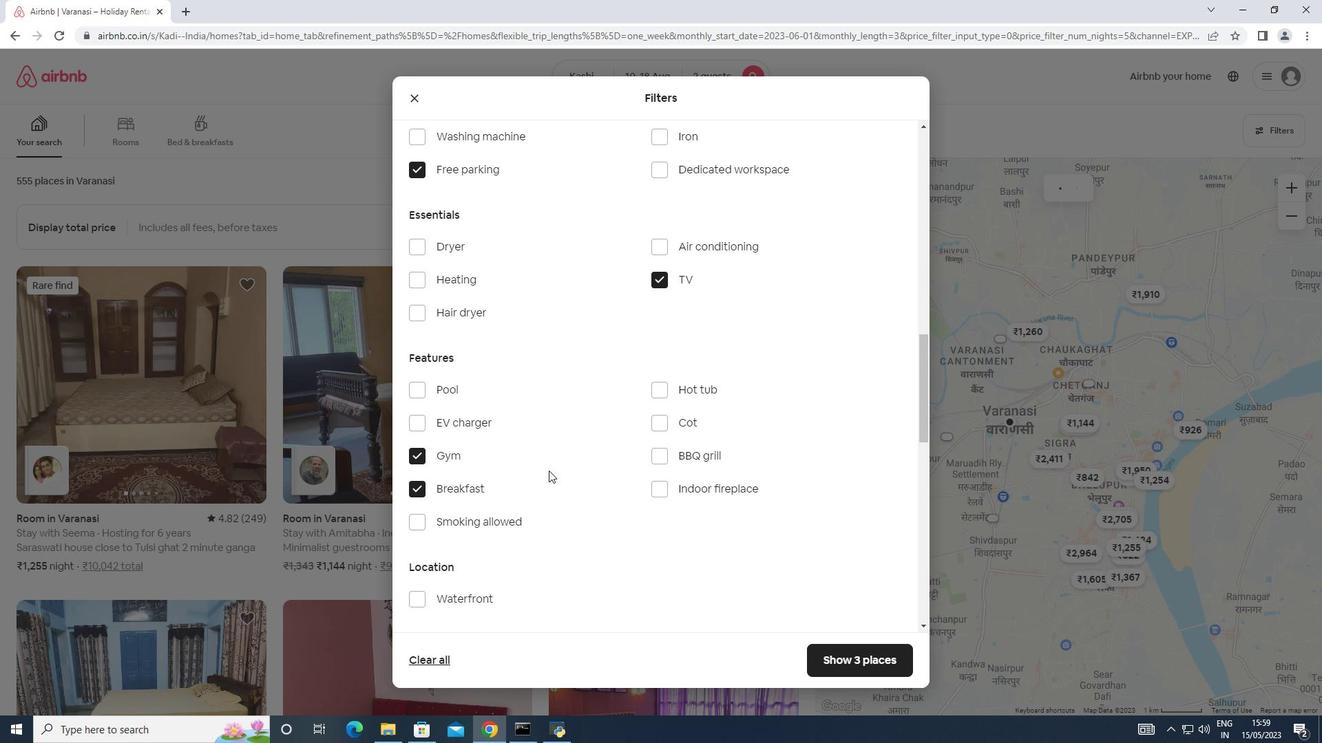 
Action: Mouse scrolled (659, 439) with delta (0, 0)
Screenshot: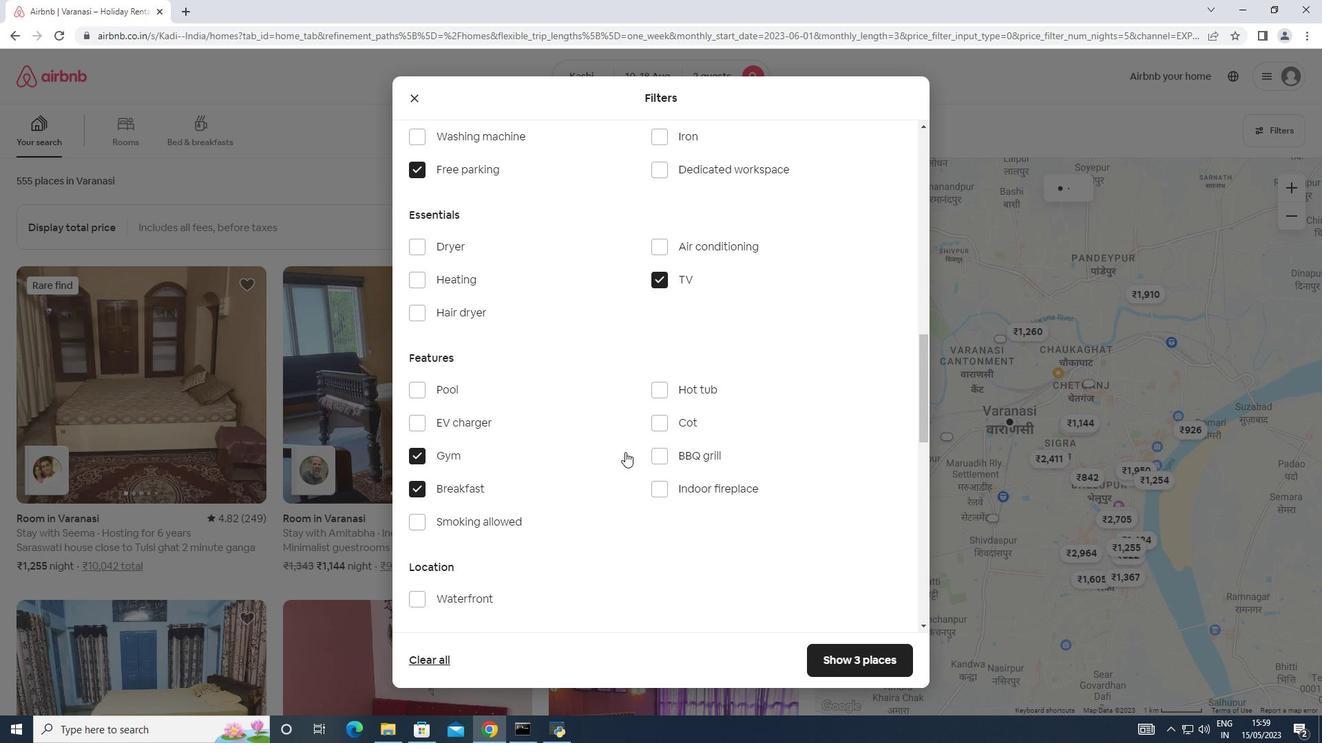 
Action: Mouse scrolled (659, 439) with delta (0, 0)
Screenshot: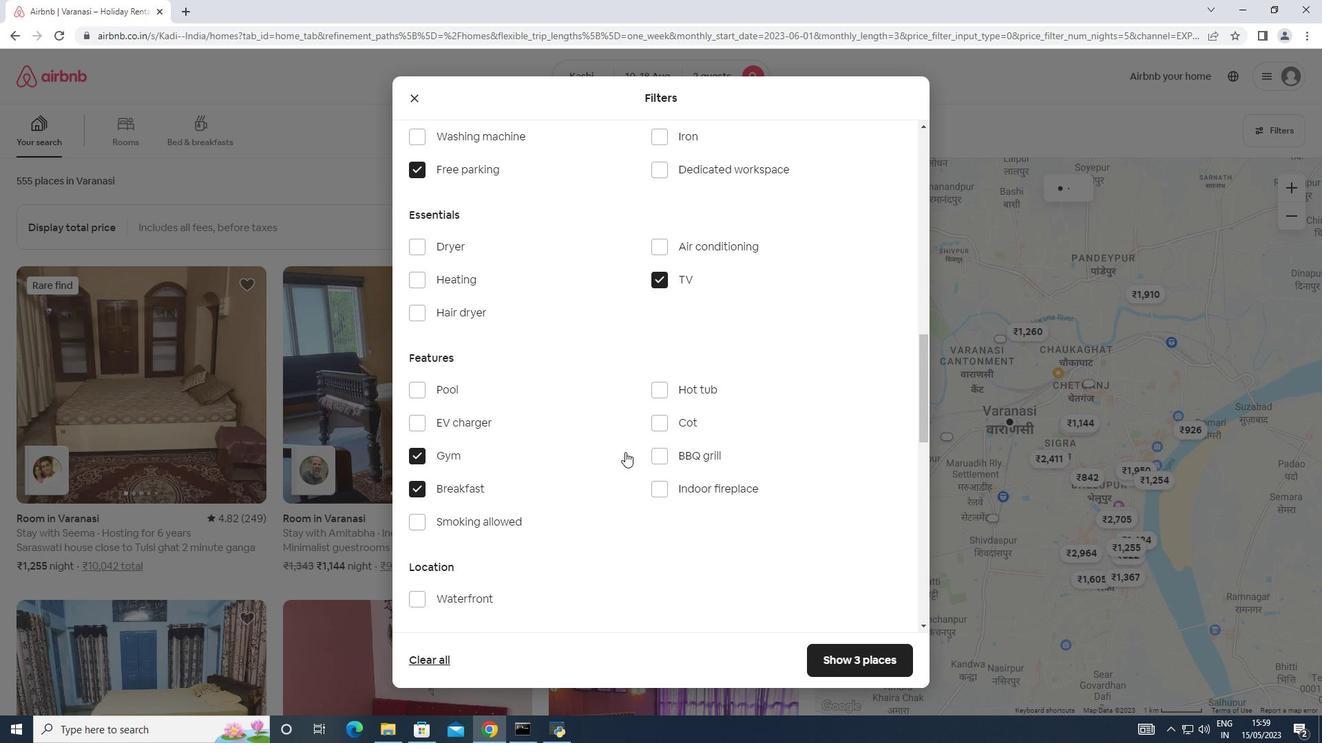 
Action: Mouse scrolled (659, 439) with delta (0, 0)
Screenshot: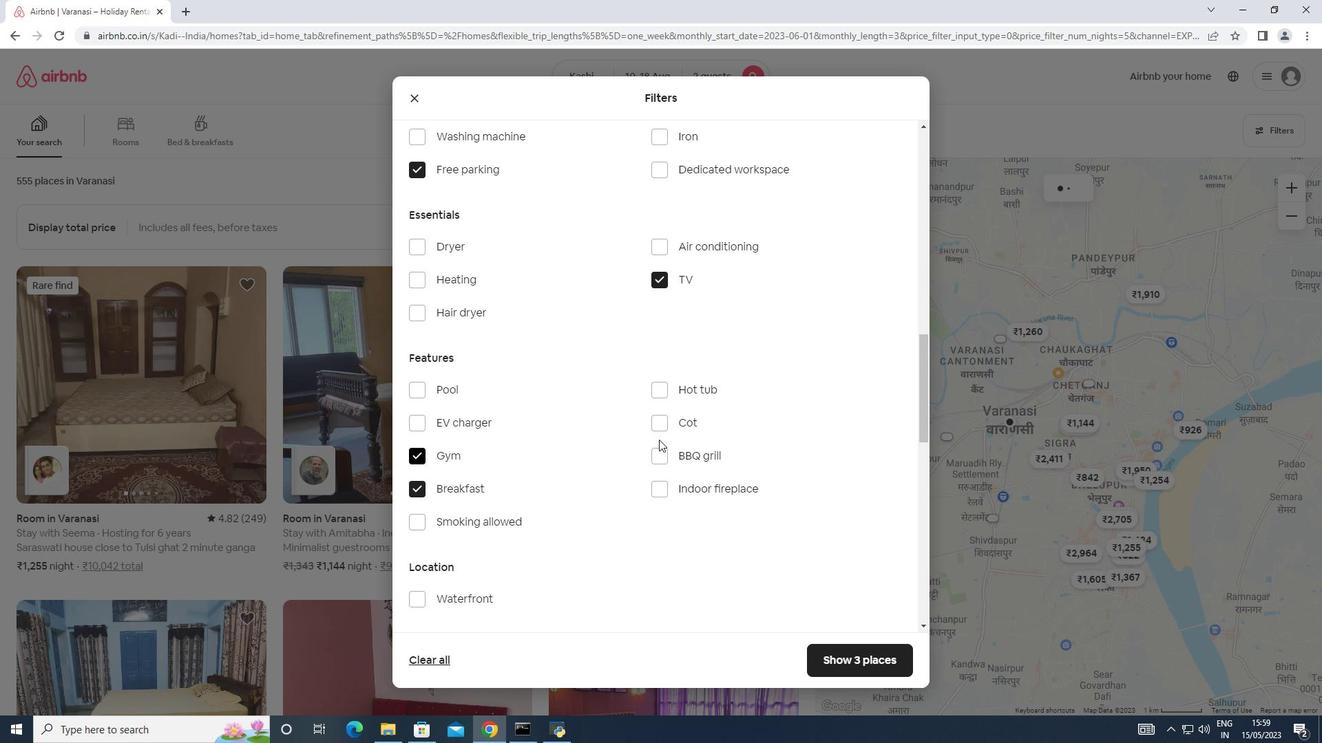 
Action: Mouse scrolled (659, 439) with delta (0, 0)
Screenshot: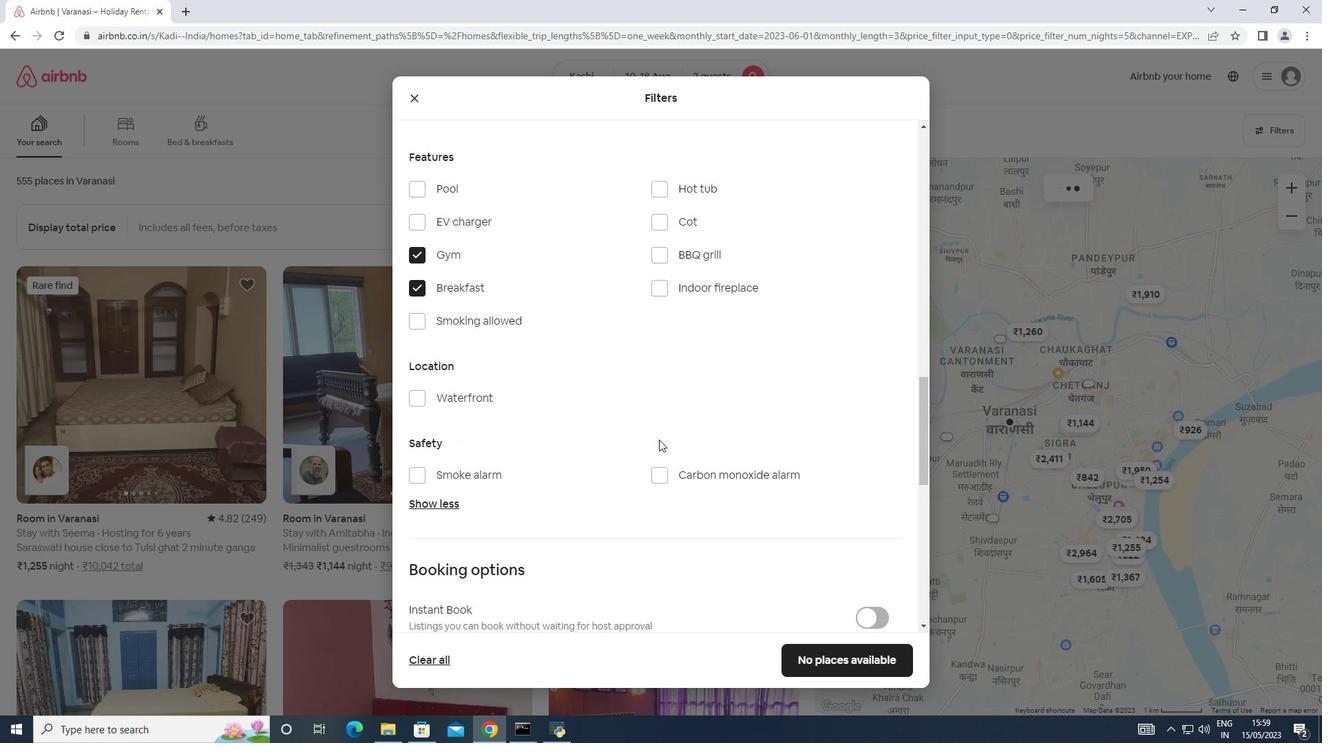 
Action: Mouse scrolled (659, 439) with delta (0, 0)
Screenshot: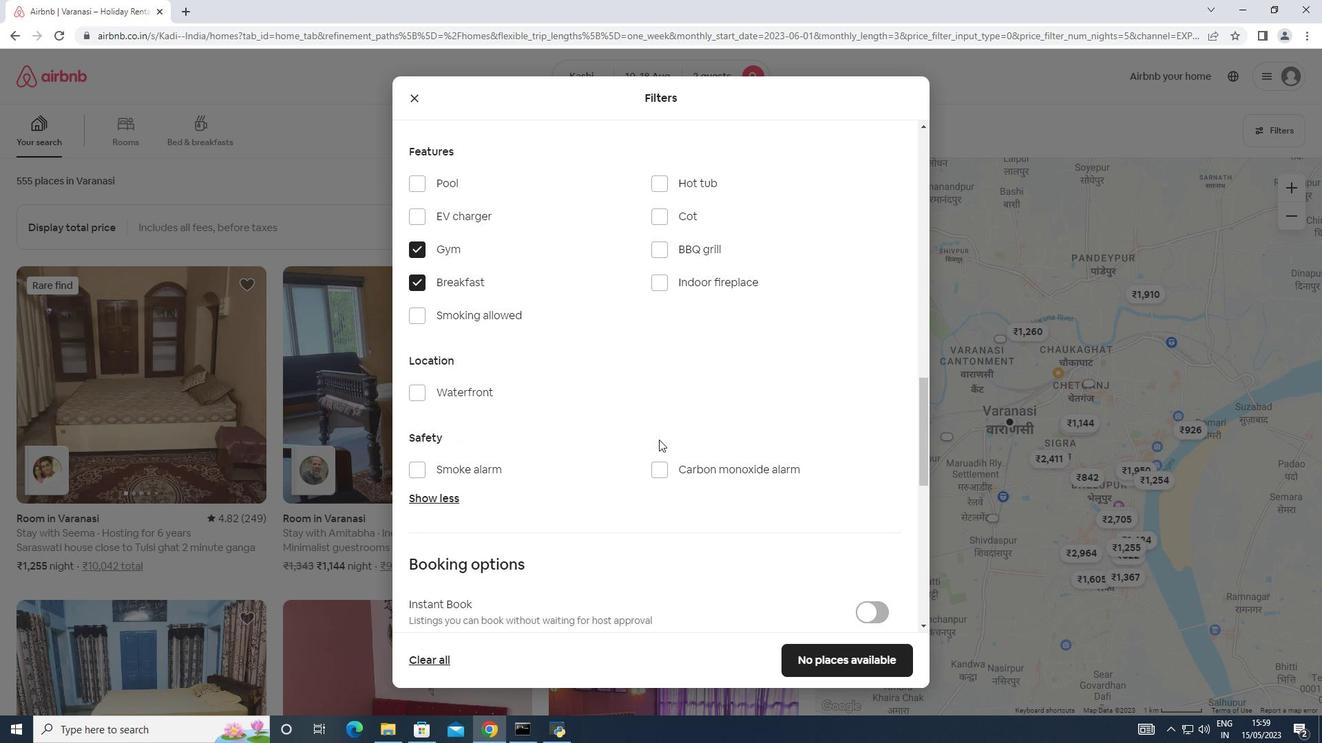 
Action: Mouse moved to (868, 520)
Screenshot: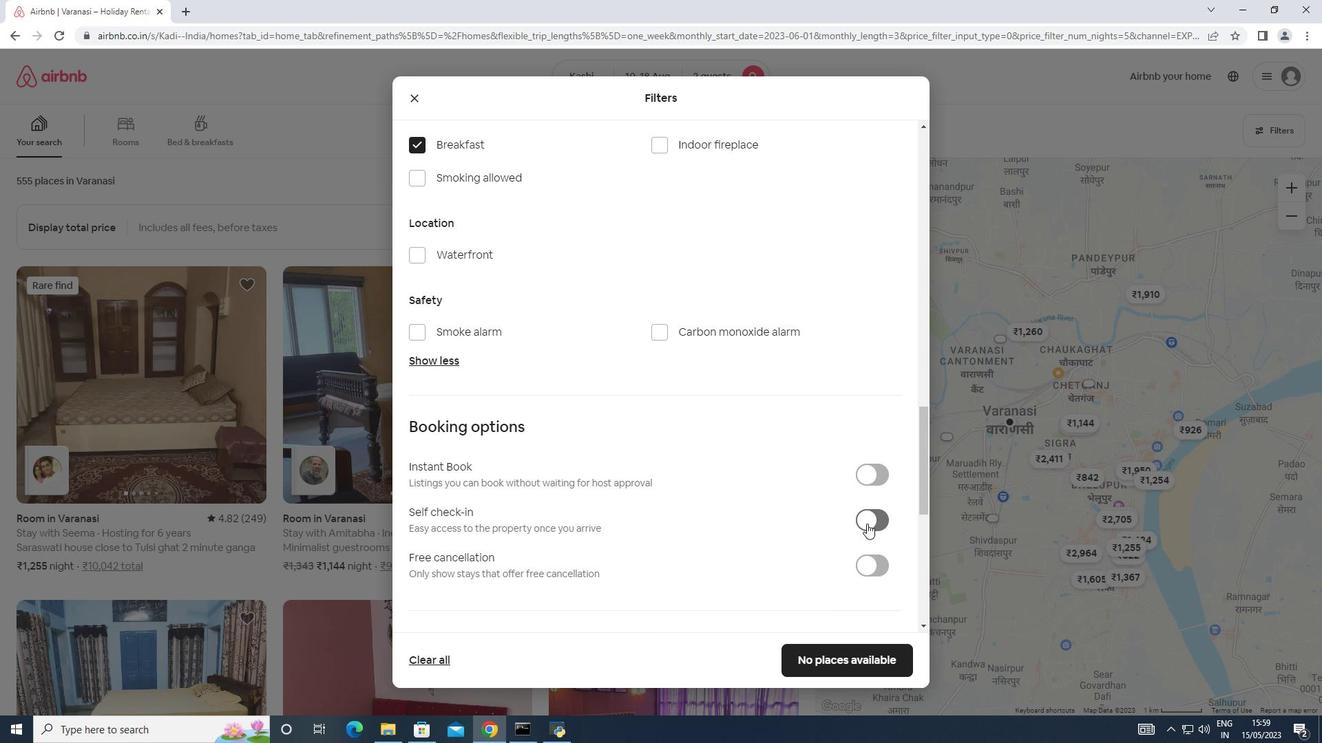 
Action: Mouse pressed left at (868, 520)
Screenshot: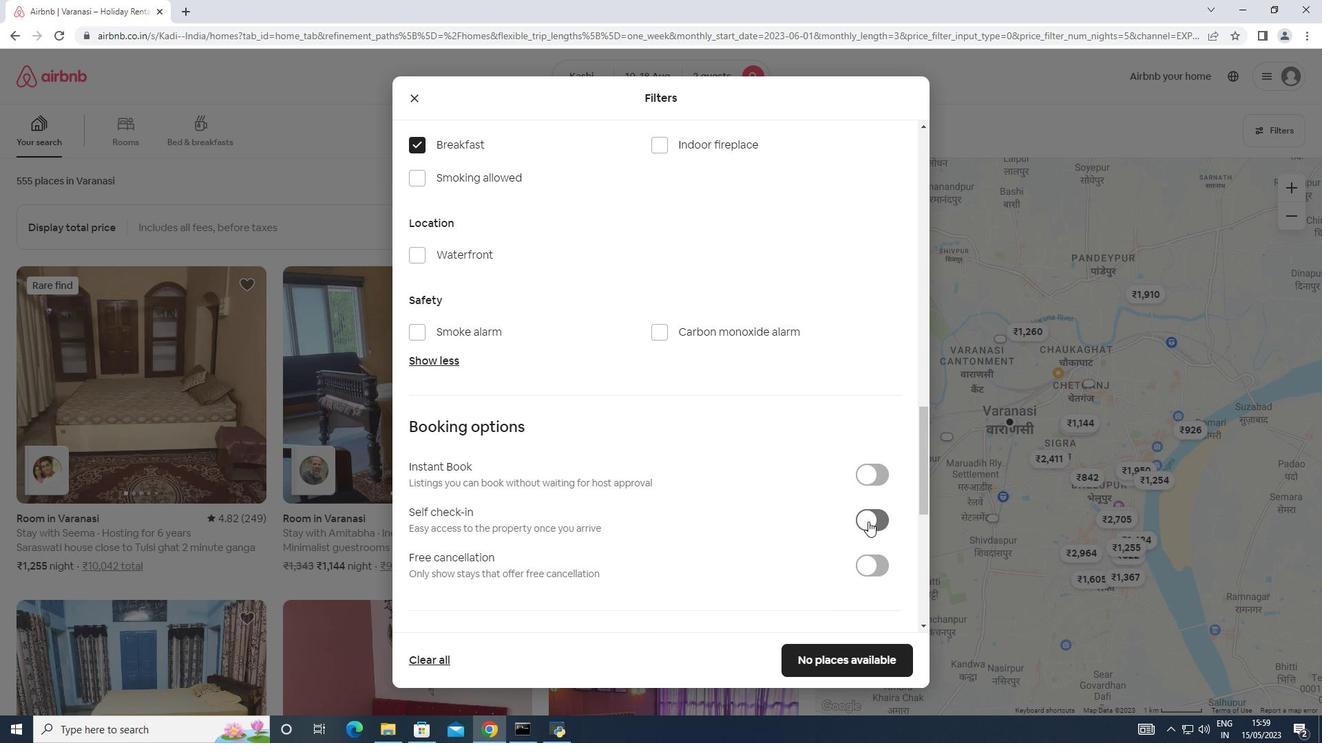 
Action: Mouse moved to (601, 511)
Screenshot: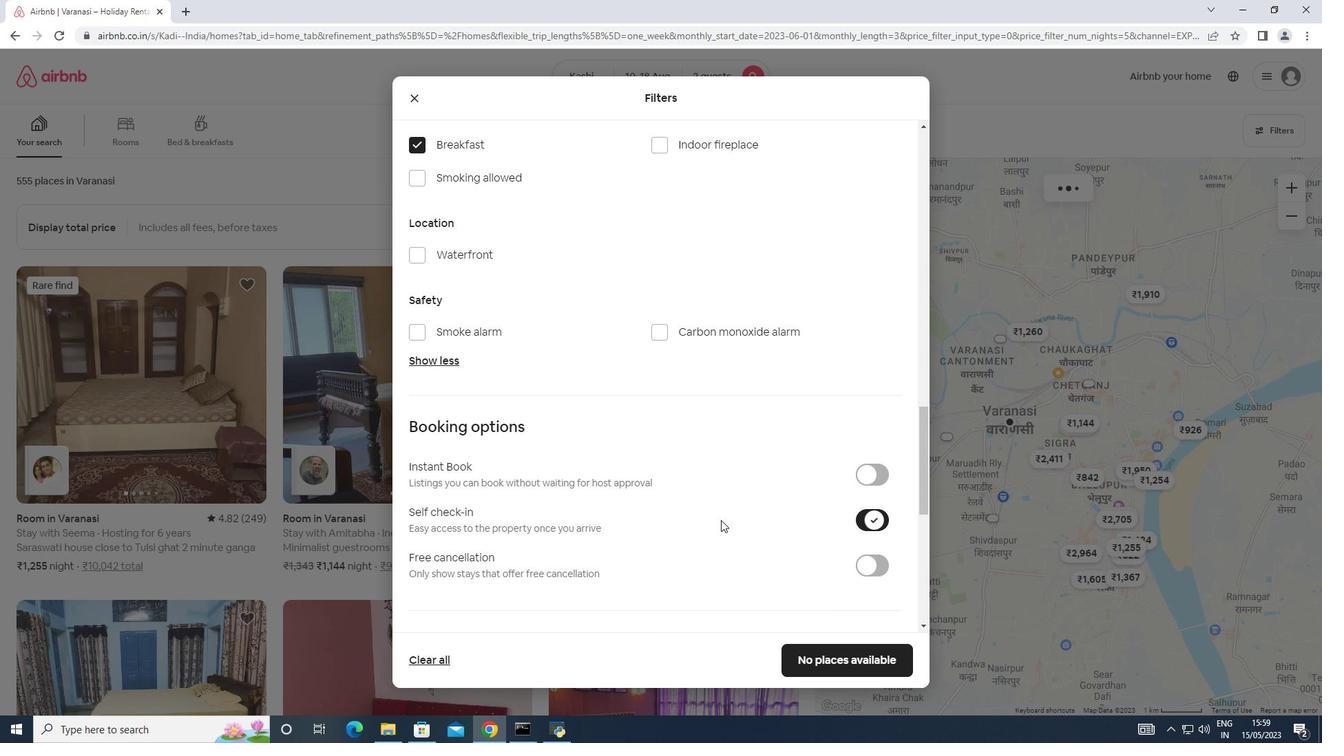 
Action: Mouse scrolled (601, 510) with delta (0, 0)
Screenshot: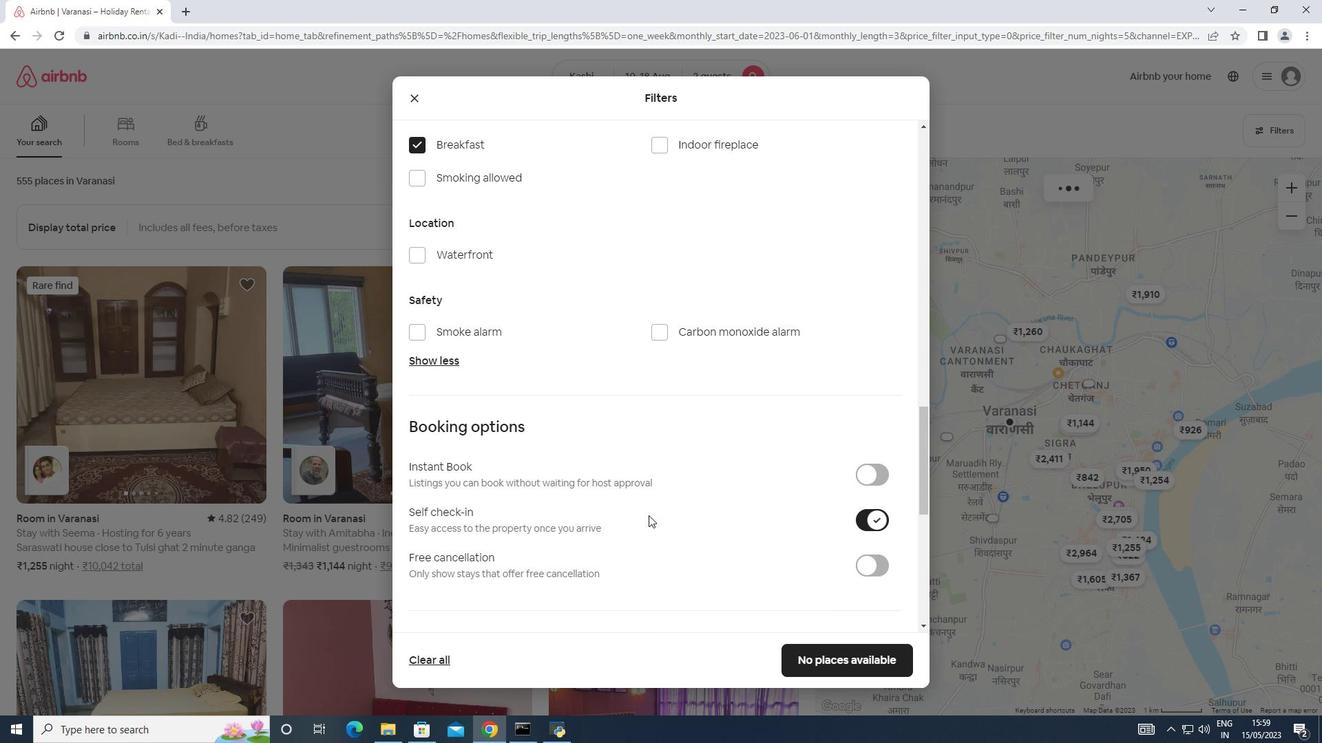 
Action: Mouse scrolled (601, 510) with delta (0, 0)
Screenshot: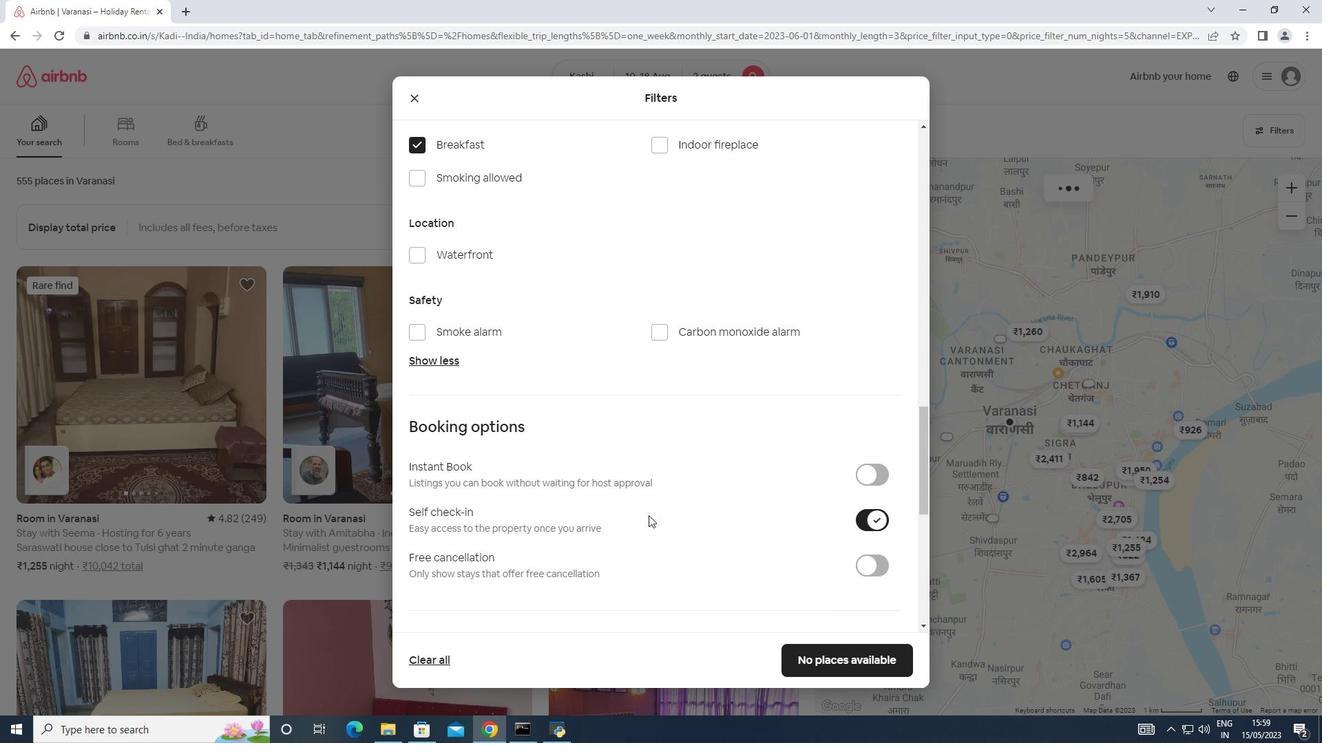 
Action: Mouse moved to (600, 511)
Screenshot: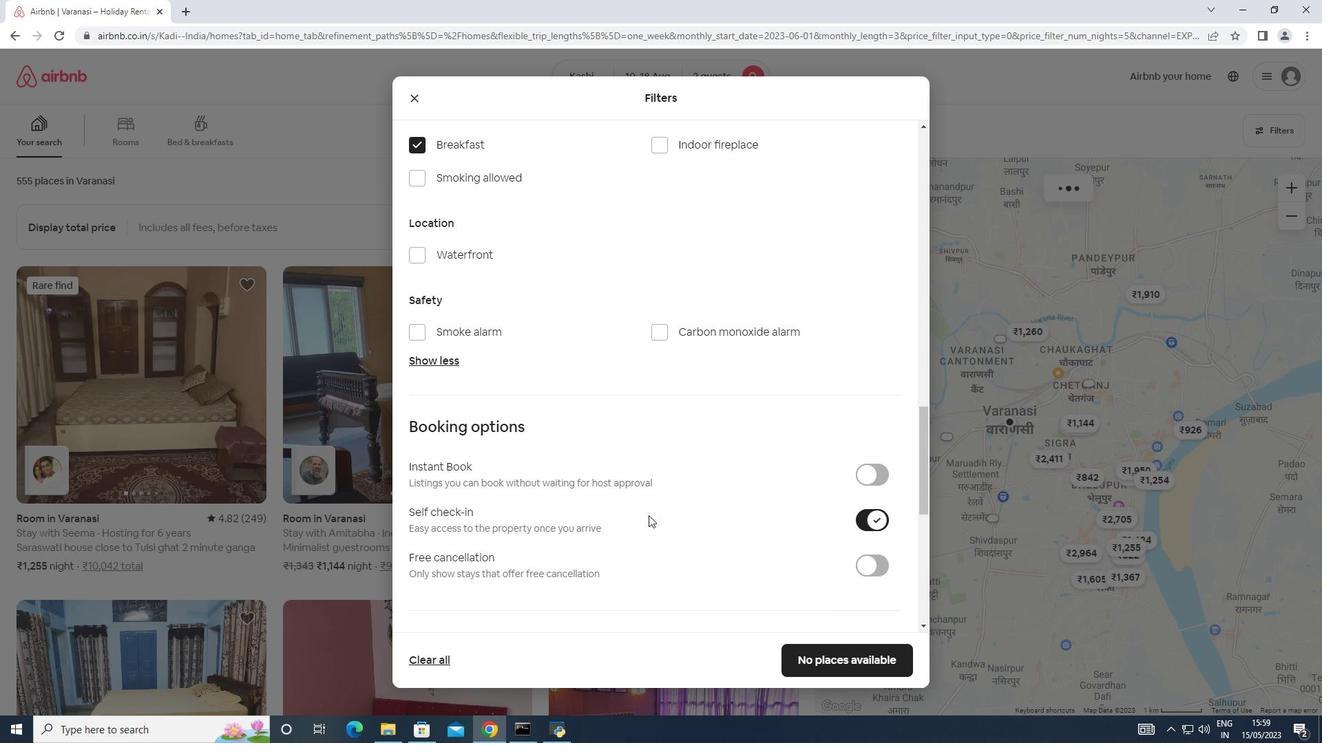 
Action: Mouse scrolled (600, 510) with delta (0, 0)
Screenshot: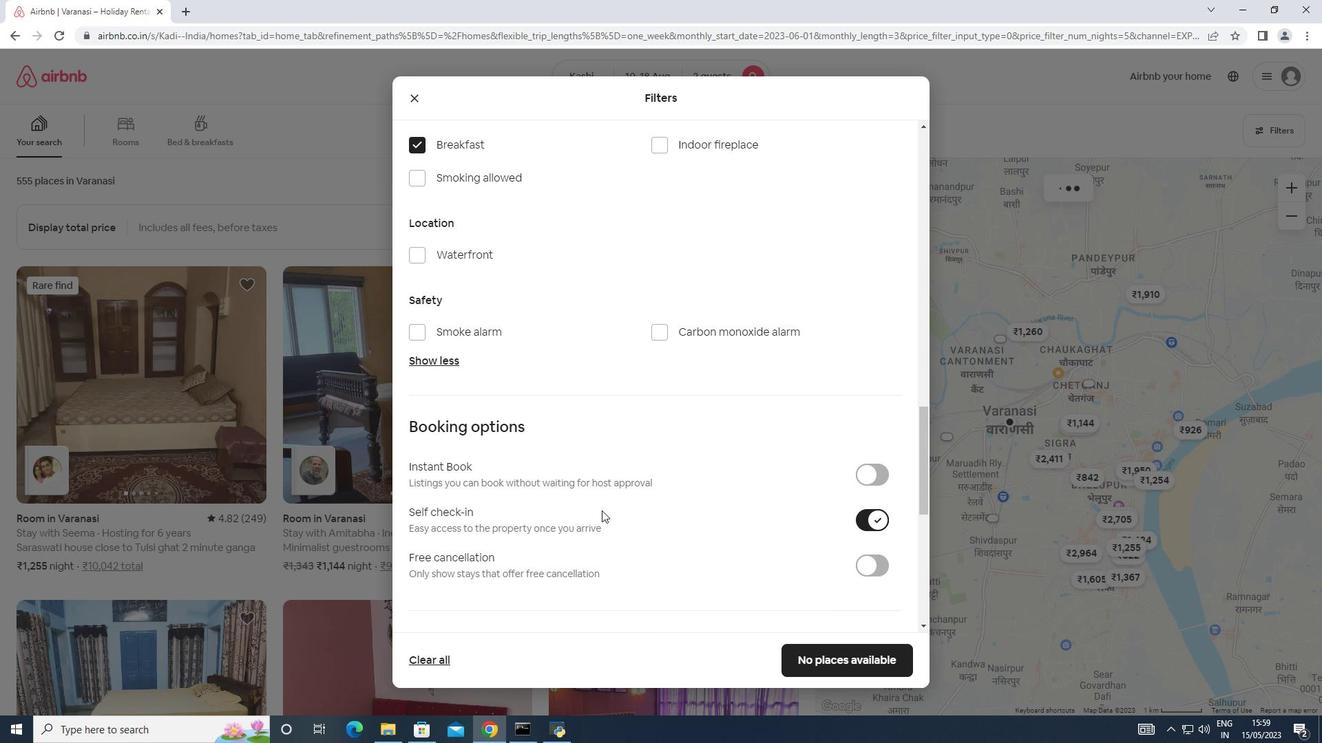 
Action: Mouse scrolled (600, 510) with delta (0, 0)
Screenshot: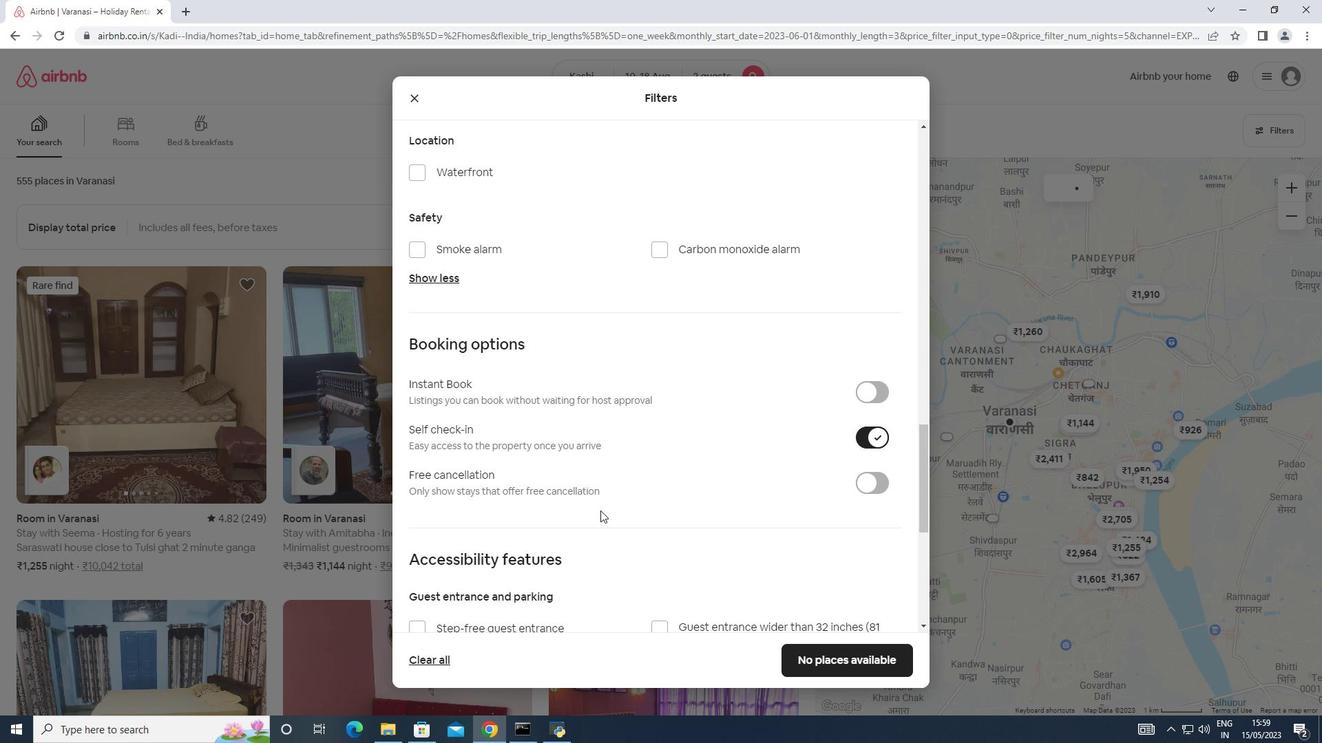 
Action: Mouse scrolled (600, 510) with delta (0, 0)
Screenshot: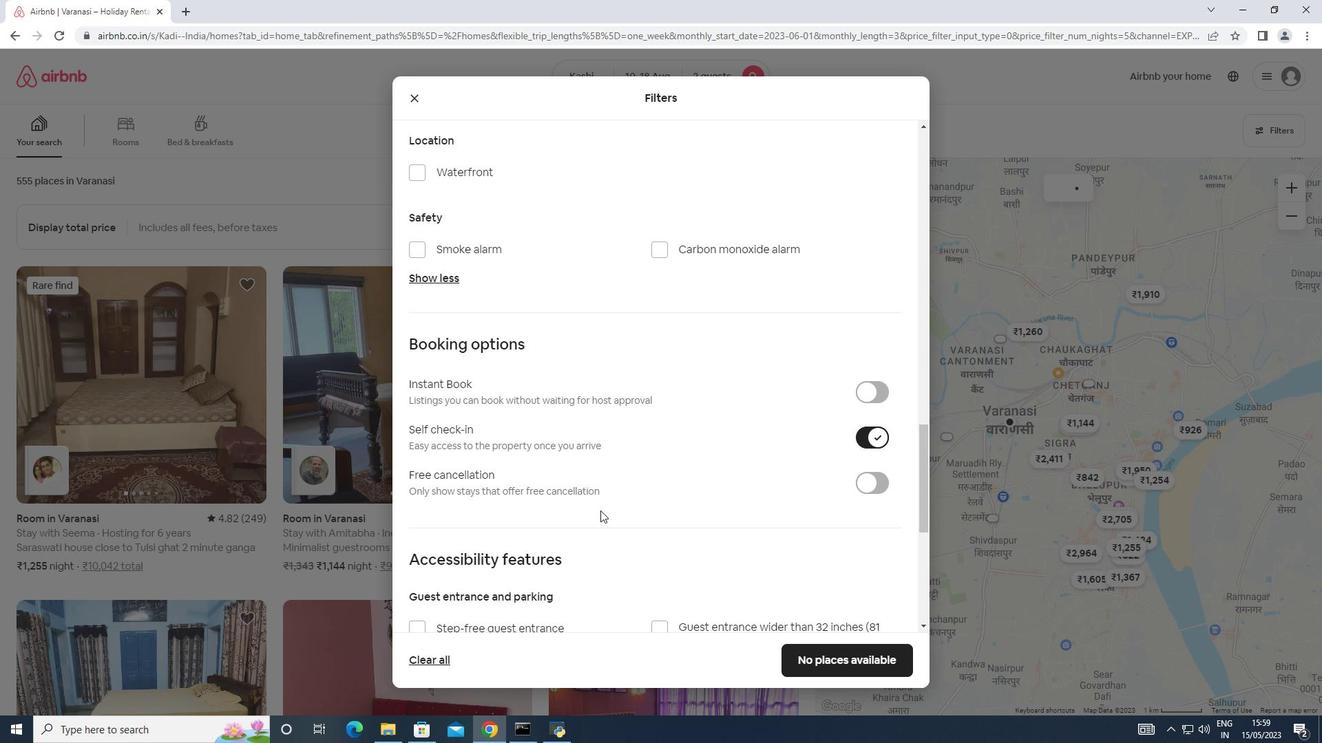 
Action: Mouse scrolled (600, 510) with delta (0, 0)
Screenshot: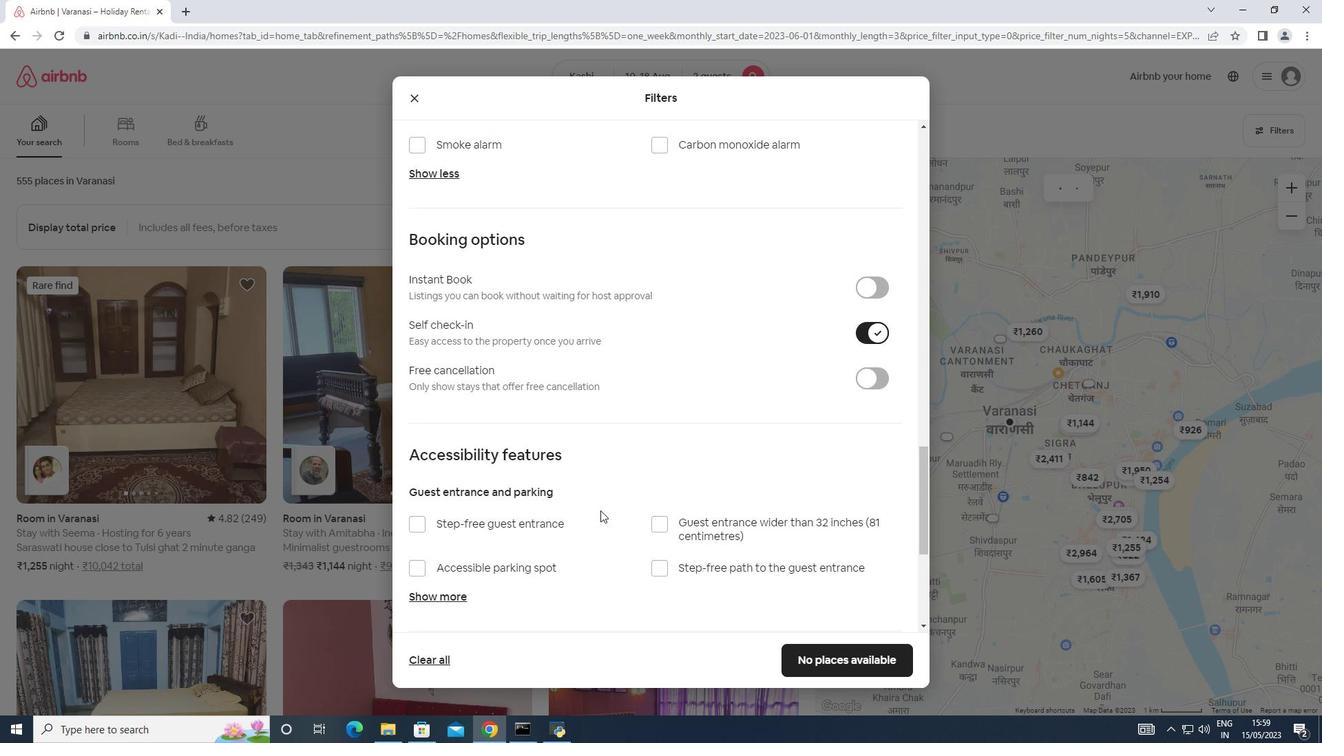 
Action: Mouse scrolled (600, 510) with delta (0, 0)
Screenshot: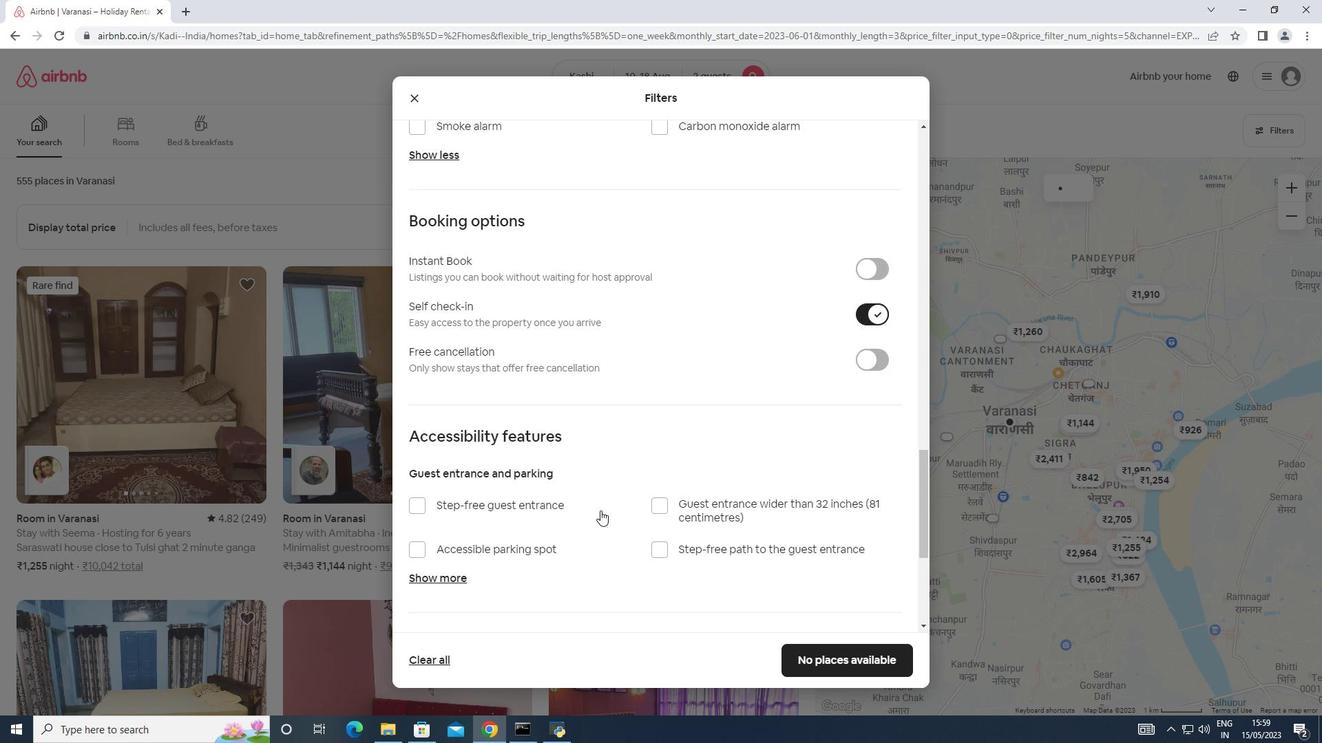 
Action: Mouse moved to (453, 549)
Screenshot: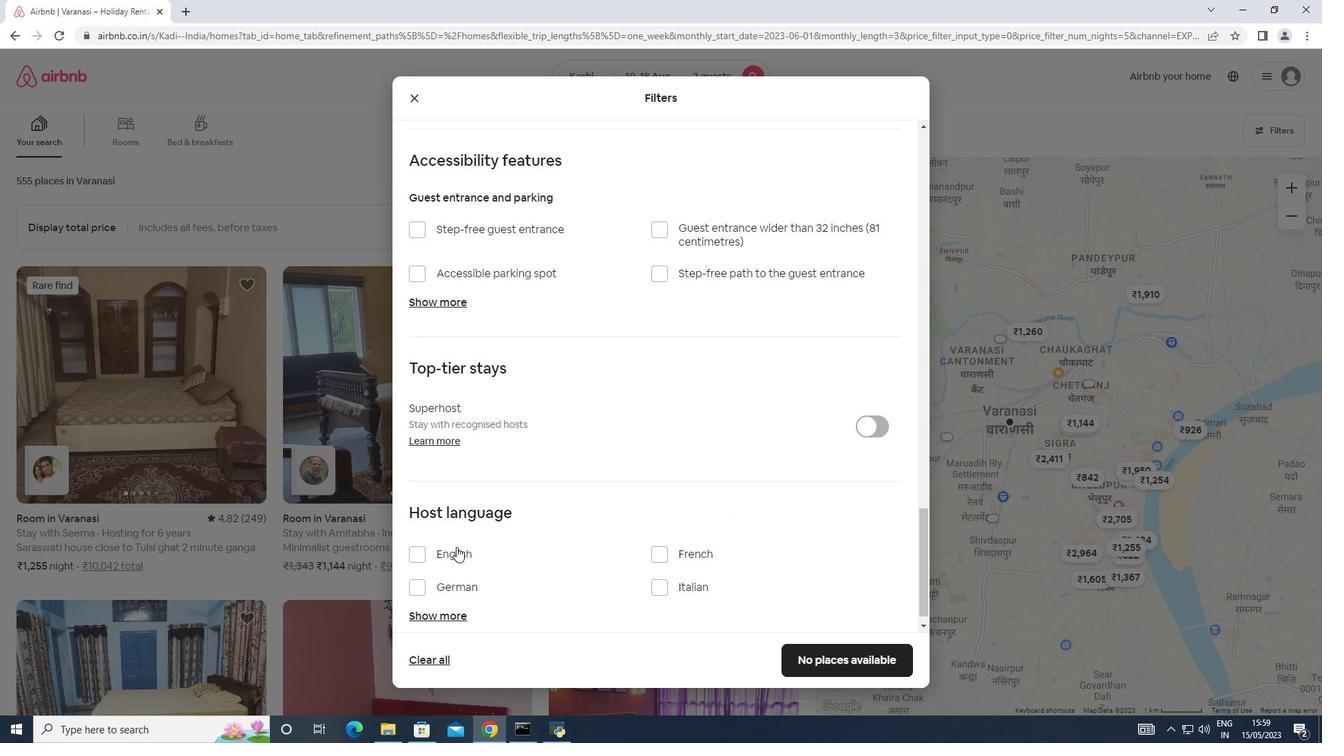 
Action: Mouse pressed left at (453, 549)
Screenshot: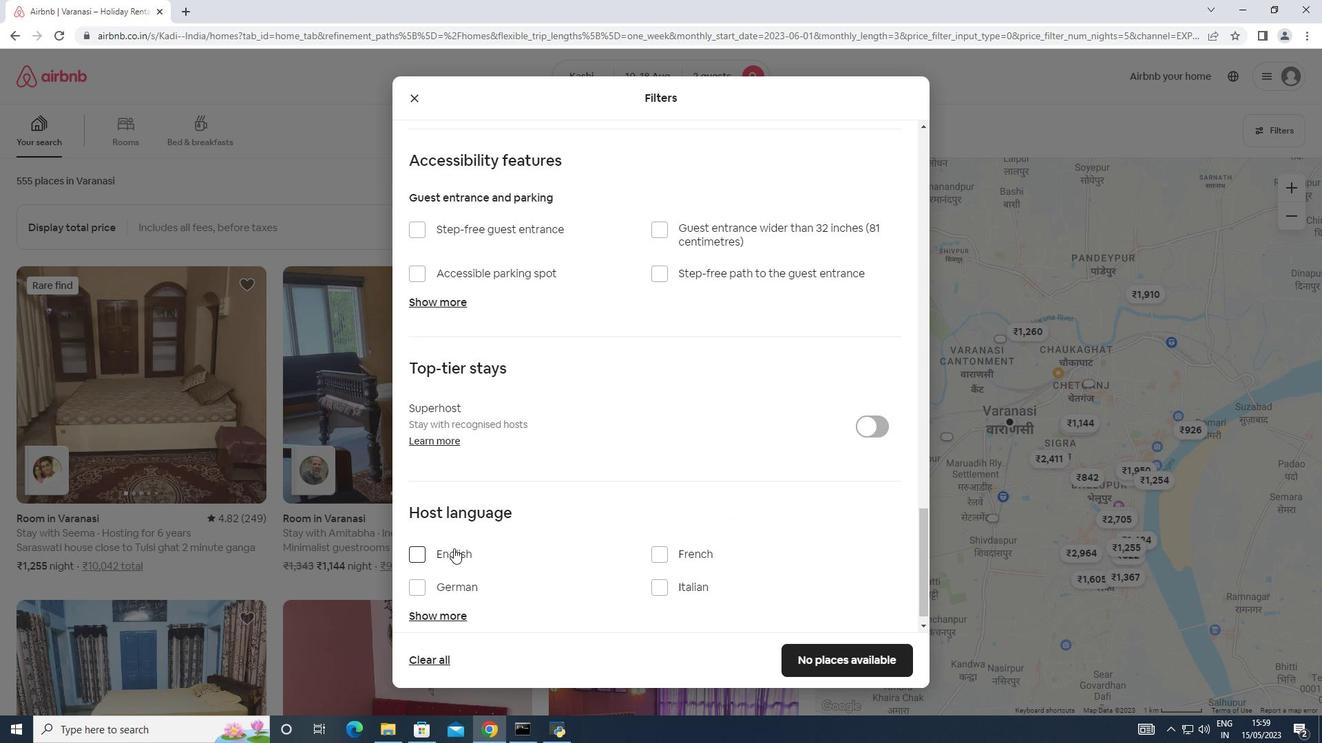 
Action: Mouse moved to (817, 666)
Screenshot: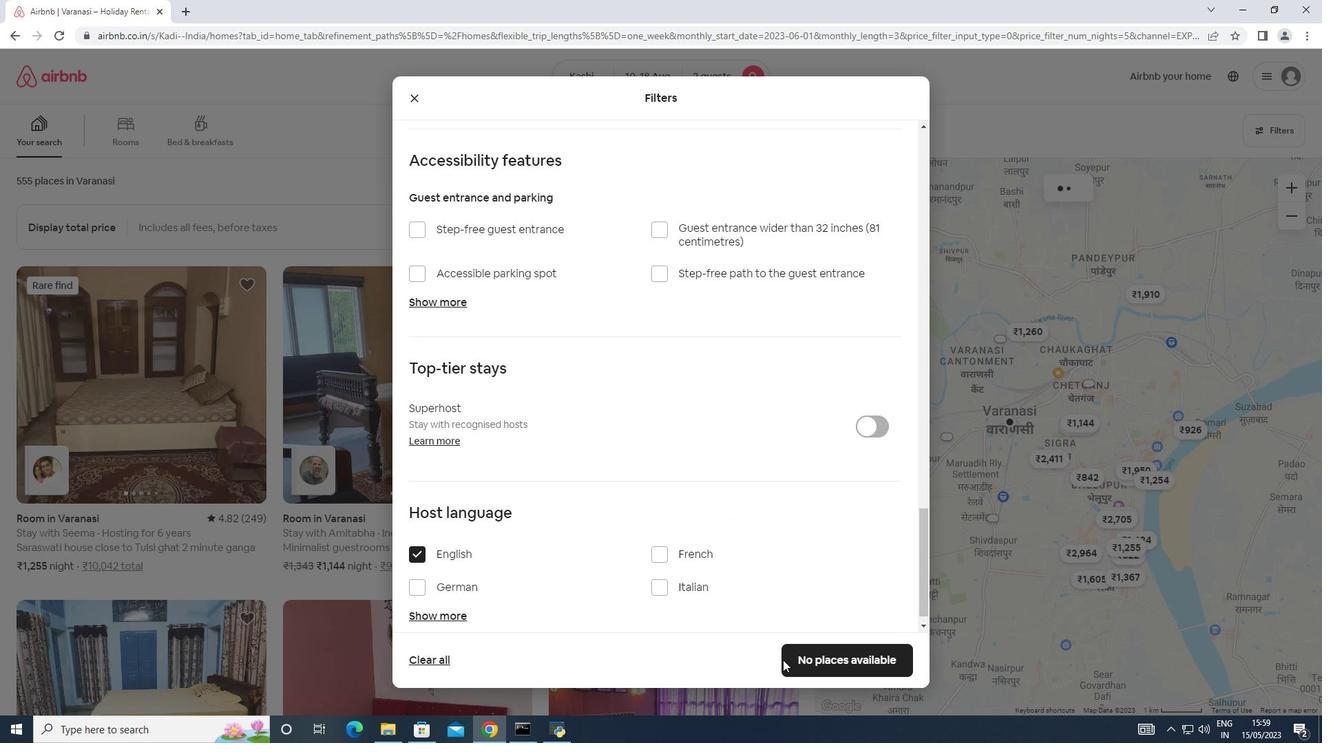 
Action: Mouse pressed left at (817, 666)
Screenshot: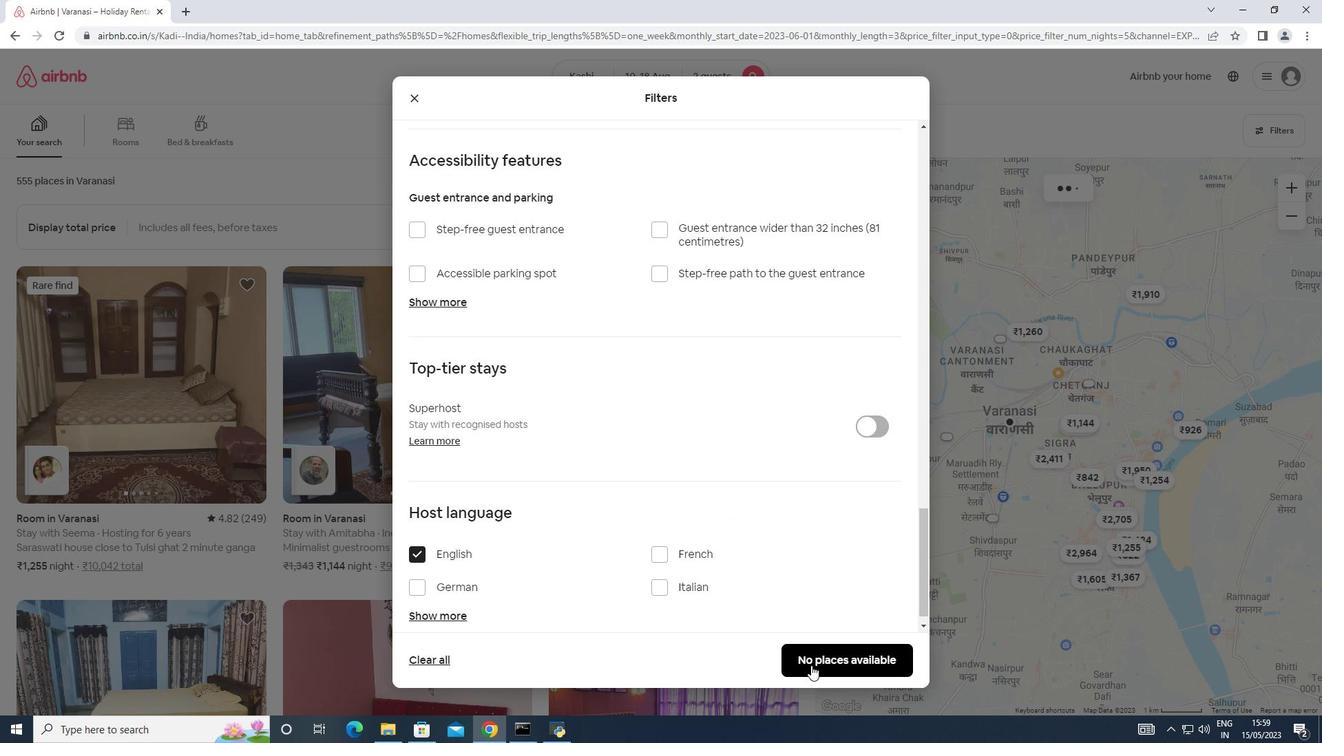 
Action: Mouse moved to (802, 674)
Screenshot: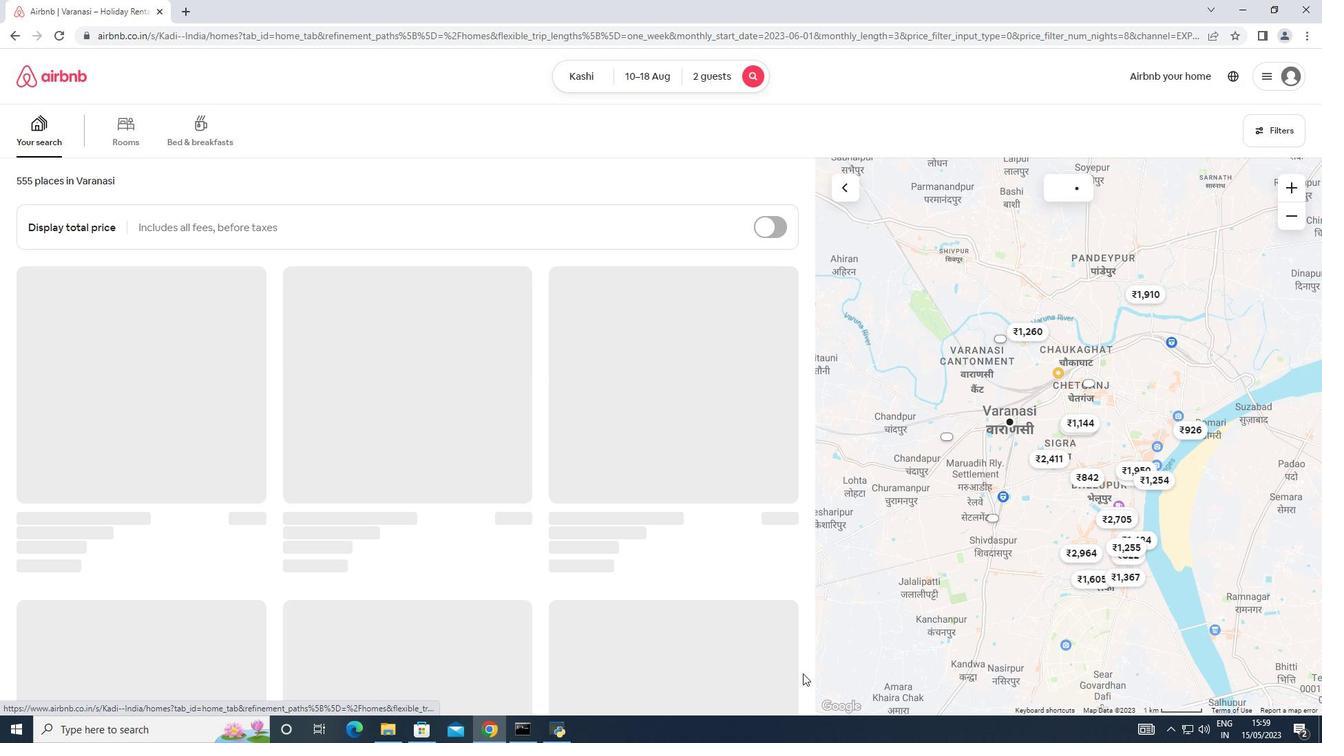 
